 Task: Find connections with filter location Zhujiajiao with filter topic #property with filter profile language German with filter current company OPPORTUNITY CELL with filter school William Carey University, Shillong with filter industry Translation and Localization with filter service category Tax Preparation with filter keywords title Telephone Operator
Action: Mouse moved to (672, 641)
Screenshot: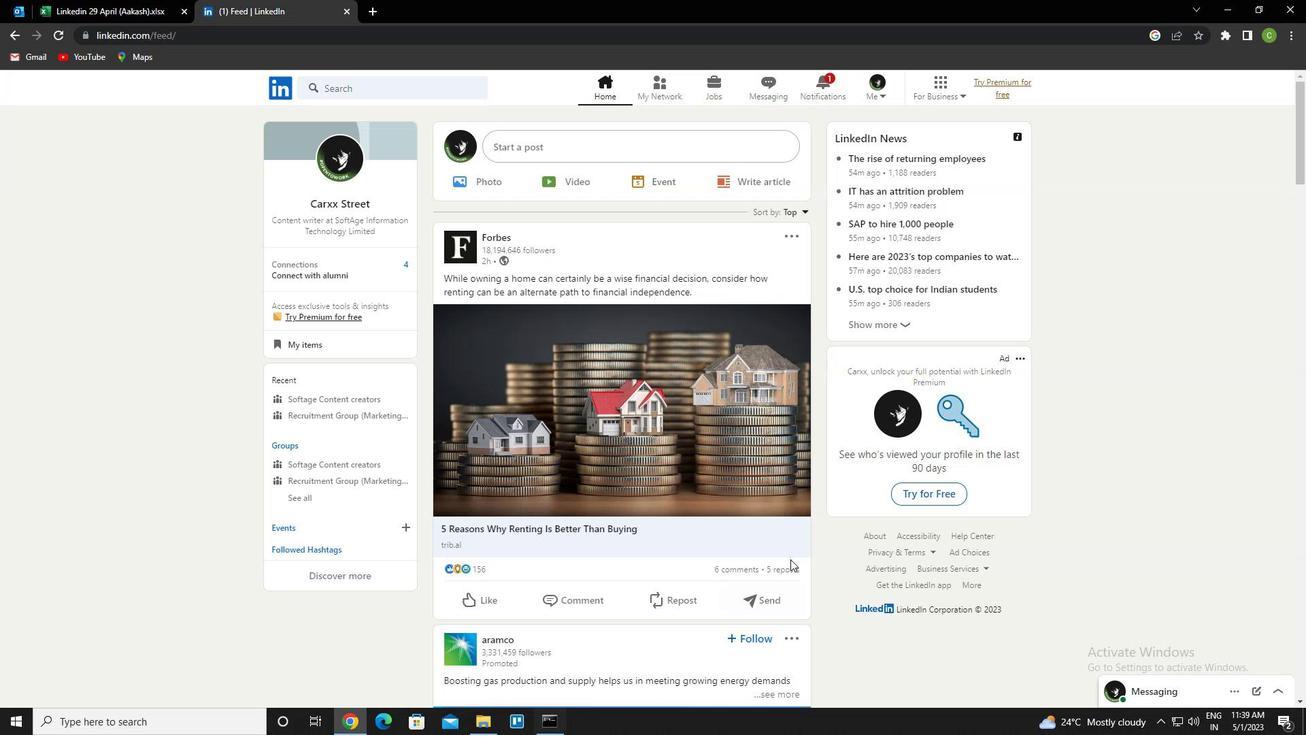 
Action: Mouse scrolled (672, 642) with delta (0, 0)
Screenshot: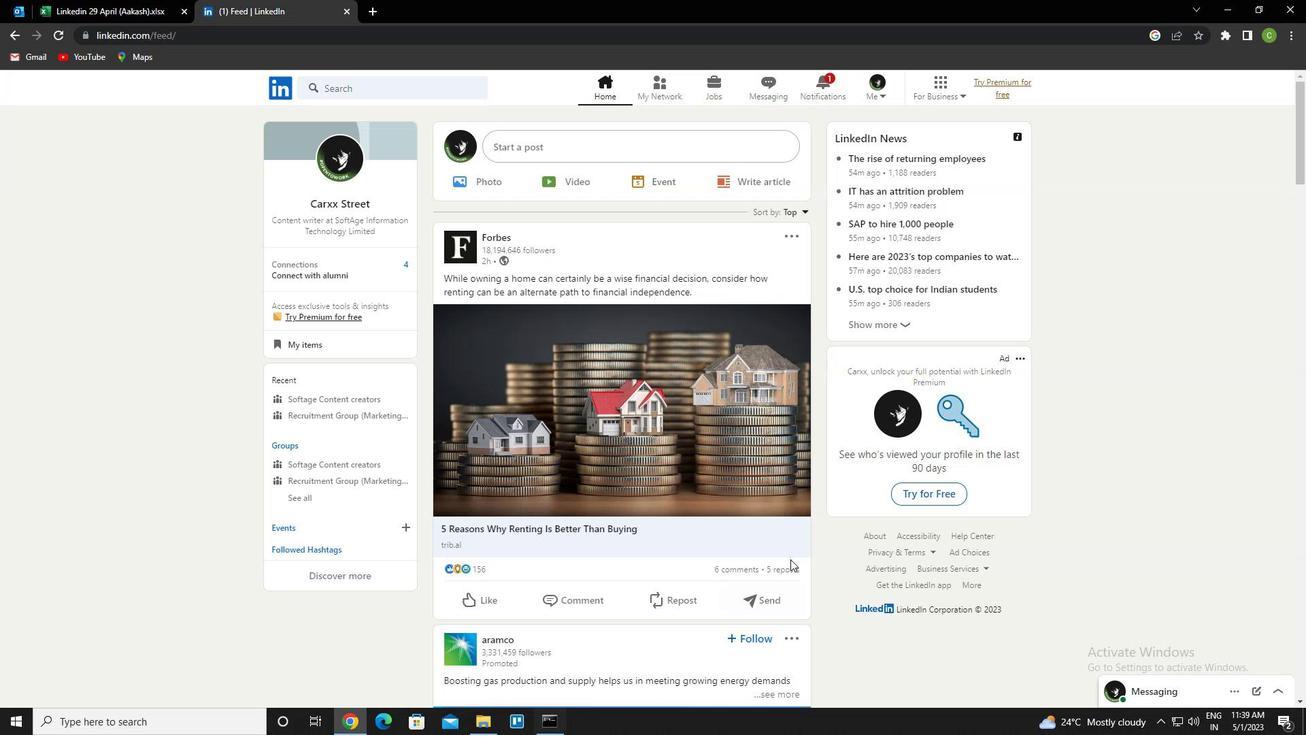 
Action: Mouse moved to (659, 93)
Screenshot: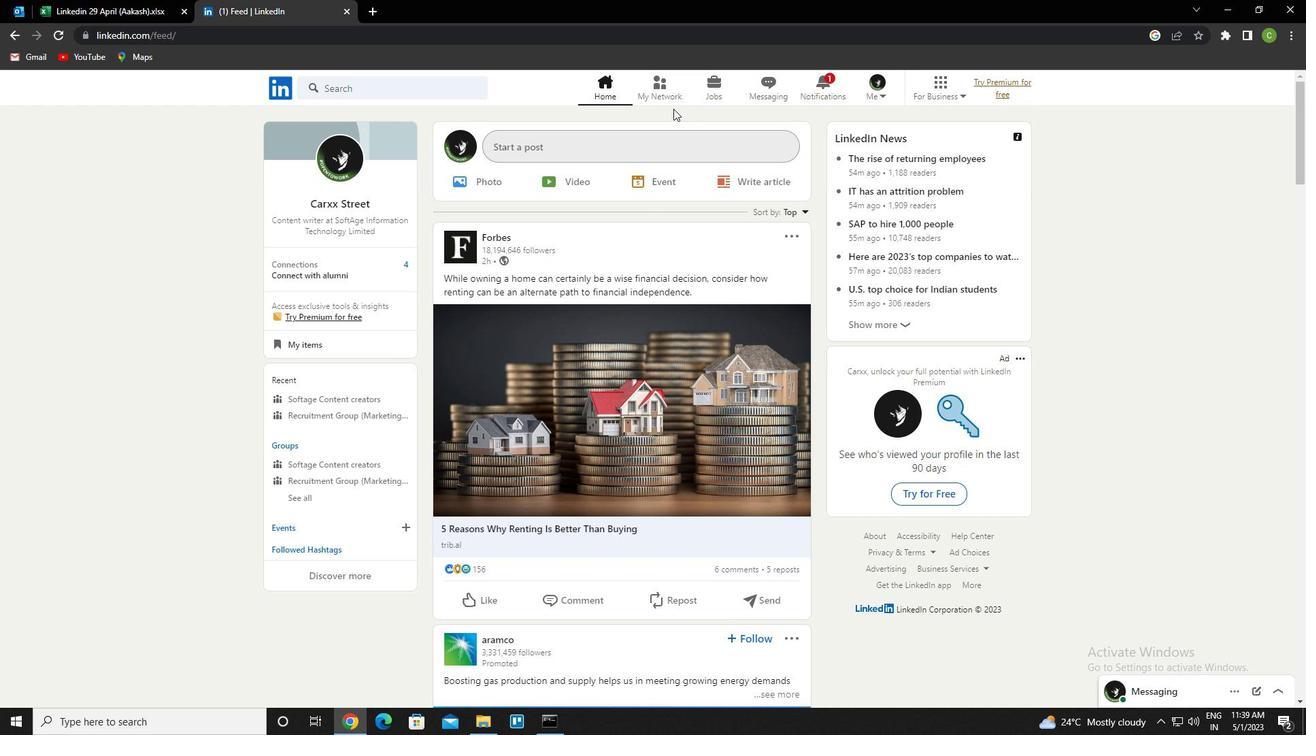 
Action: Mouse pressed left at (659, 93)
Screenshot: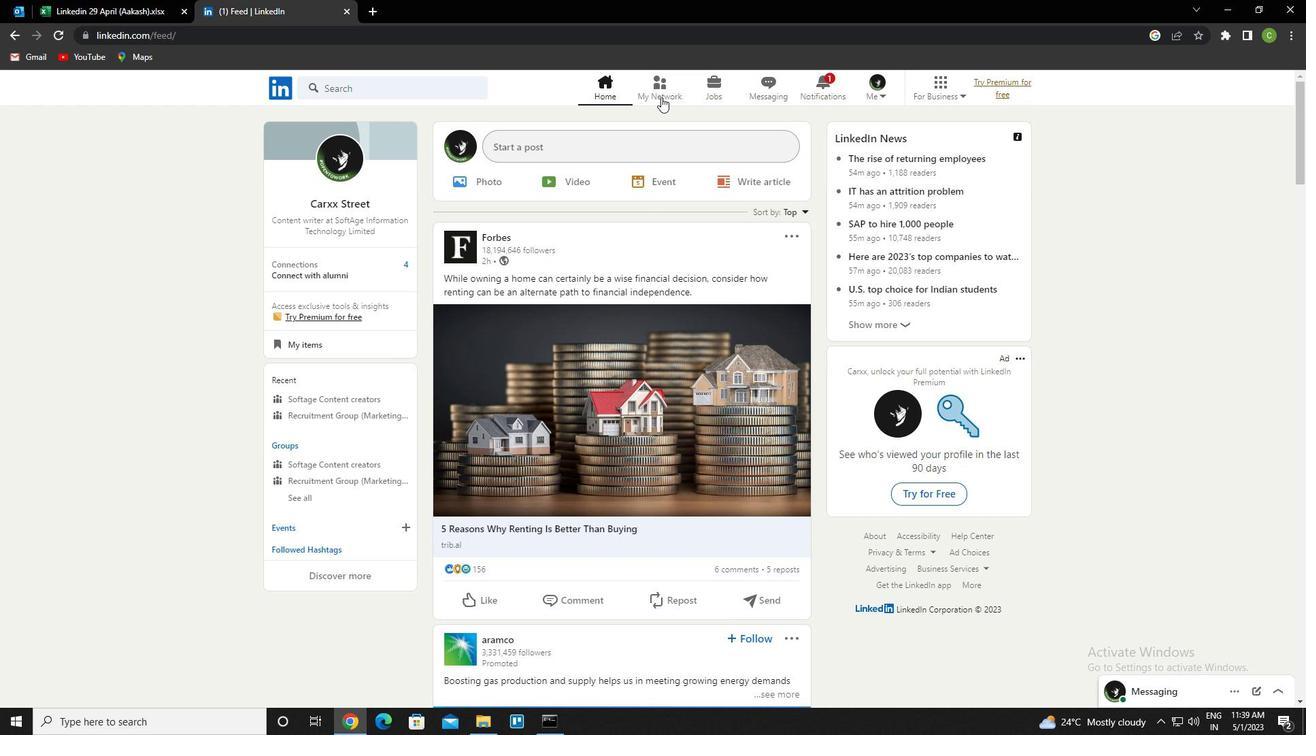 
Action: Mouse moved to (407, 170)
Screenshot: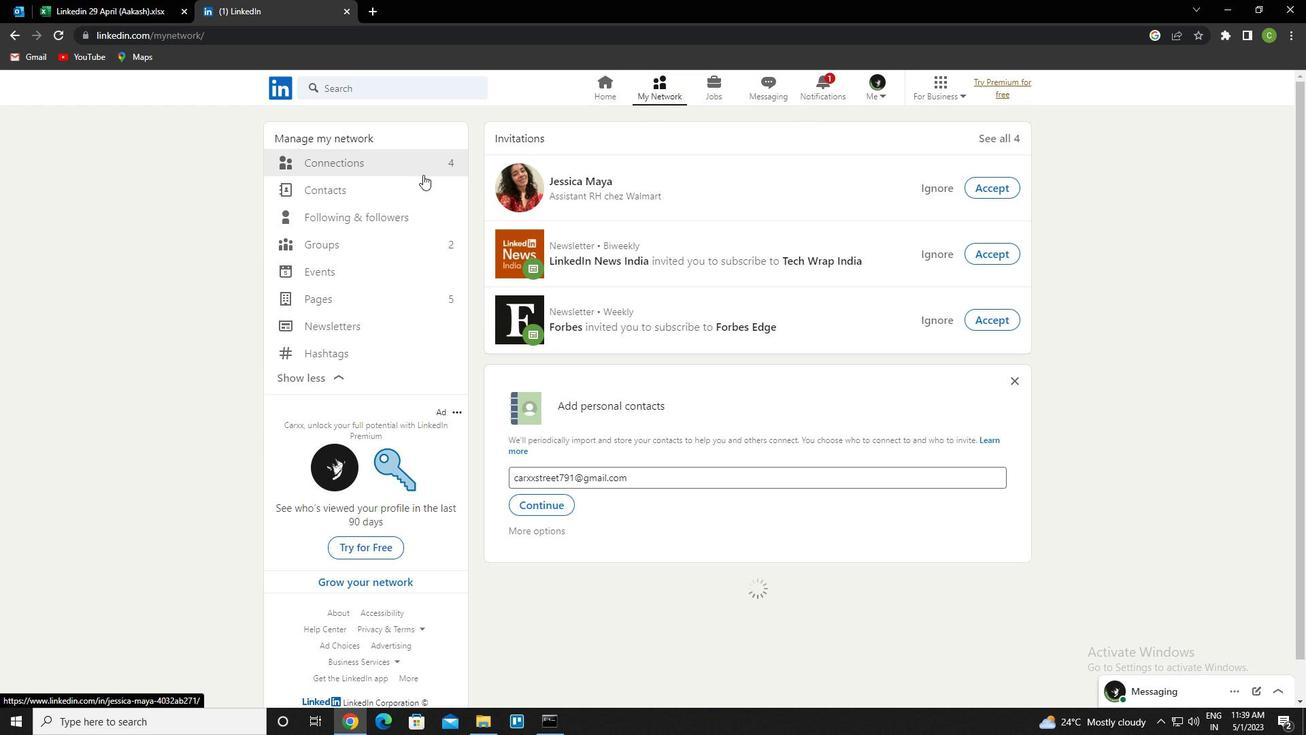 
Action: Mouse pressed left at (407, 170)
Screenshot: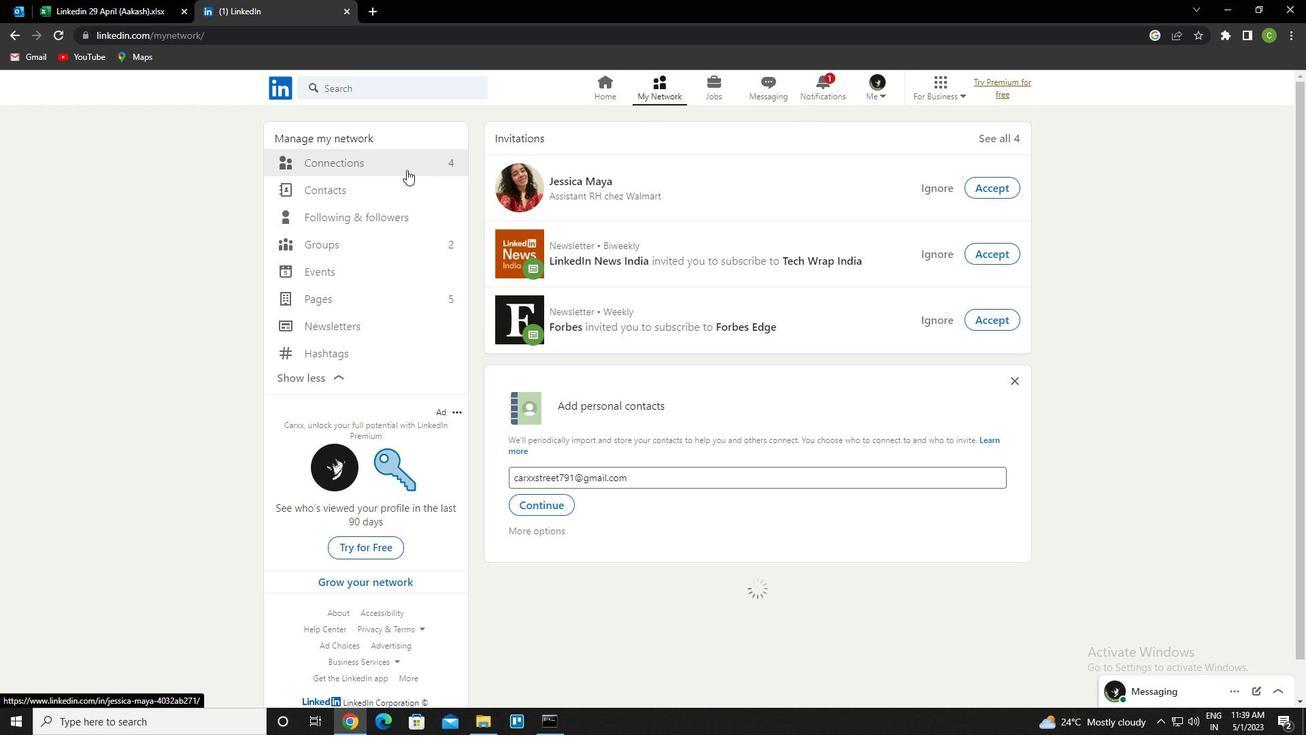 
Action: Mouse moved to (775, 160)
Screenshot: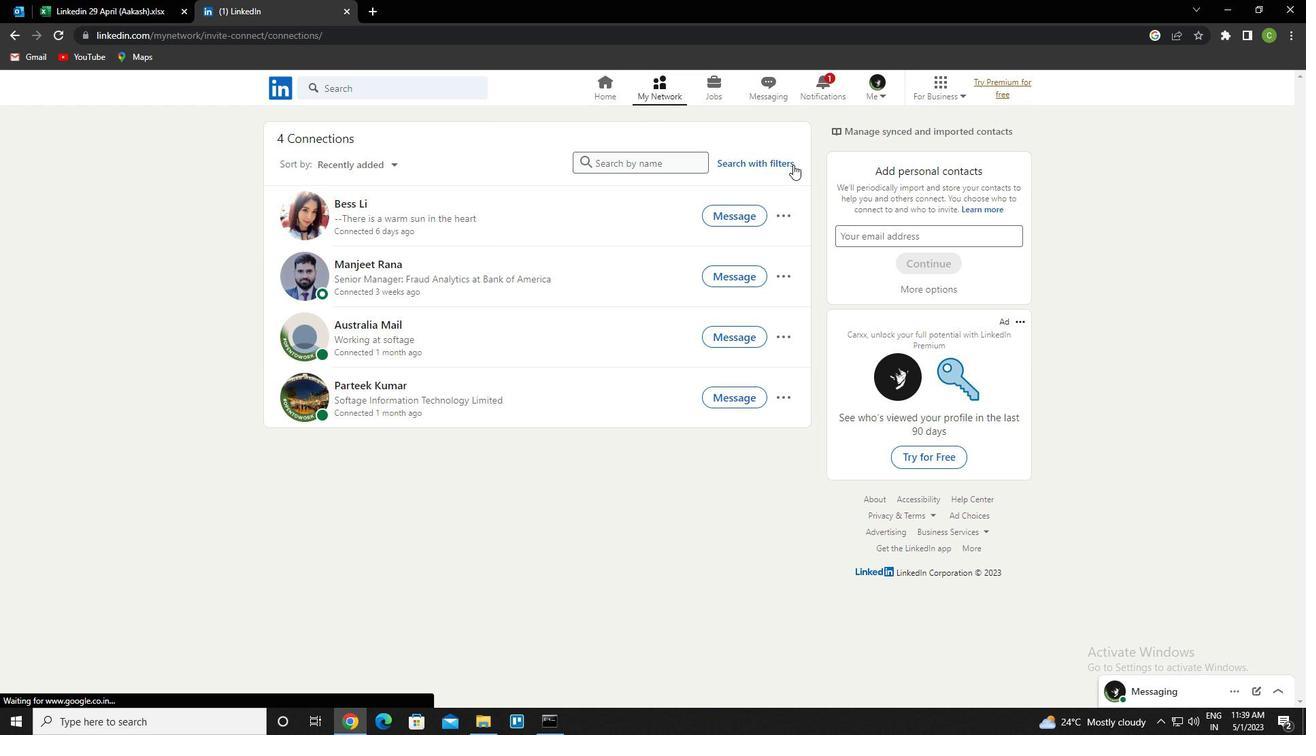 
Action: Mouse pressed left at (775, 160)
Screenshot: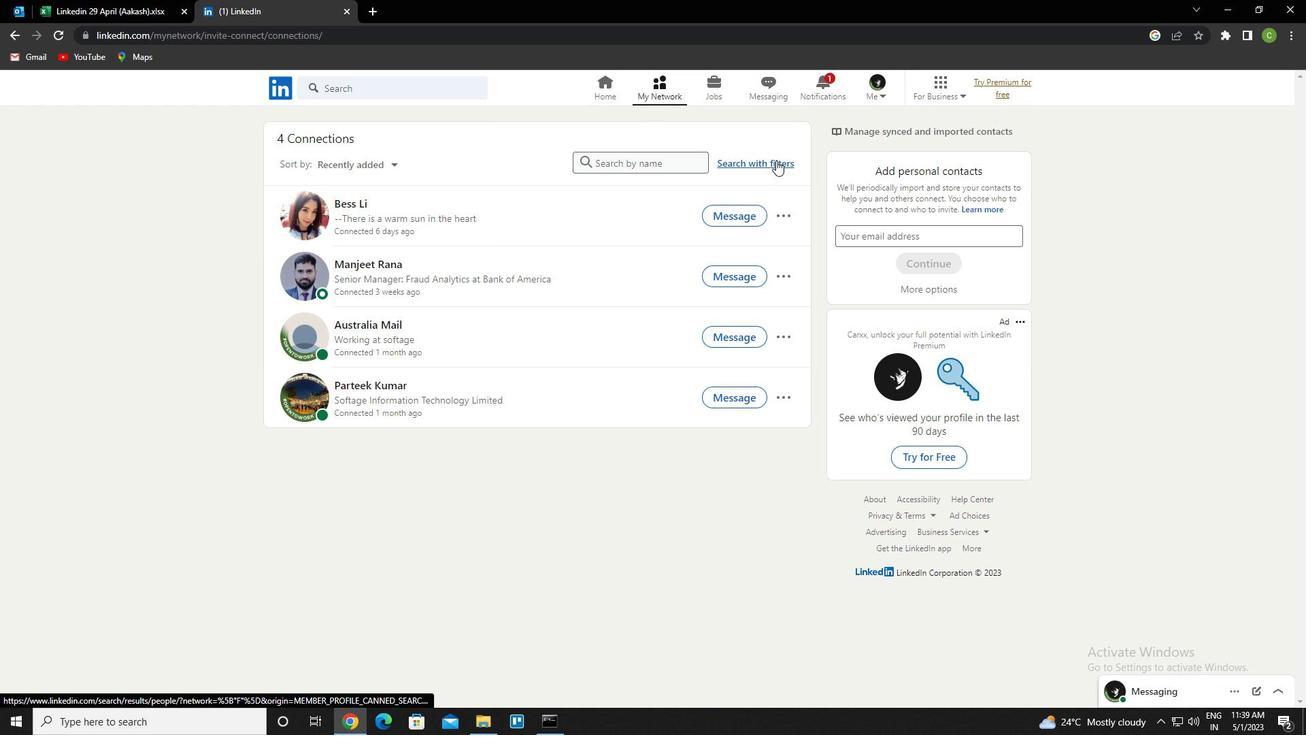 
Action: Mouse moved to (707, 128)
Screenshot: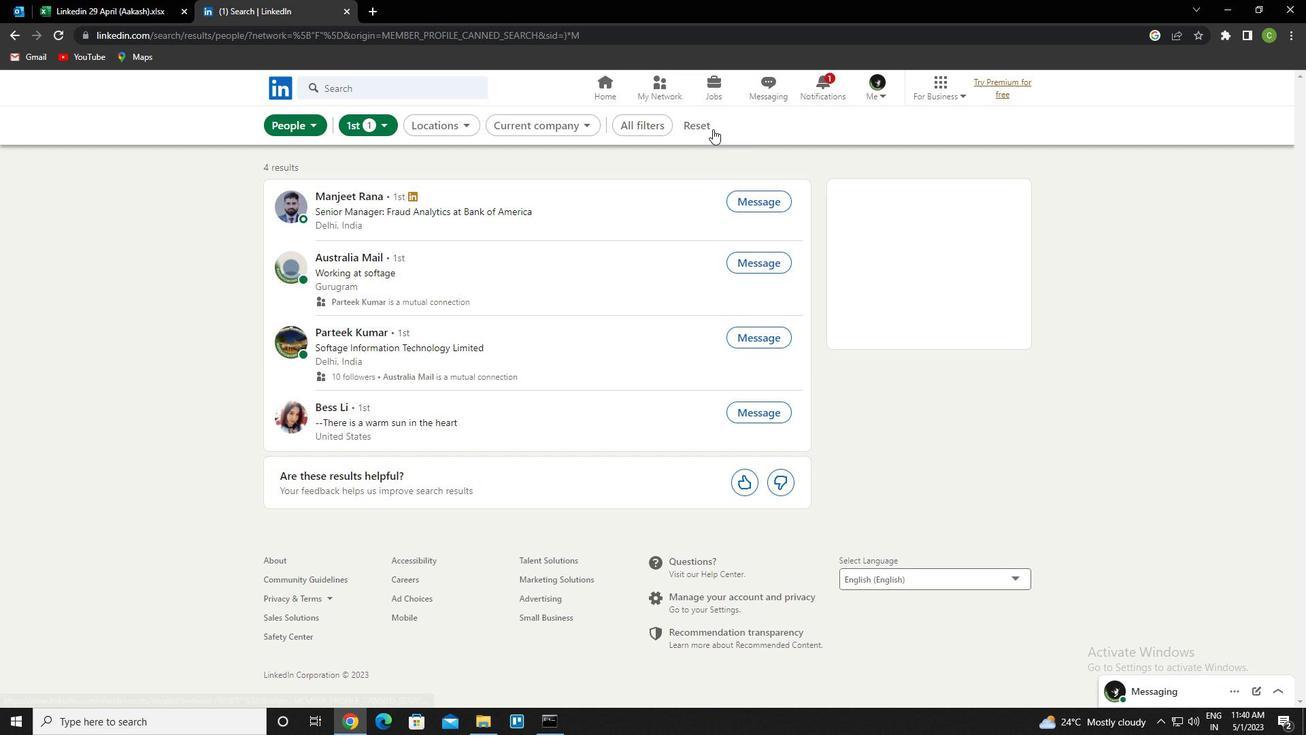 
Action: Mouse pressed left at (707, 128)
Screenshot: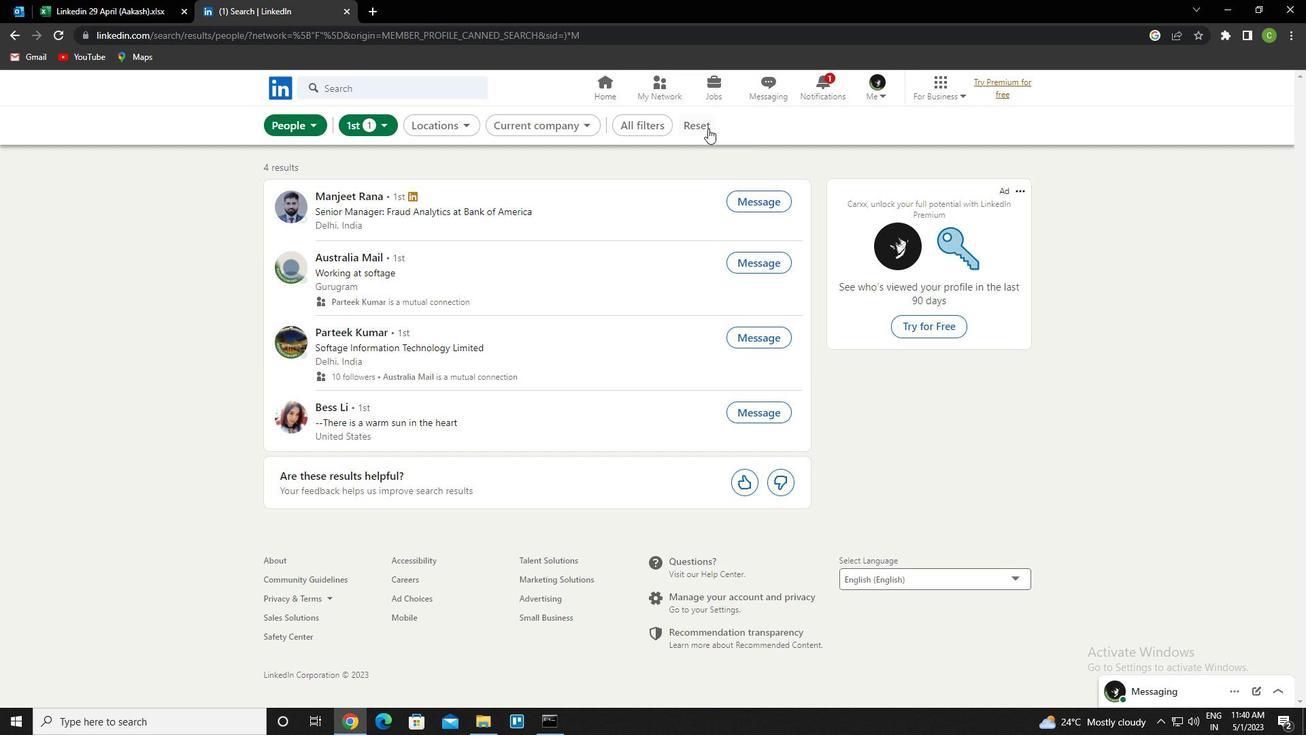 
Action: Mouse moved to (673, 123)
Screenshot: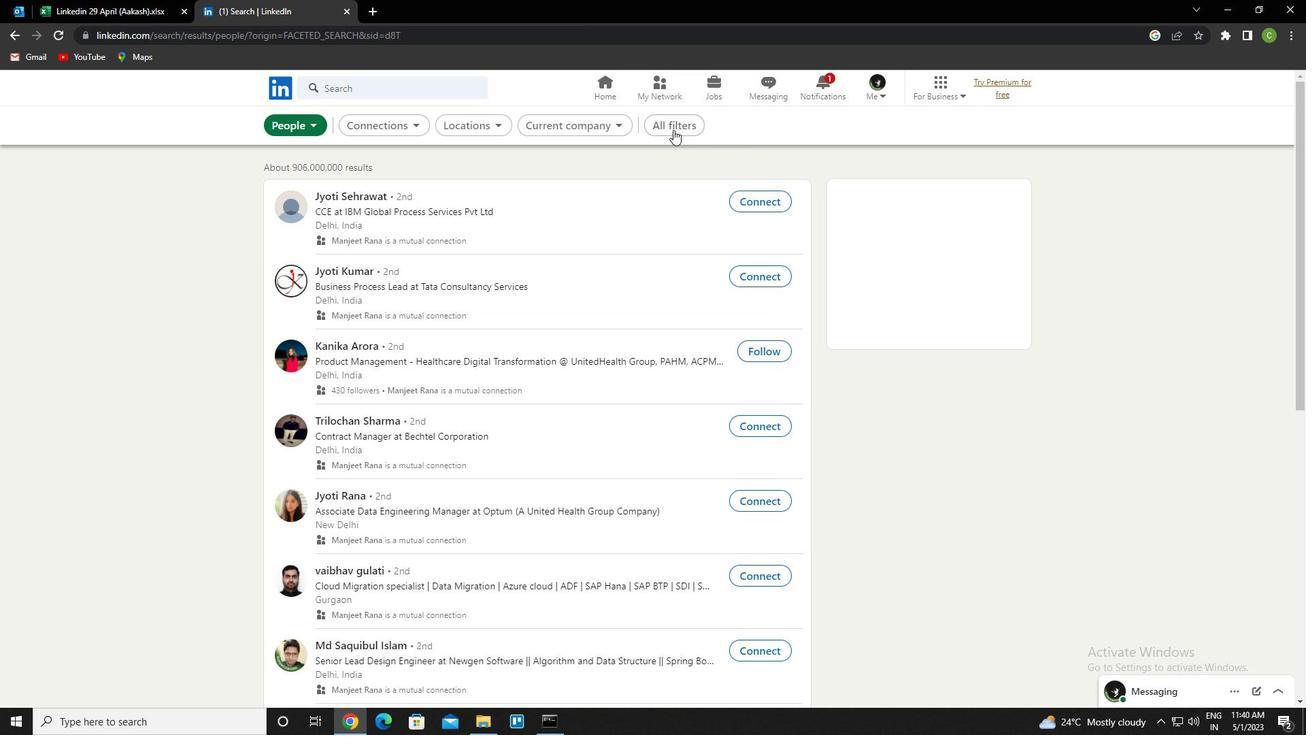 
Action: Mouse pressed left at (673, 123)
Screenshot: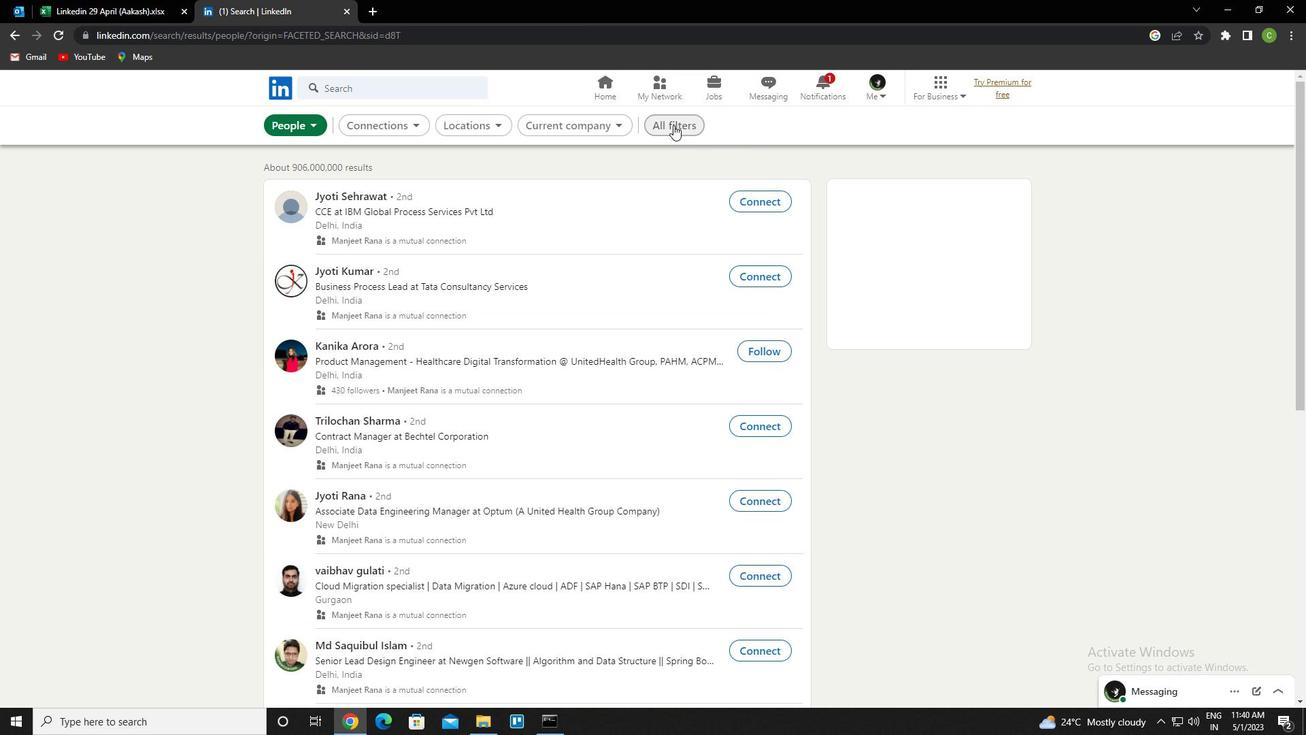
Action: Mouse moved to (1093, 404)
Screenshot: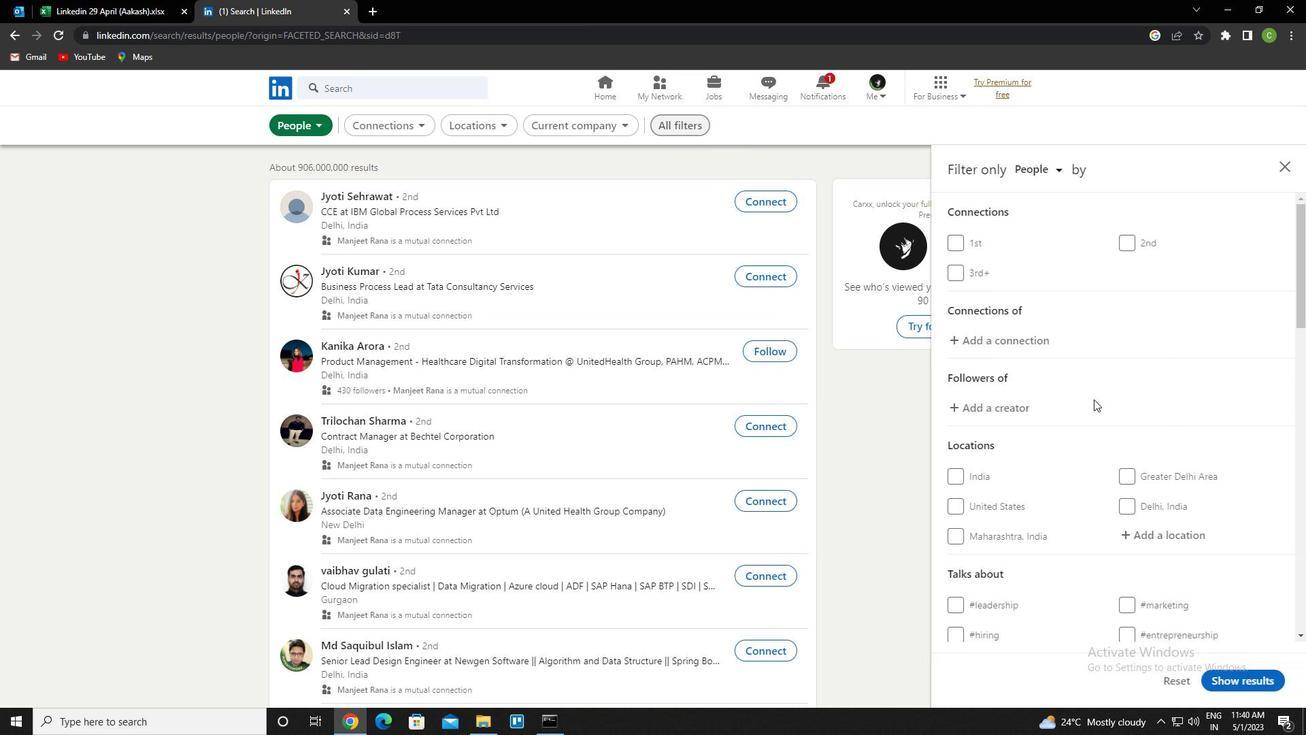 
Action: Mouse scrolled (1093, 403) with delta (0, 0)
Screenshot: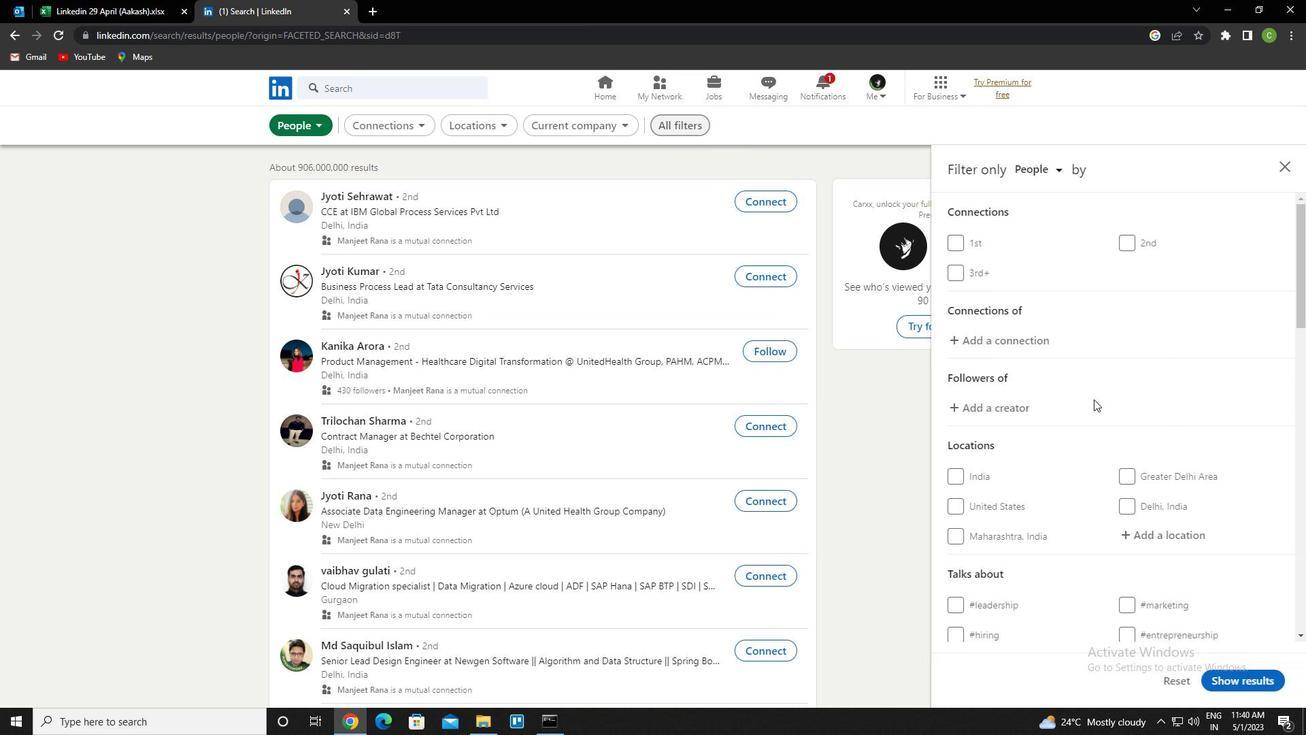 
Action: Mouse moved to (1089, 411)
Screenshot: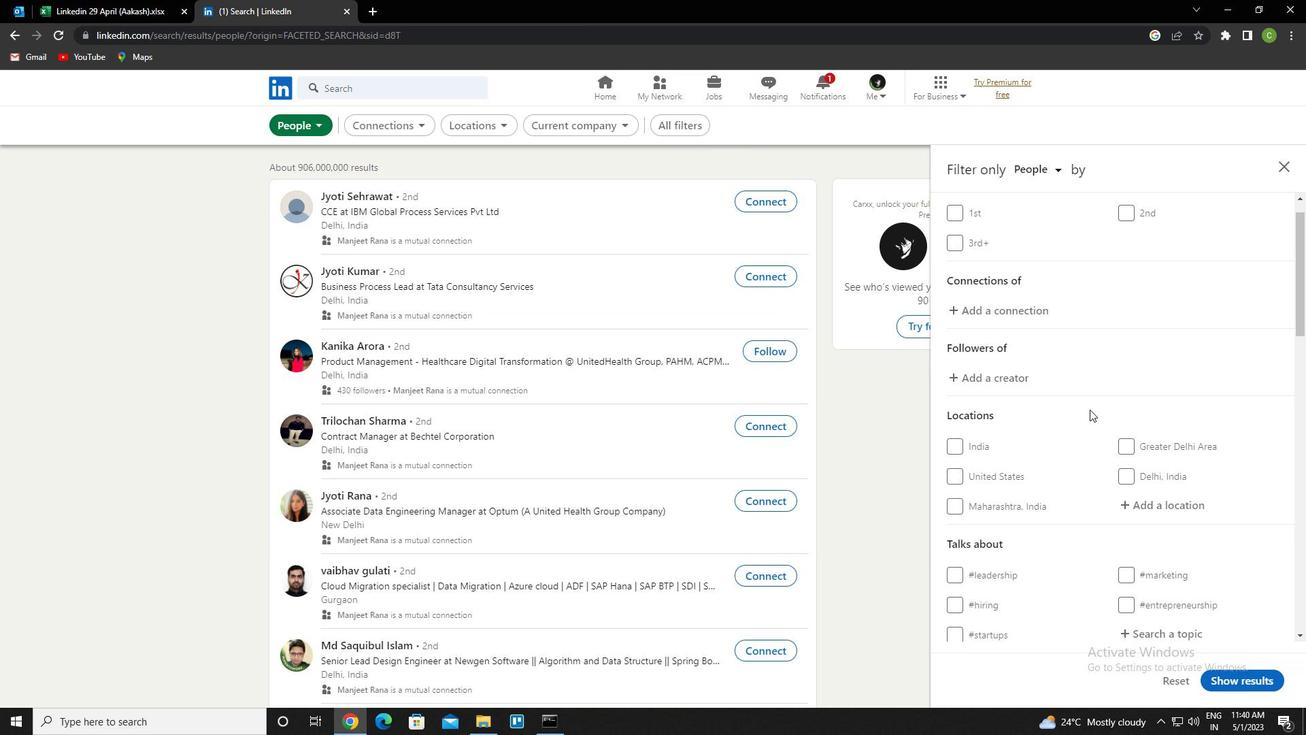 
Action: Mouse scrolled (1089, 410) with delta (0, 0)
Screenshot: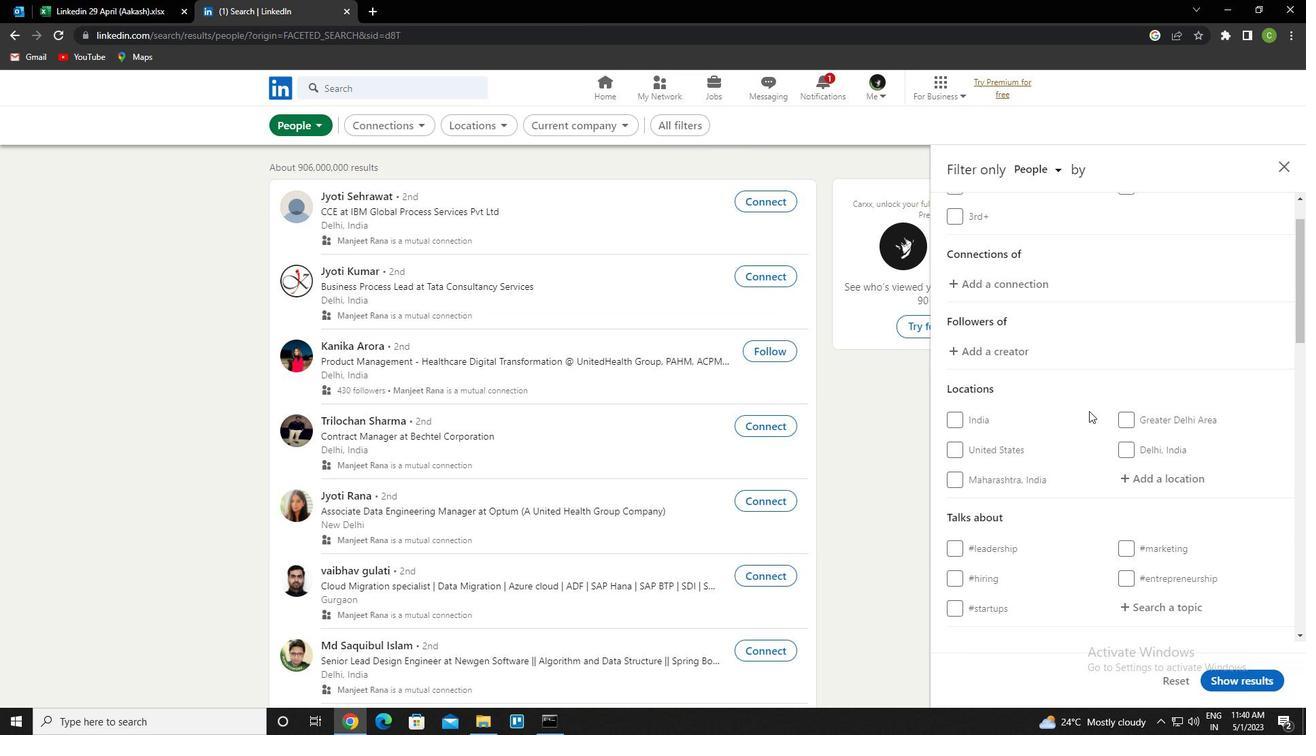 
Action: Mouse moved to (1087, 412)
Screenshot: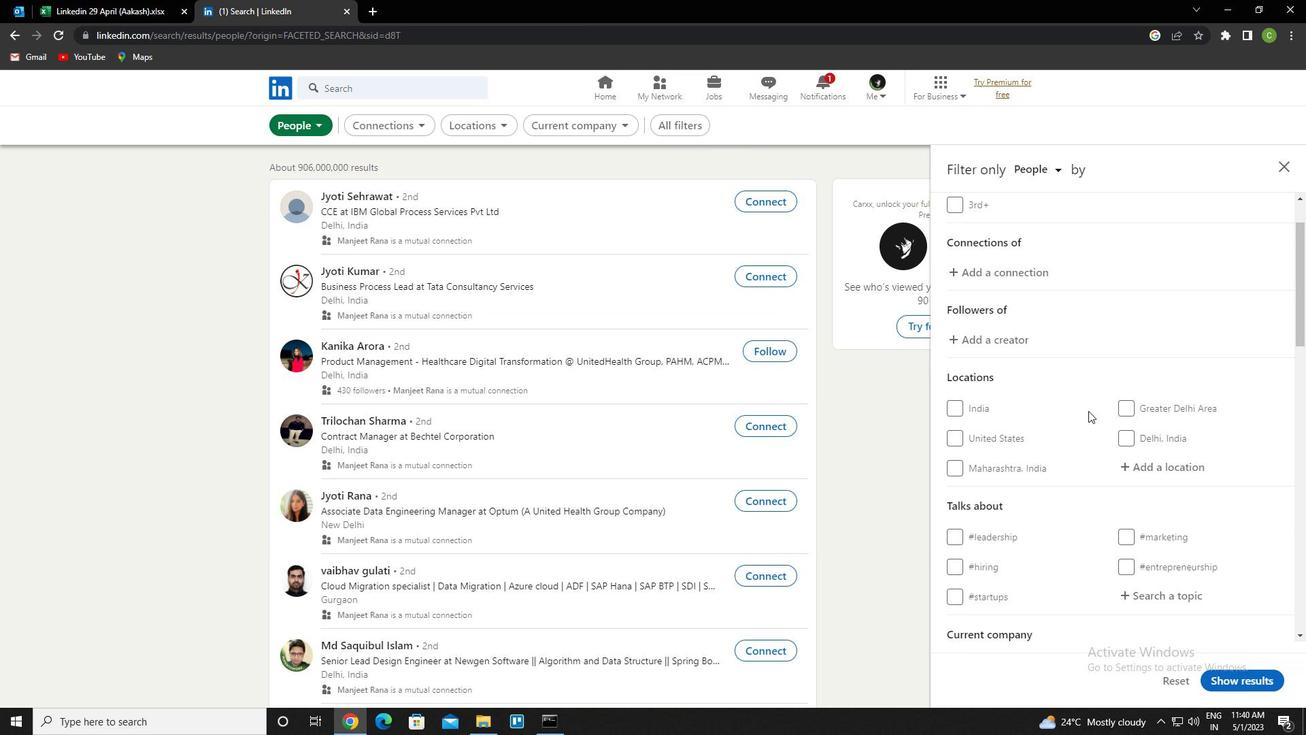 
Action: Mouse scrolled (1087, 411) with delta (0, 0)
Screenshot: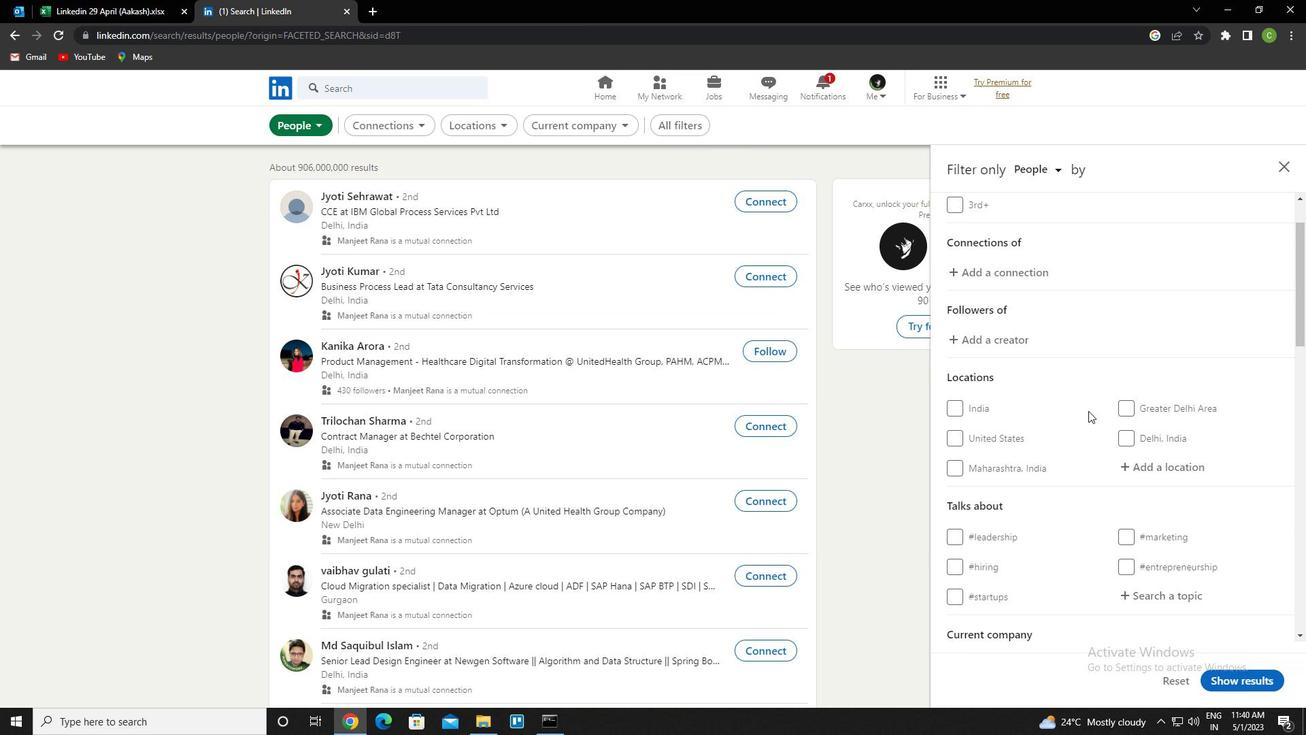 
Action: Mouse moved to (1140, 405)
Screenshot: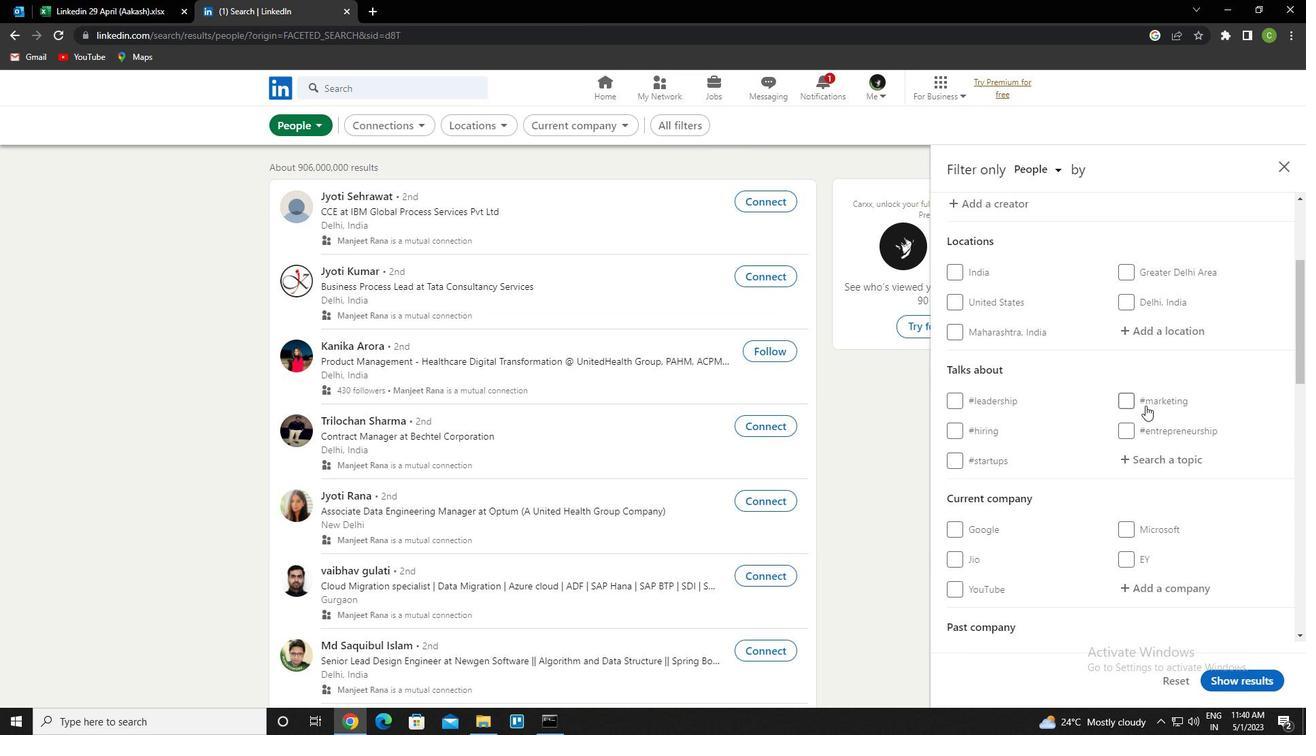 
Action: Mouse scrolled (1140, 404) with delta (0, 0)
Screenshot: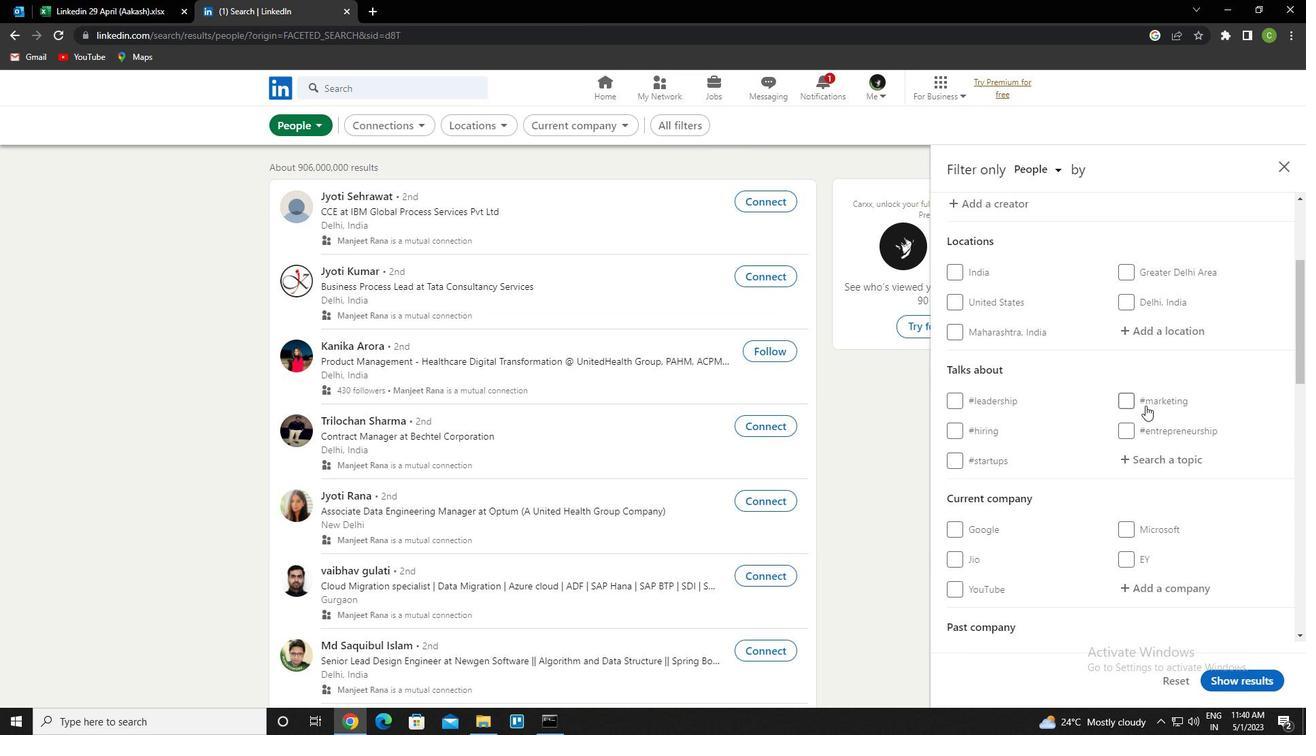 
Action: Mouse moved to (1140, 394)
Screenshot: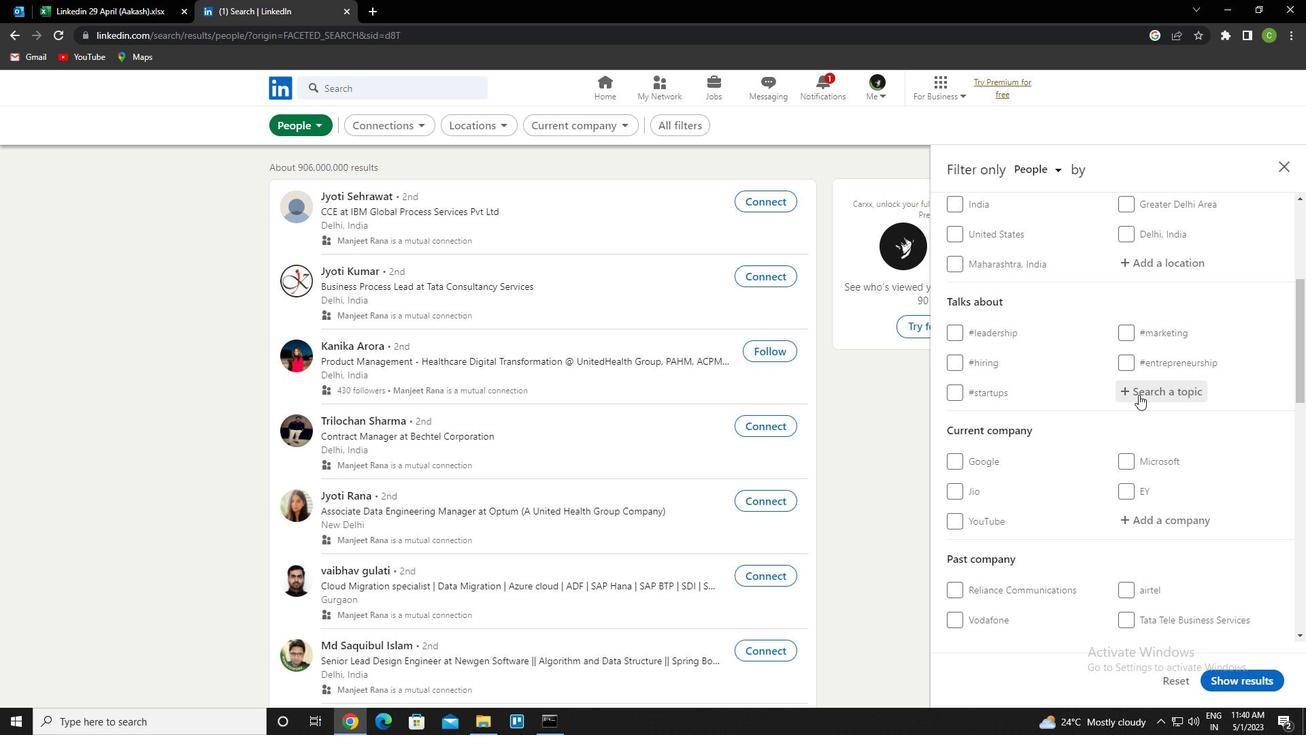 
Action: Mouse scrolled (1140, 394) with delta (0, 0)
Screenshot: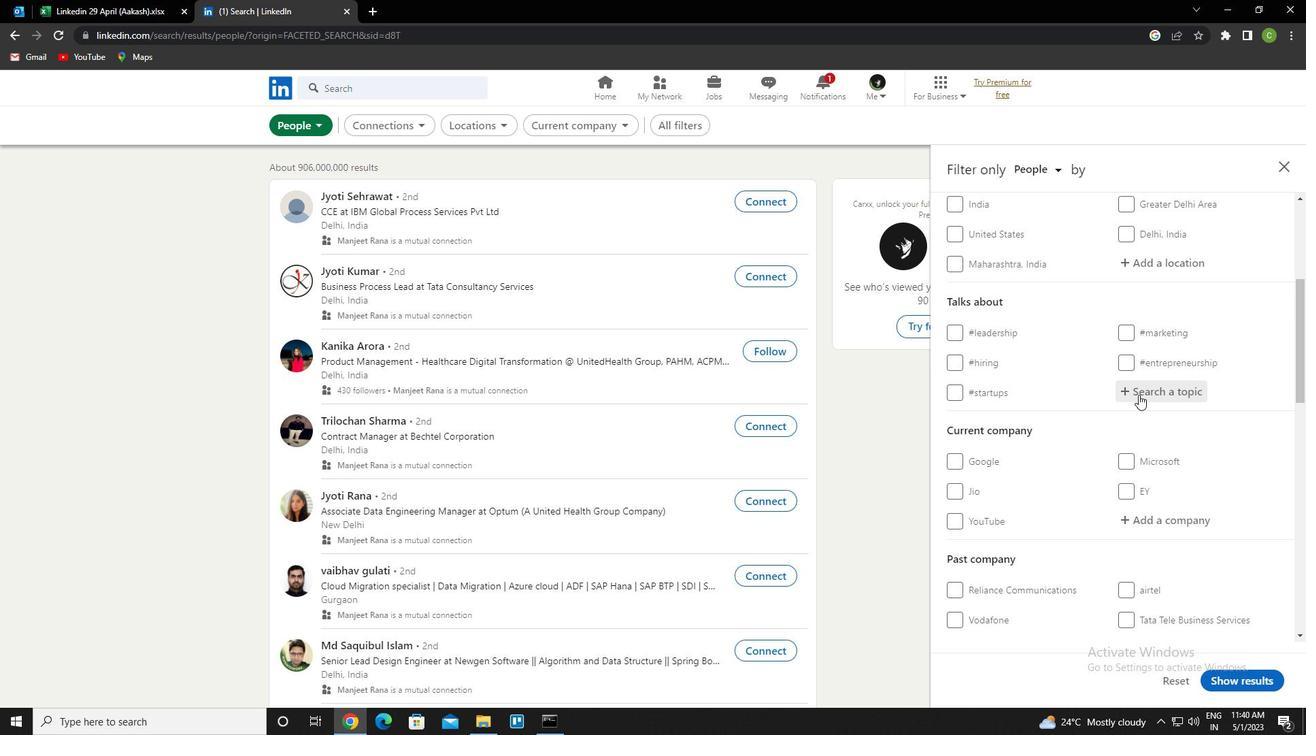 
Action: Mouse moved to (1172, 334)
Screenshot: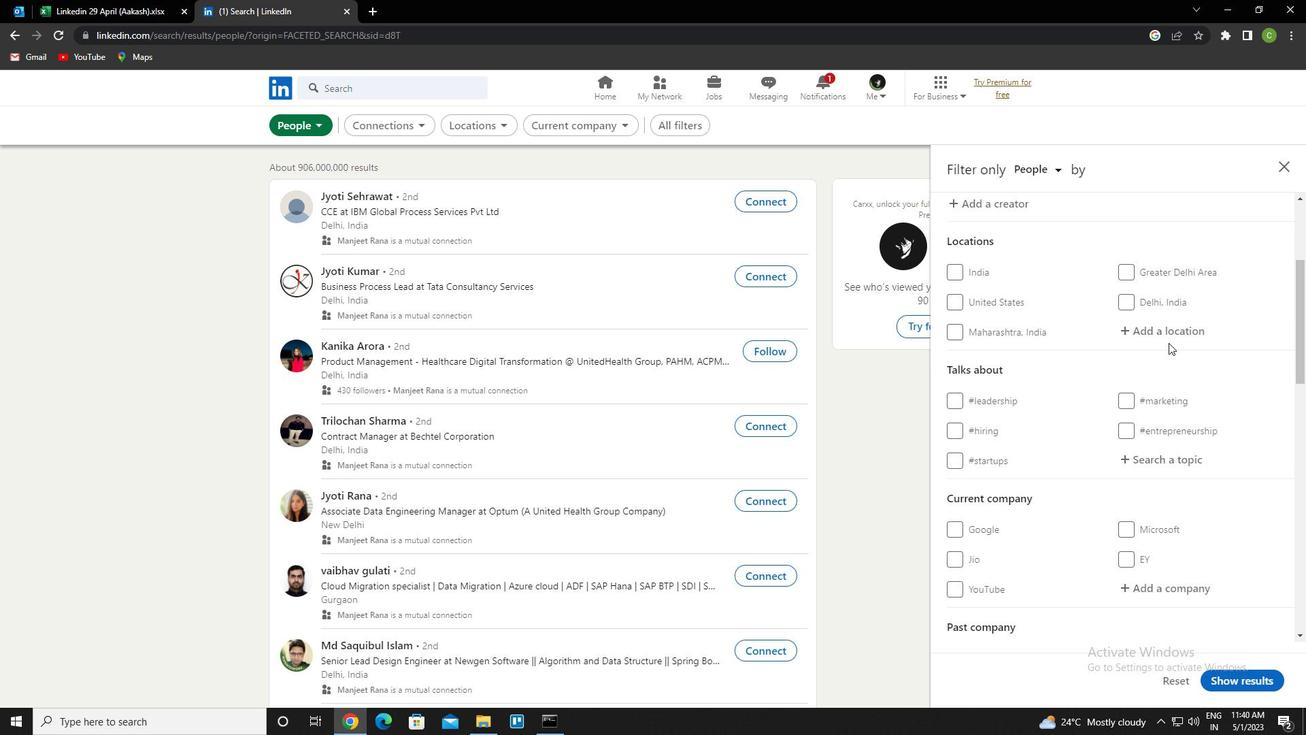 
Action: Mouse pressed left at (1172, 334)
Screenshot: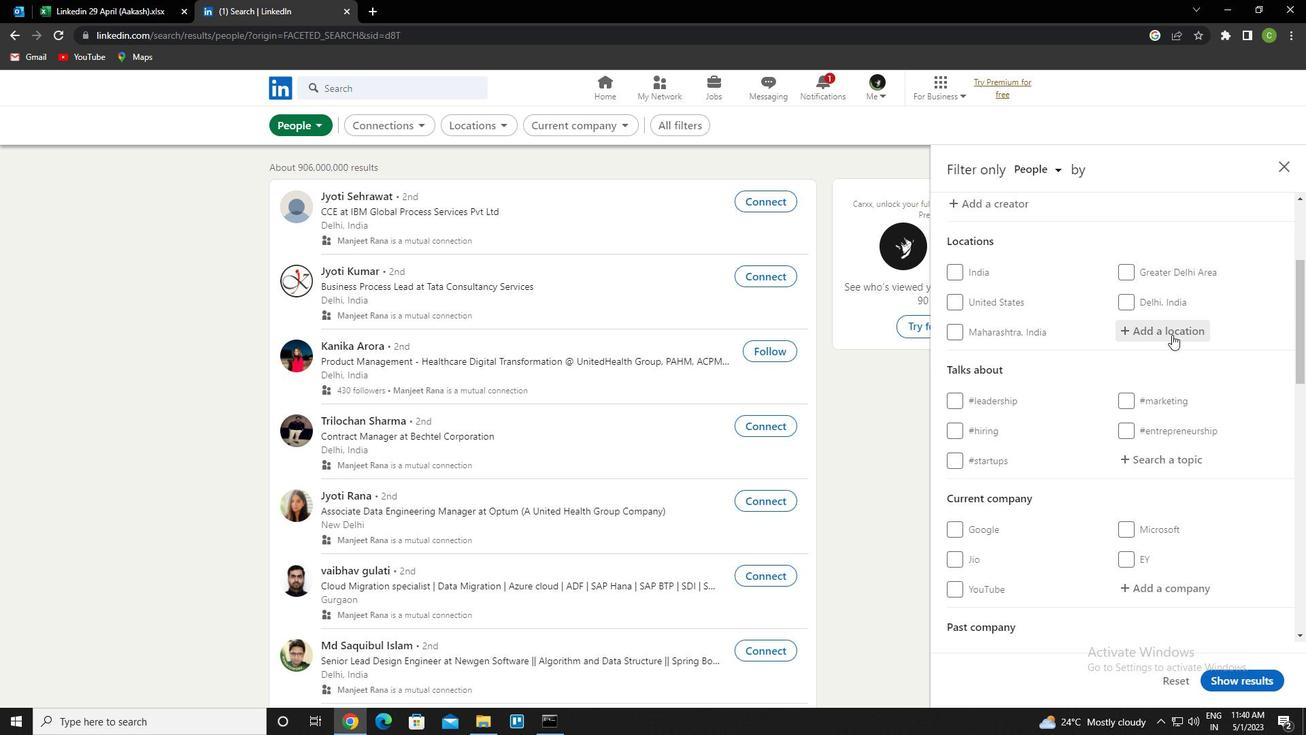 
Action: Key pressed <Key.caps_lock>z<Key.caps_lock>huja
Screenshot: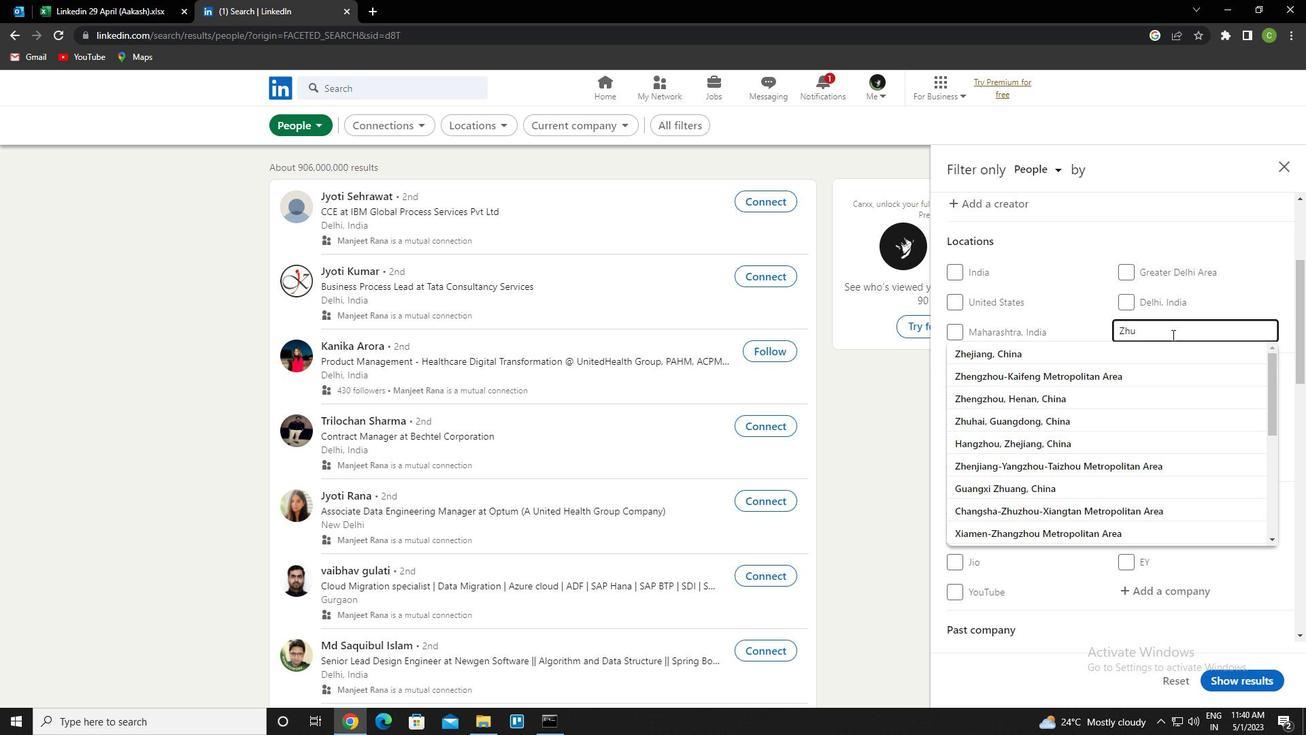 
Action: Mouse moved to (1153, 346)
Screenshot: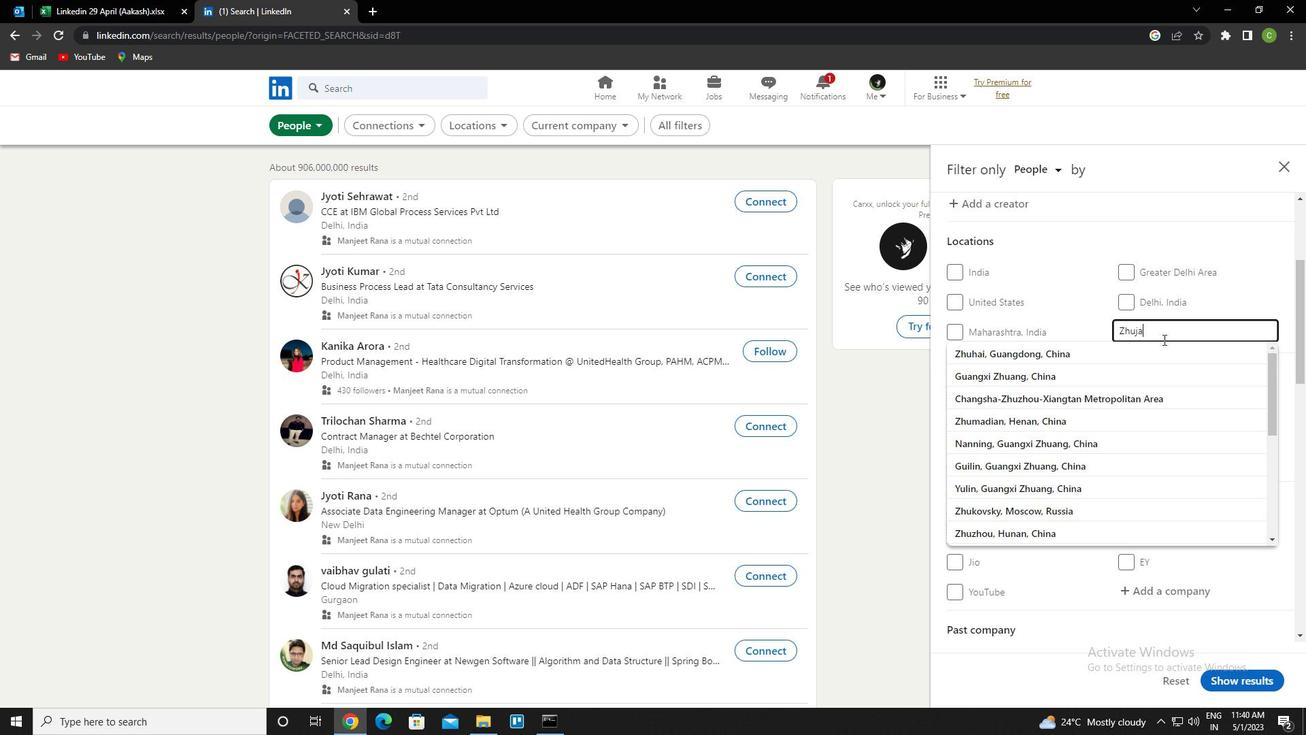 
Action: Key pressed <Key.backspace>ia
Screenshot: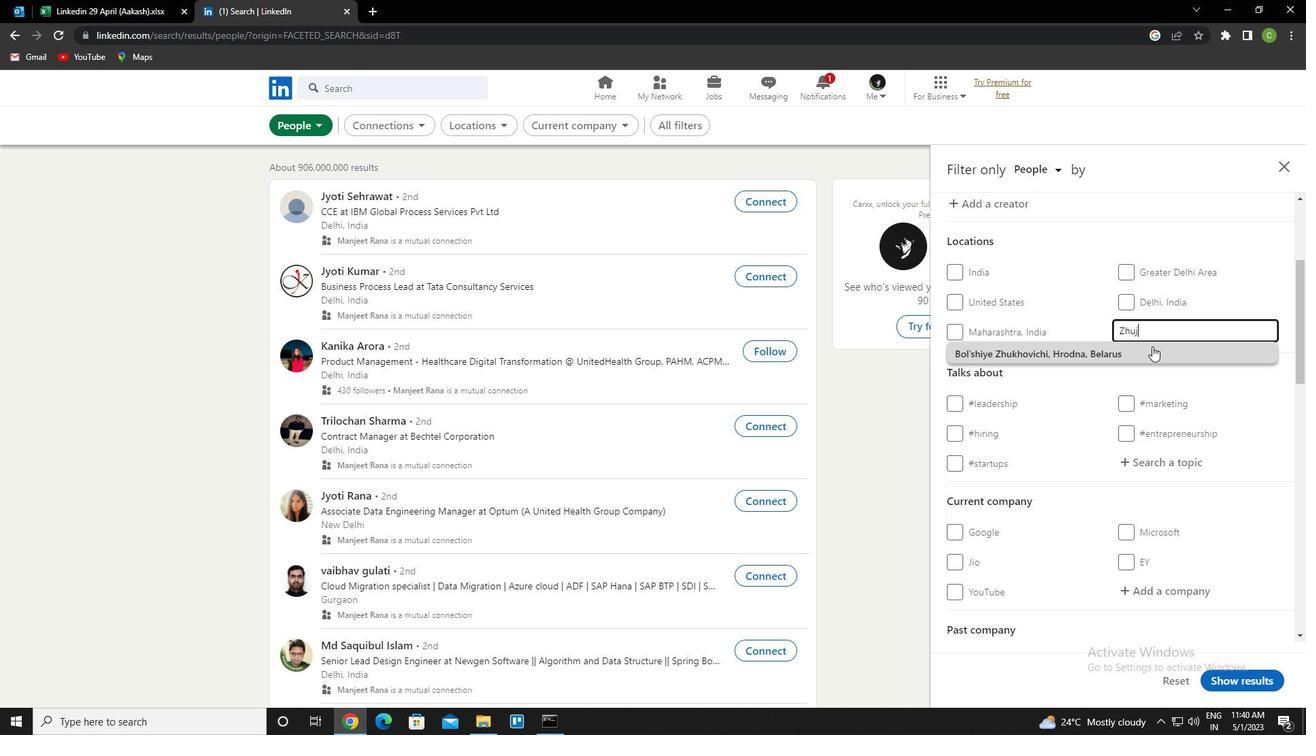 
Action: Mouse moved to (1186, 299)
Screenshot: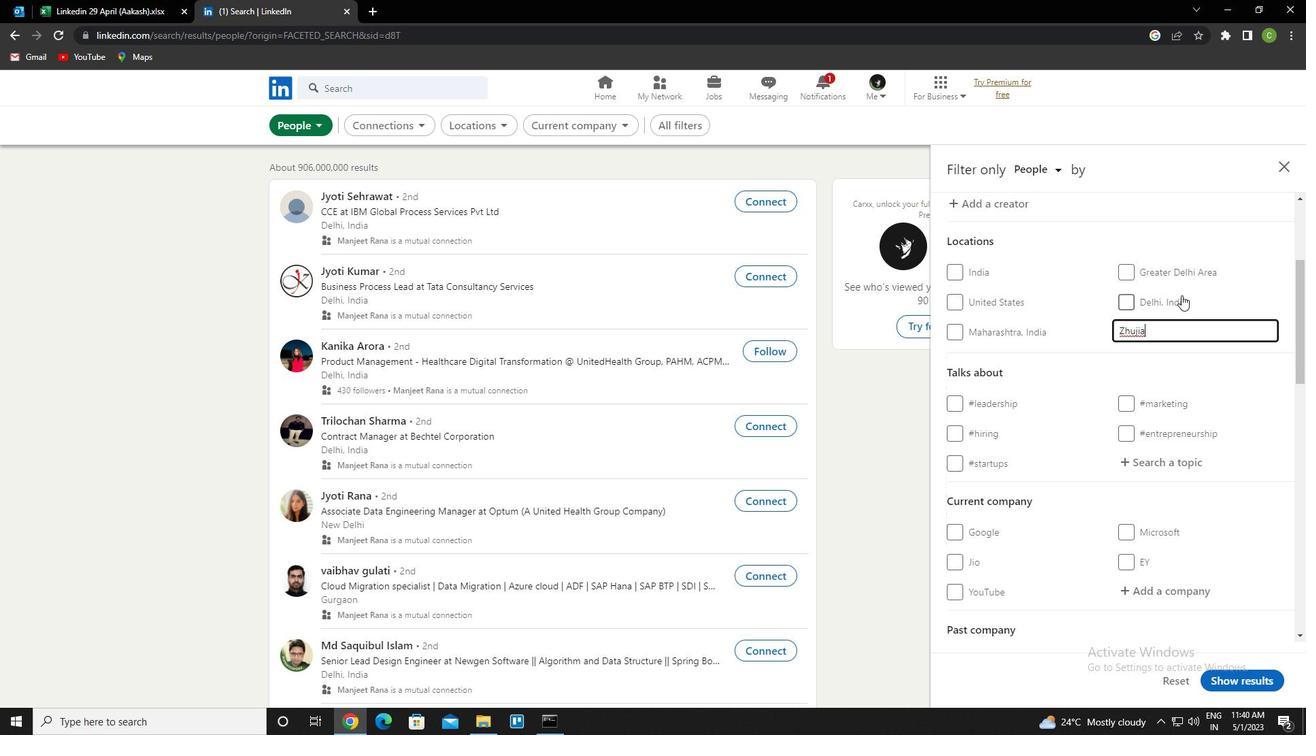 
Action: Key pressed jiao
Screenshot: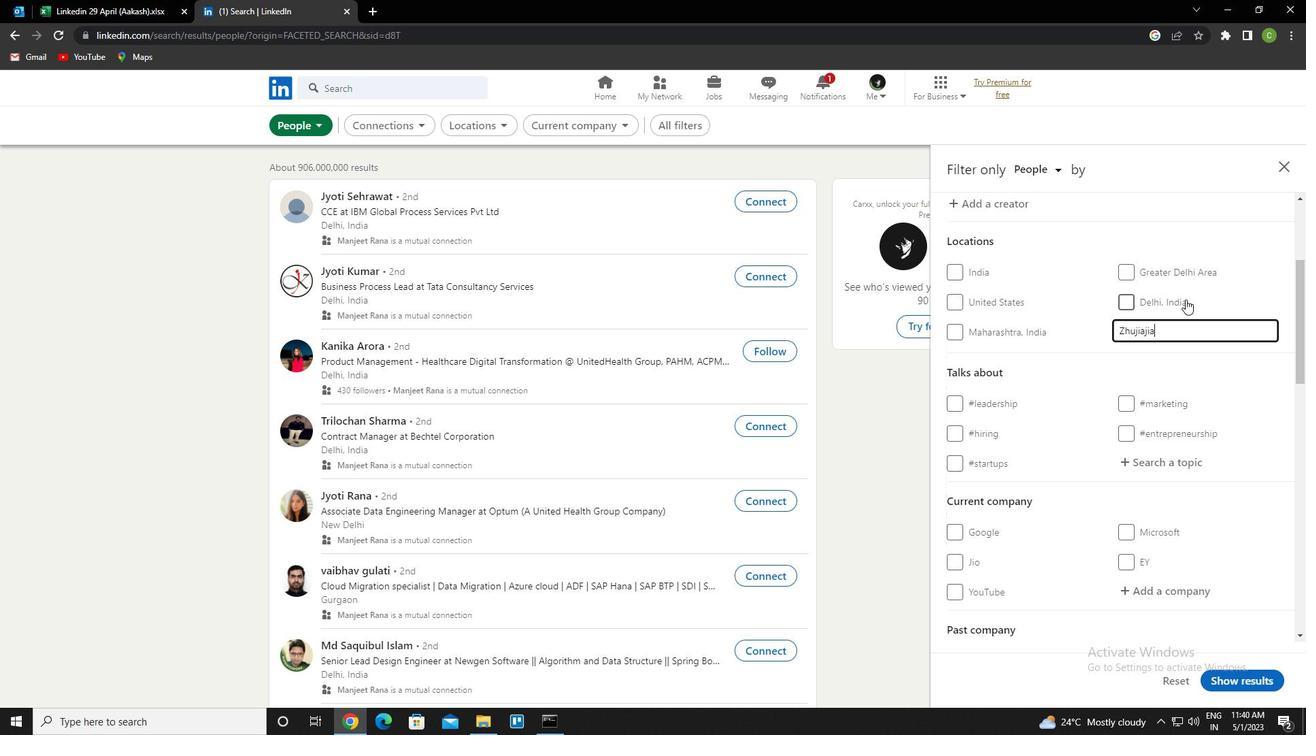 
Action: Mouse moved to (1167, 319)
Screenshot: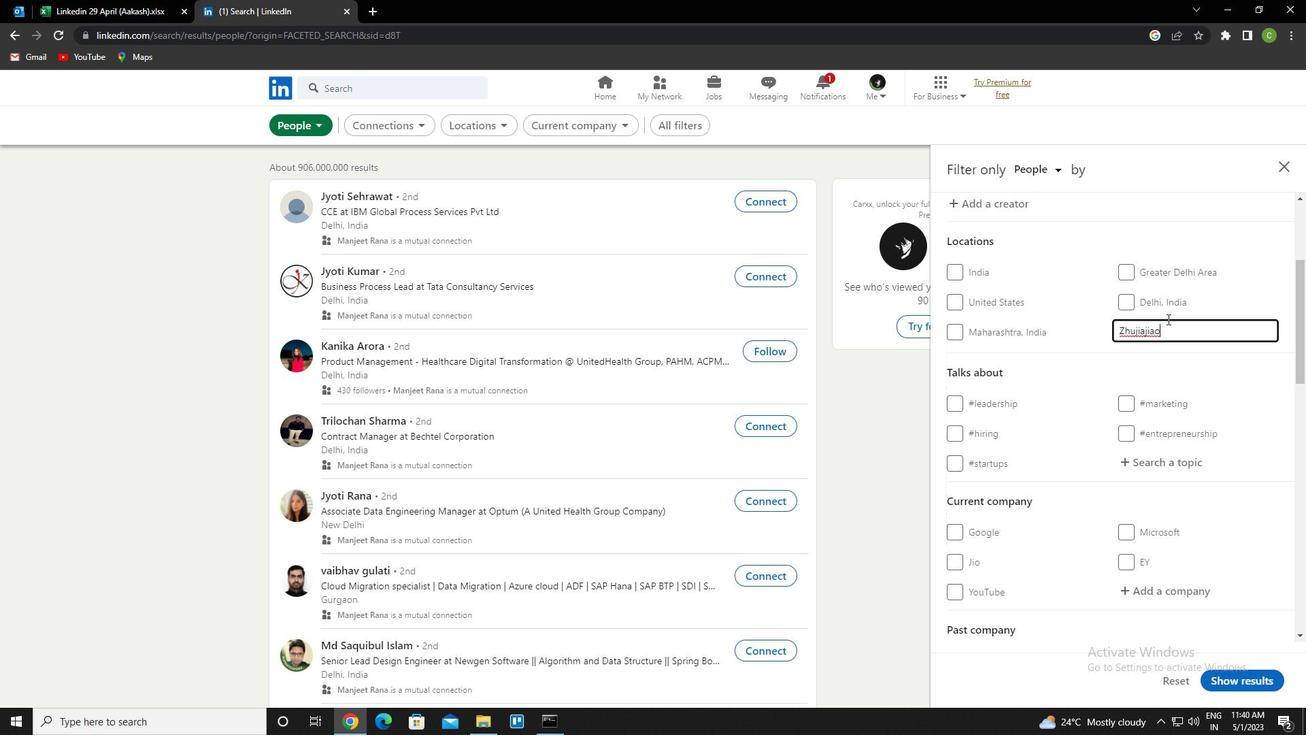 
Action: Mouse scrolled (1167, 318) with delta (0, 0)
Screenshot: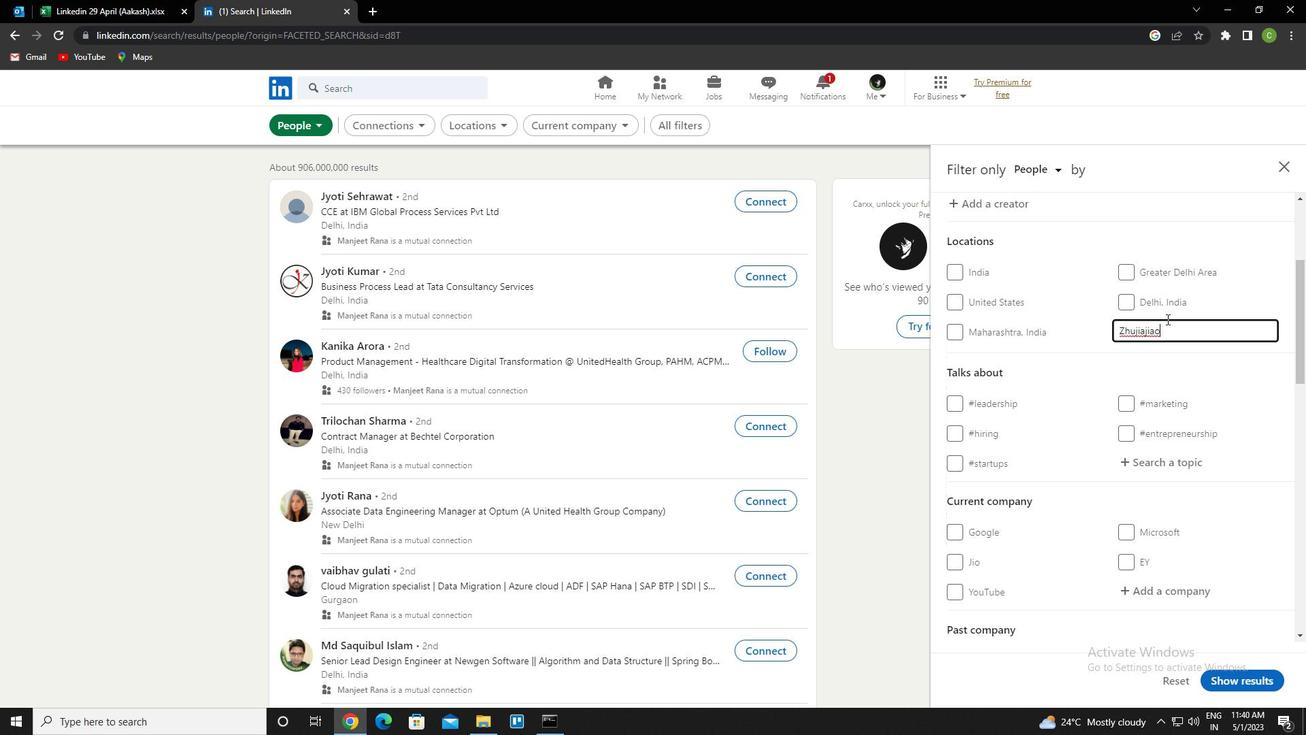
Action: Mouse moved to (1191, 395)
Screenshot: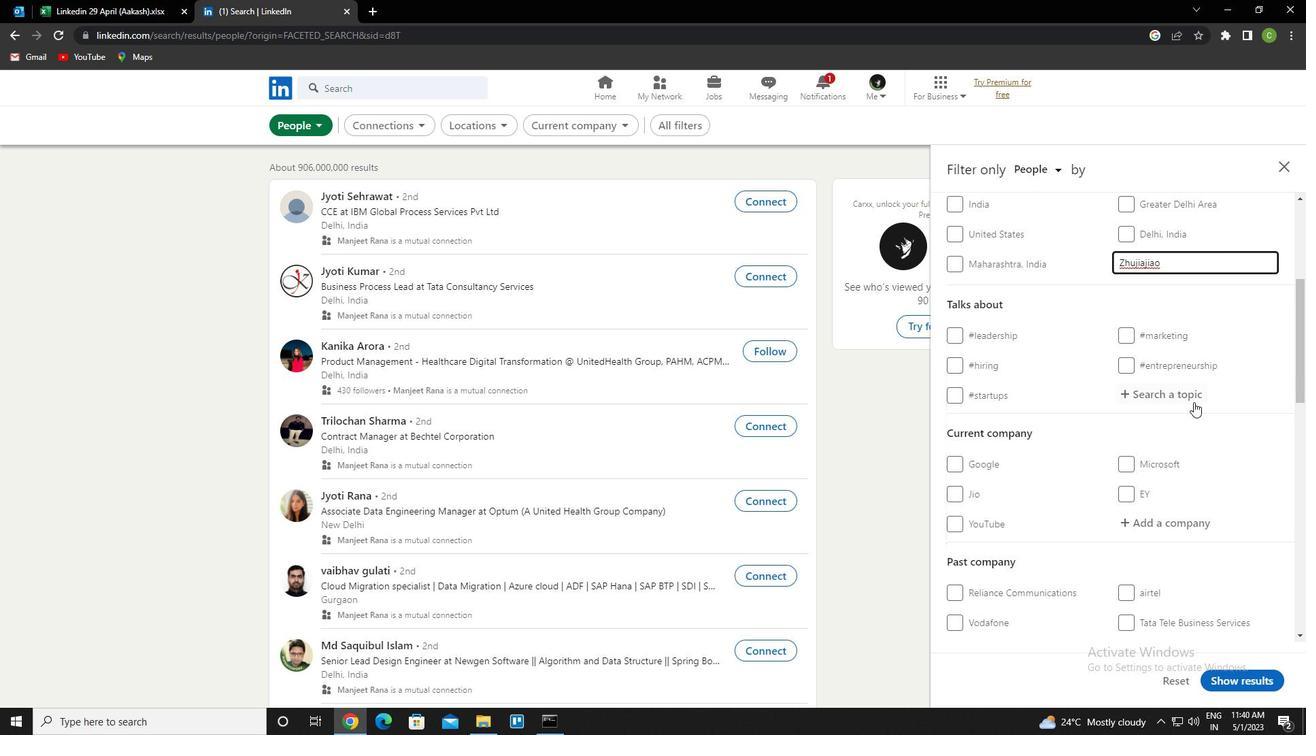 
Action: Mouse pressed left at (1191, 395)
Screenshot: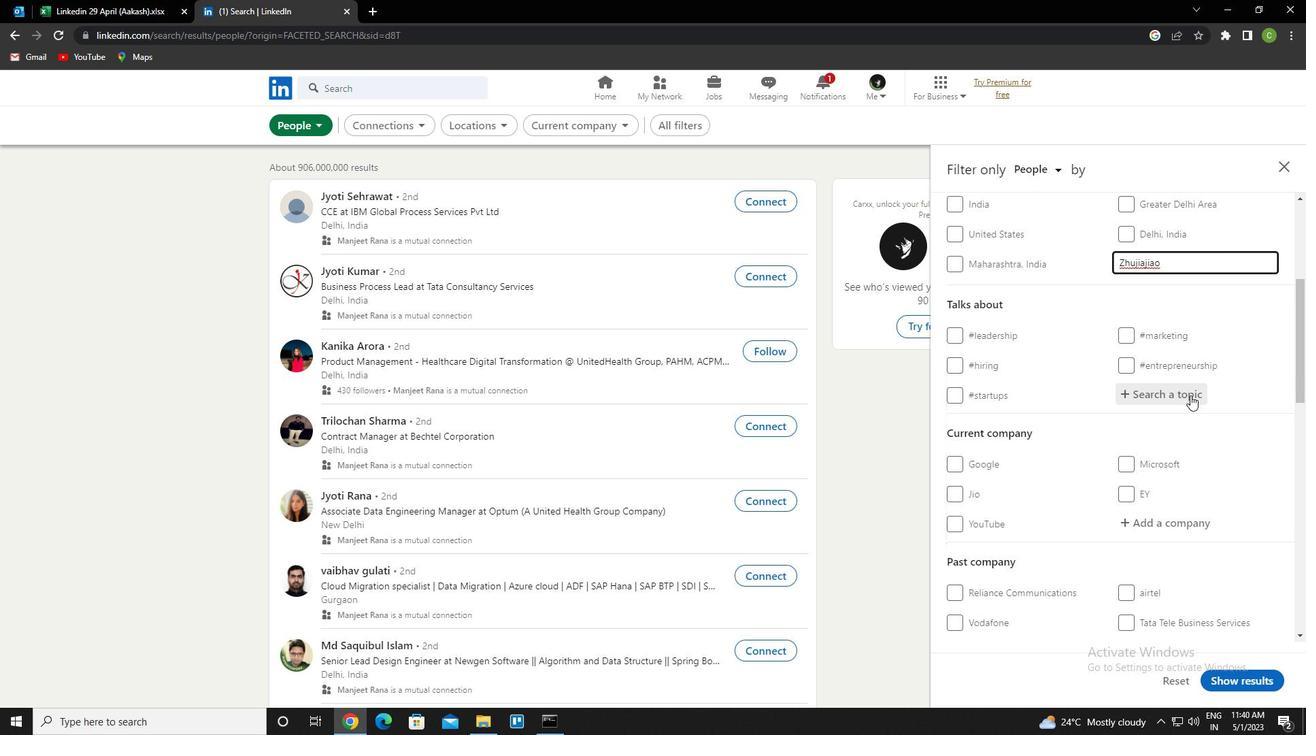 
Action: Key pressed property<Key.down><Key.enter>
Screenshot: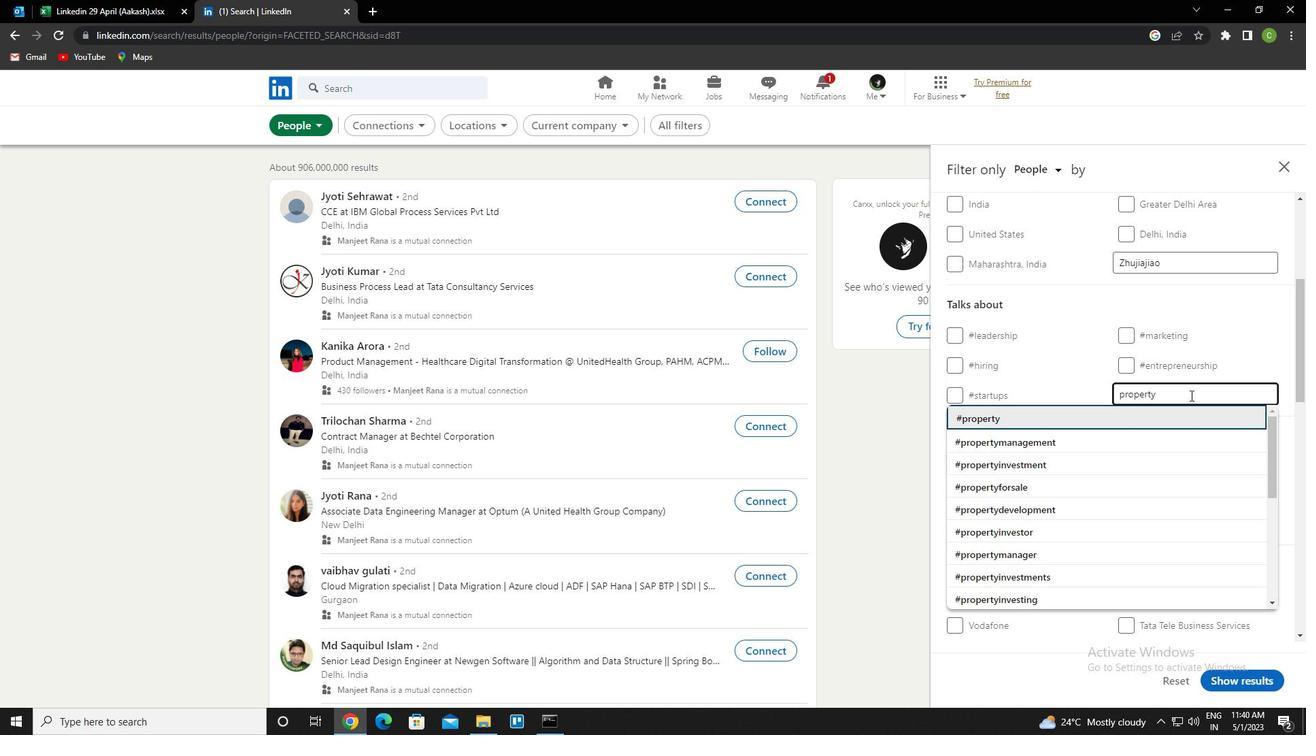 
Action: Mouse scrolled (1191, 394) with delta (0, 0)
Screenshot: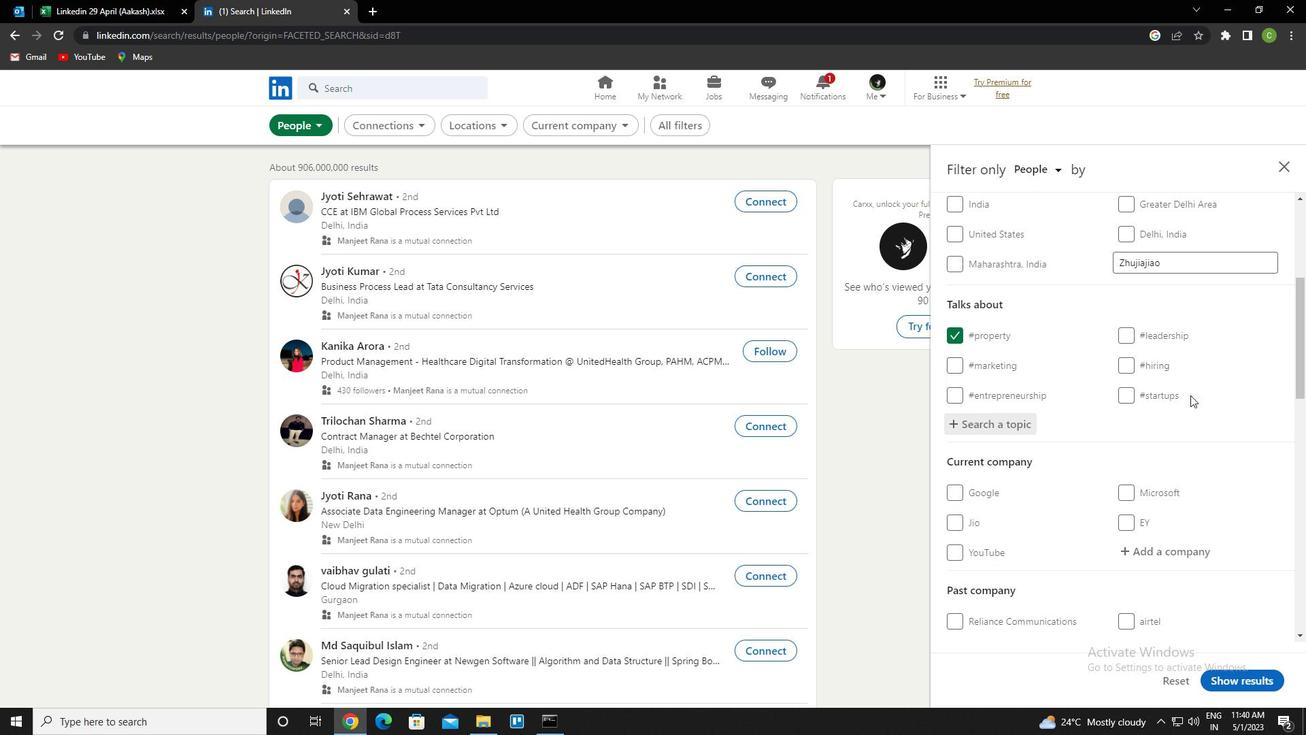 
Action: Mouse scrolled (1191, 394) with delta (0, 0)
Screenshot: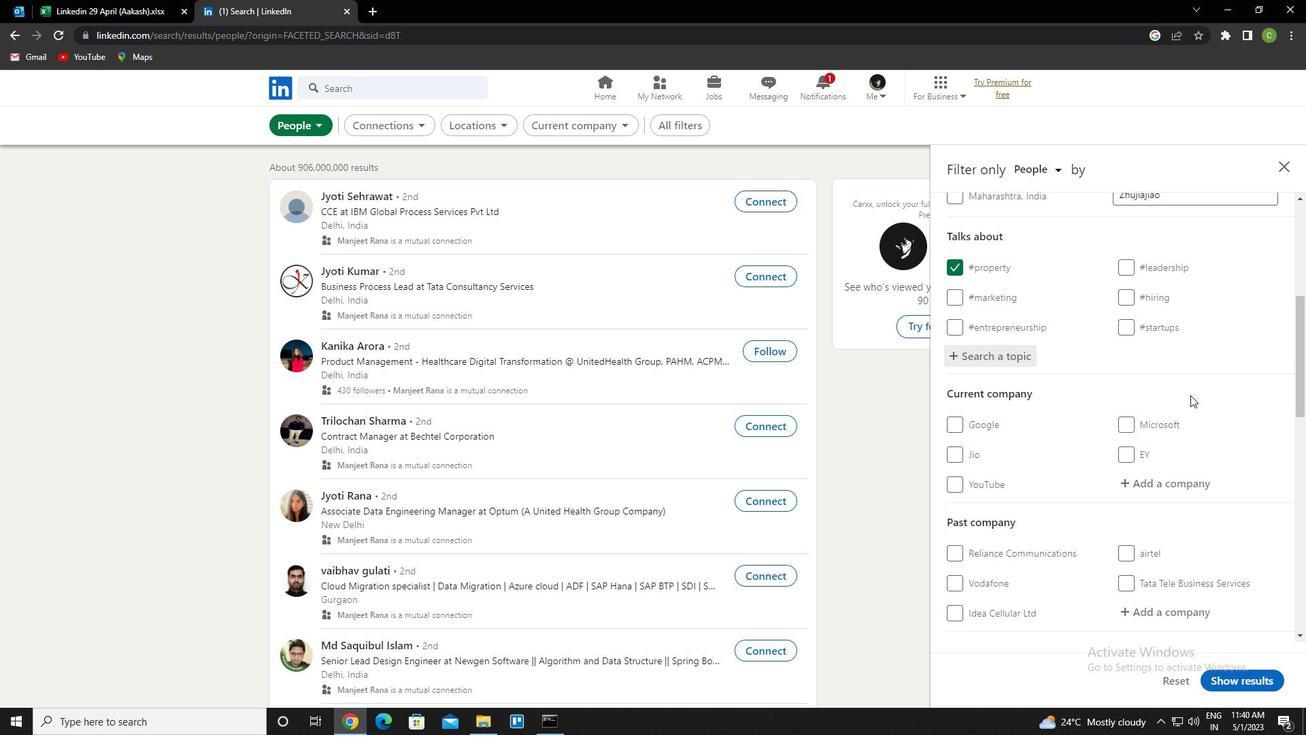 
Action: Mouse scrolled (1191, 394) with delta (0, 0)
Screenshot: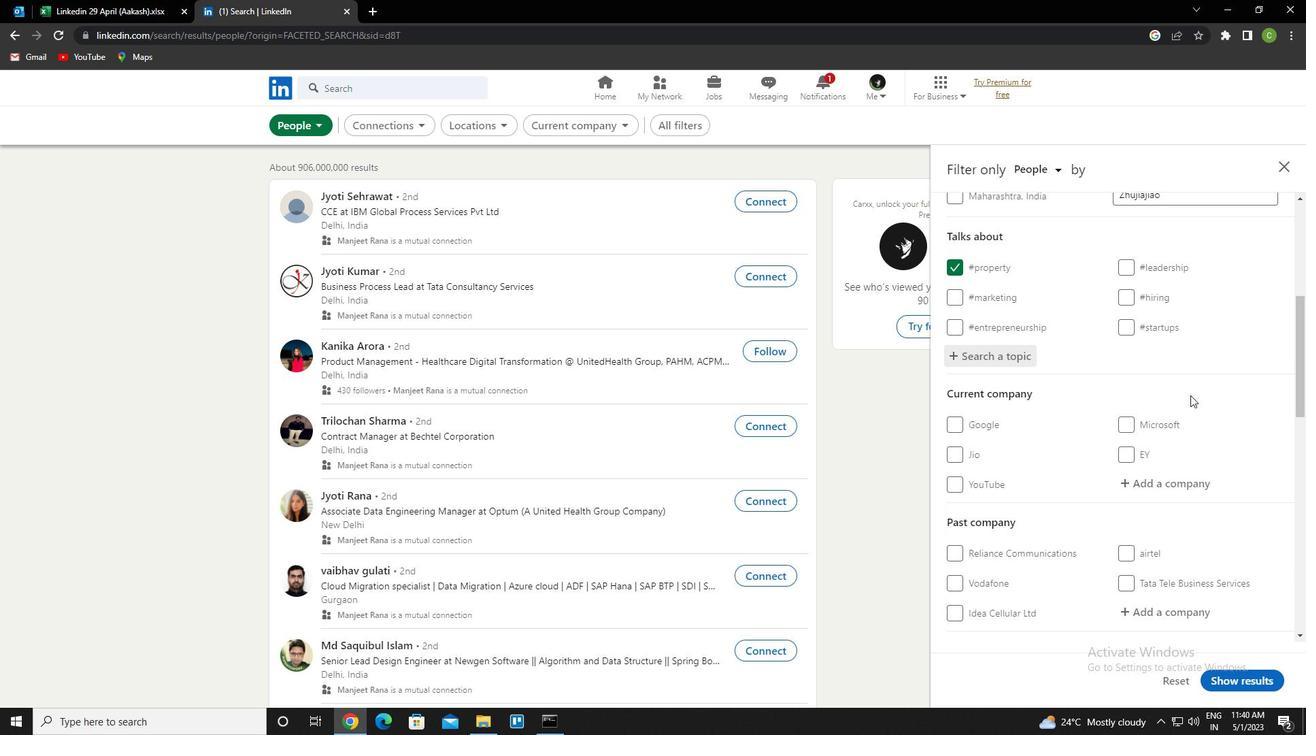 
Action: Mouse moved to (1184, 399)
Screenshot: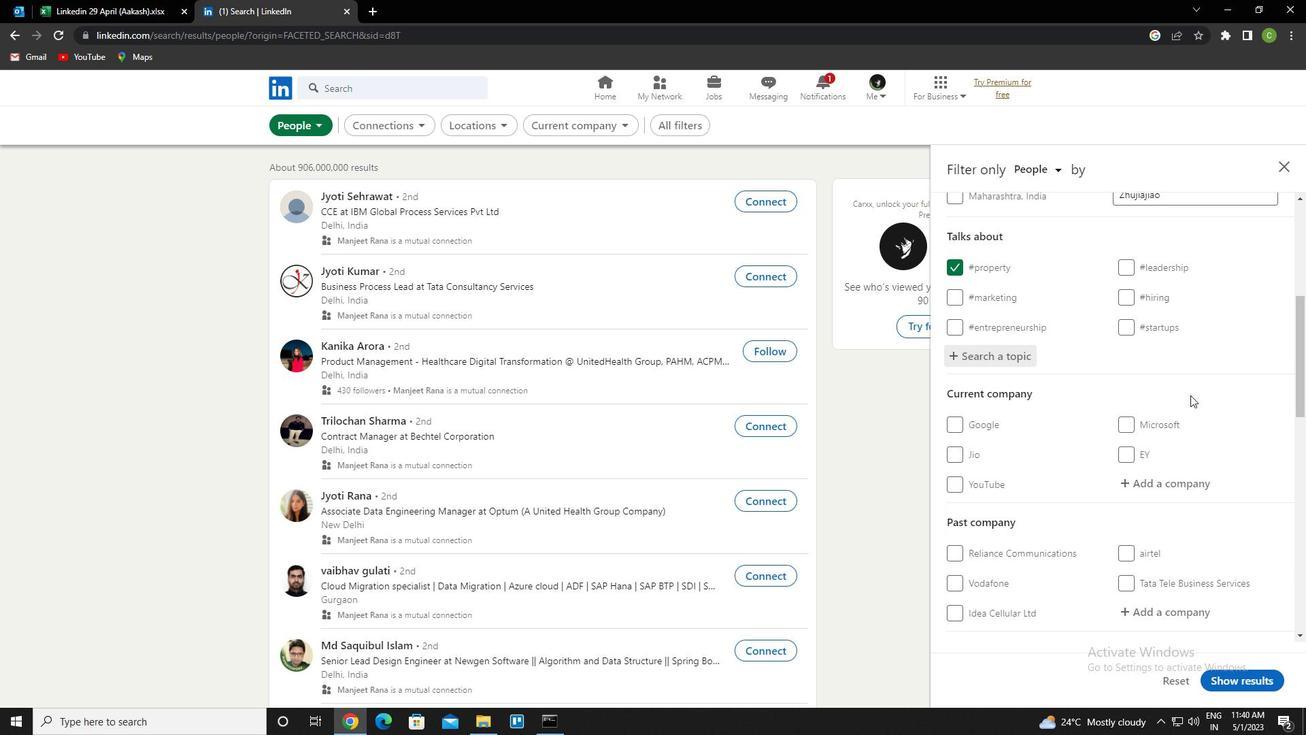 
Action: Mouse scrolled (1184, 398) with delta (0, 0)
Screenshot: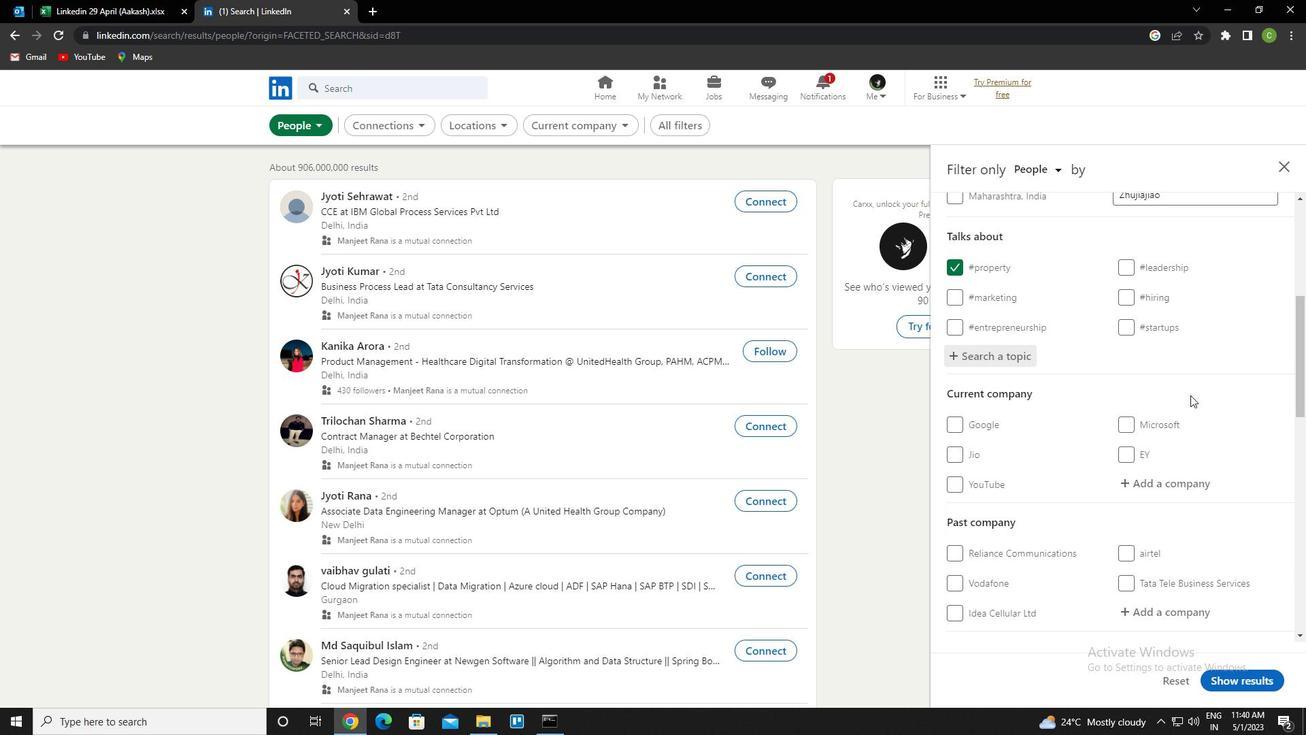 
Action: Mouse moved to (1183, 400)
Screenshot: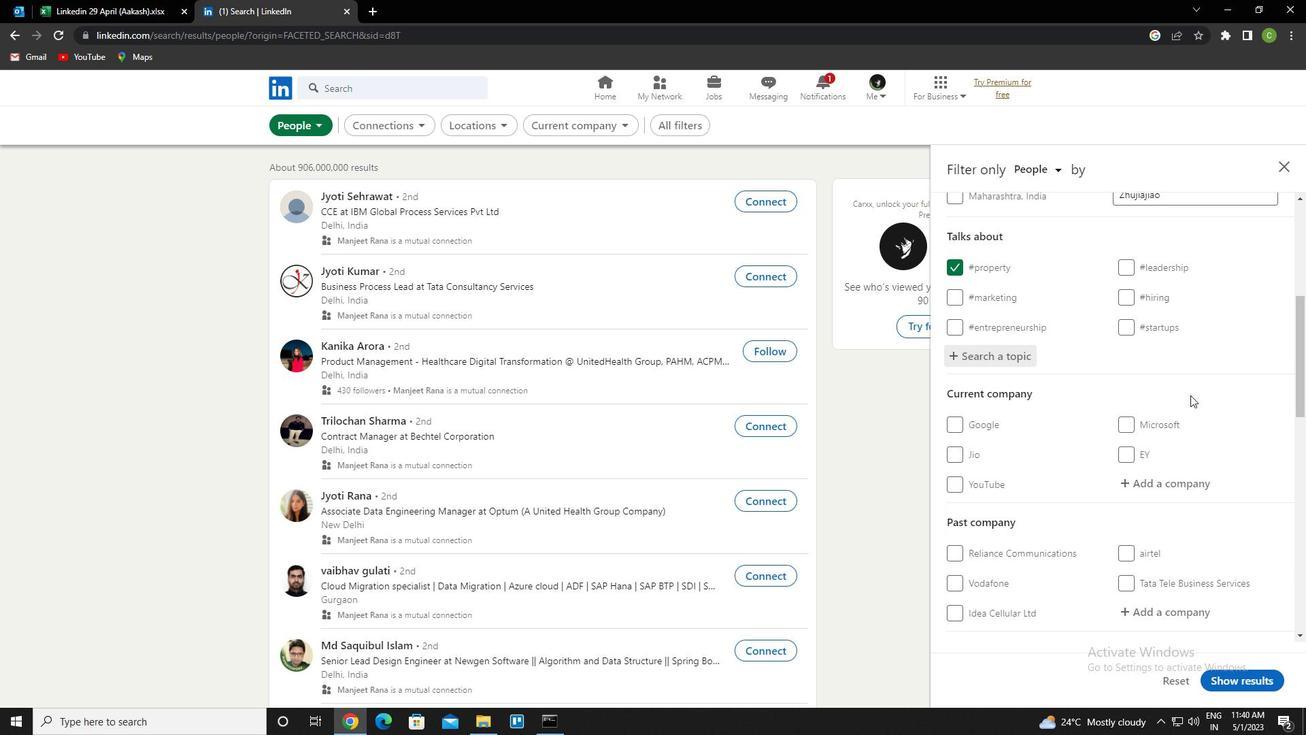 
Action: Mouse scrolled (1183, 399) with delta (0, 0)
Screenshot: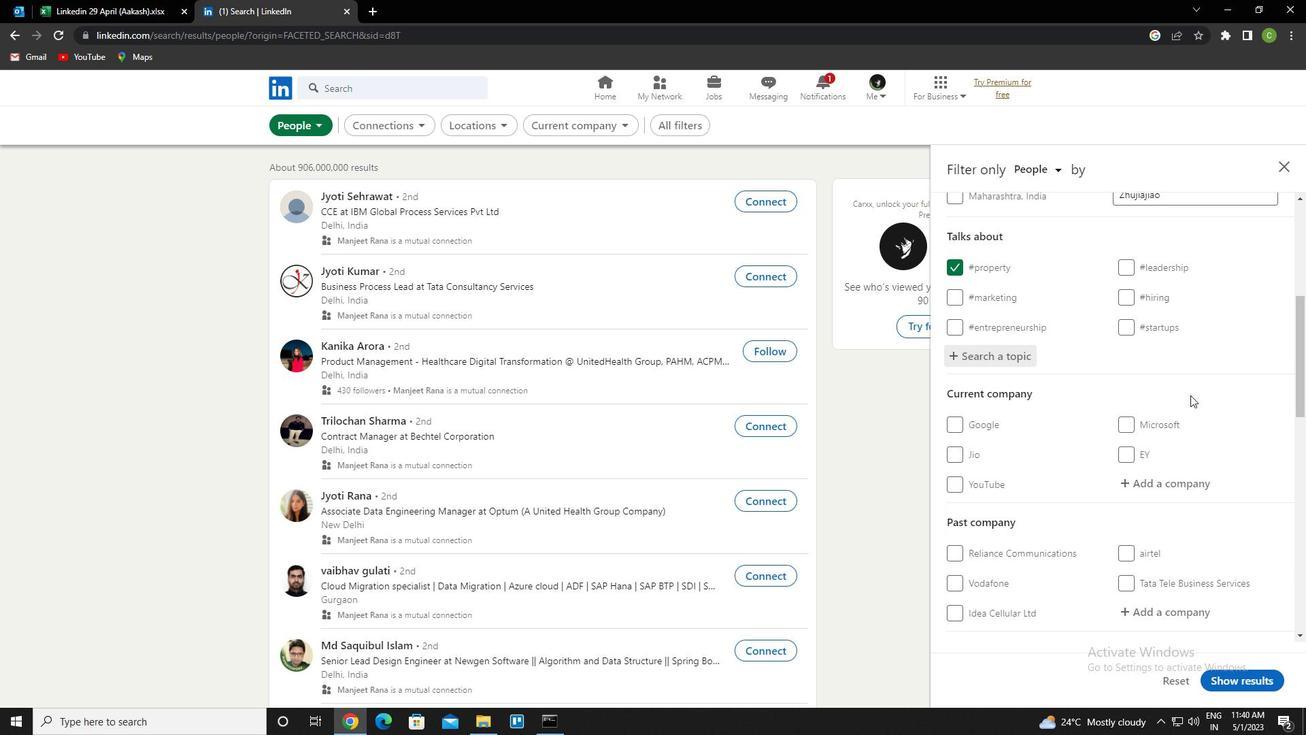
Action: Mouse scrolled (1183, 399) with delta (0, 0)
Screenshot: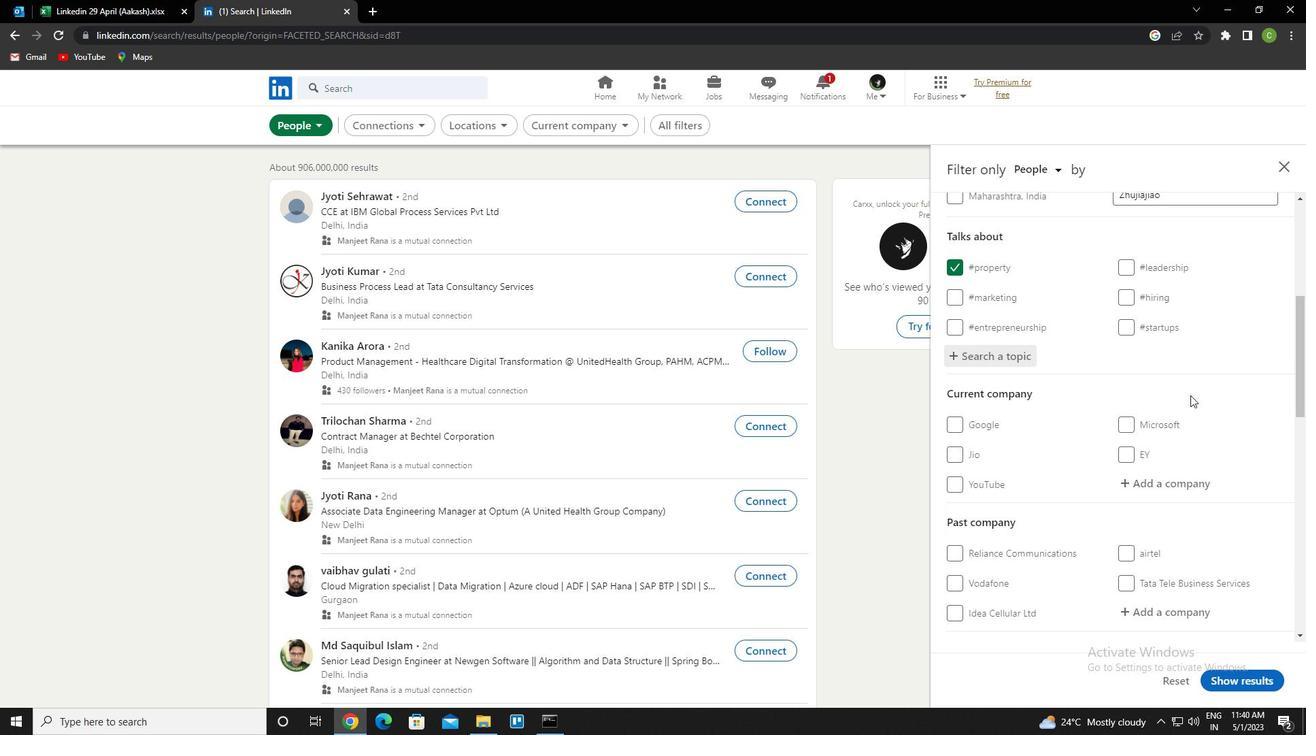 
Action: Mouse moved to (1181, 401)
Screenshot: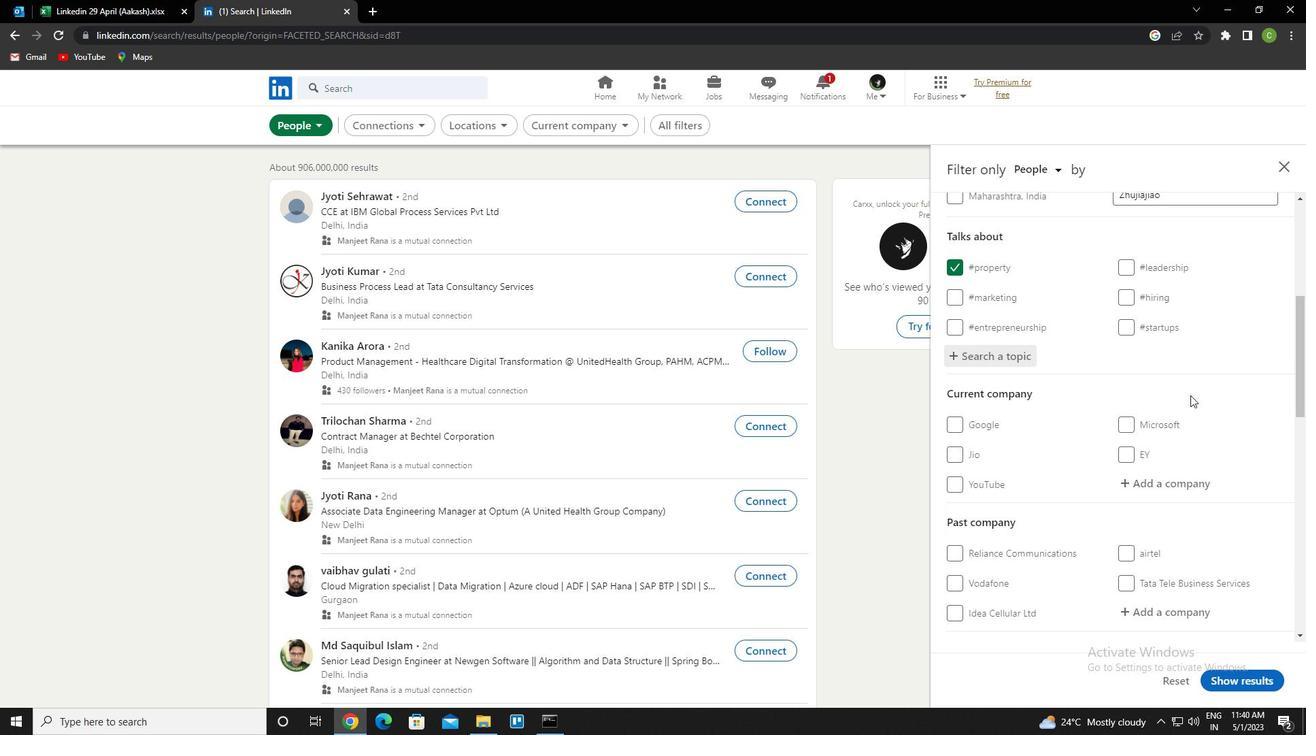 
Action: Mouse scrolled (1181, 400) with delta (0, 0)
Screenshot: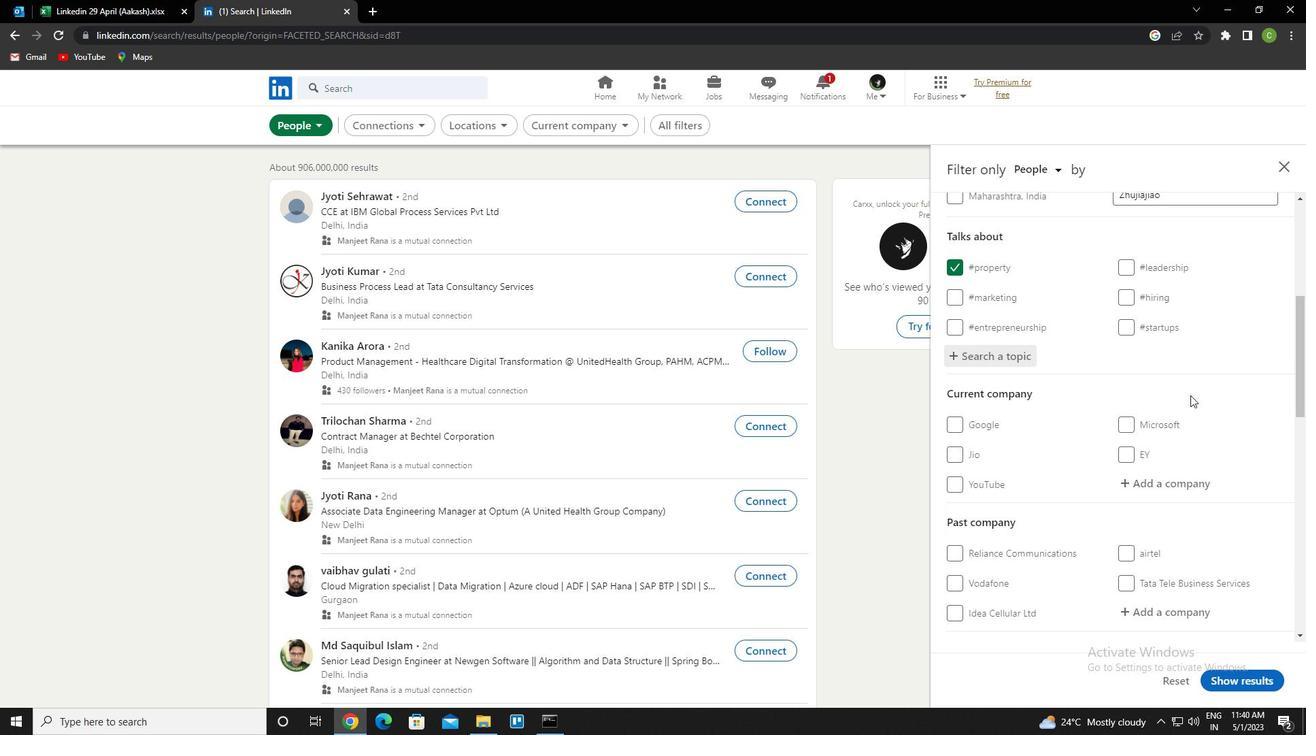 
Action: Mouse moved to (1177, 404)
Screenshot: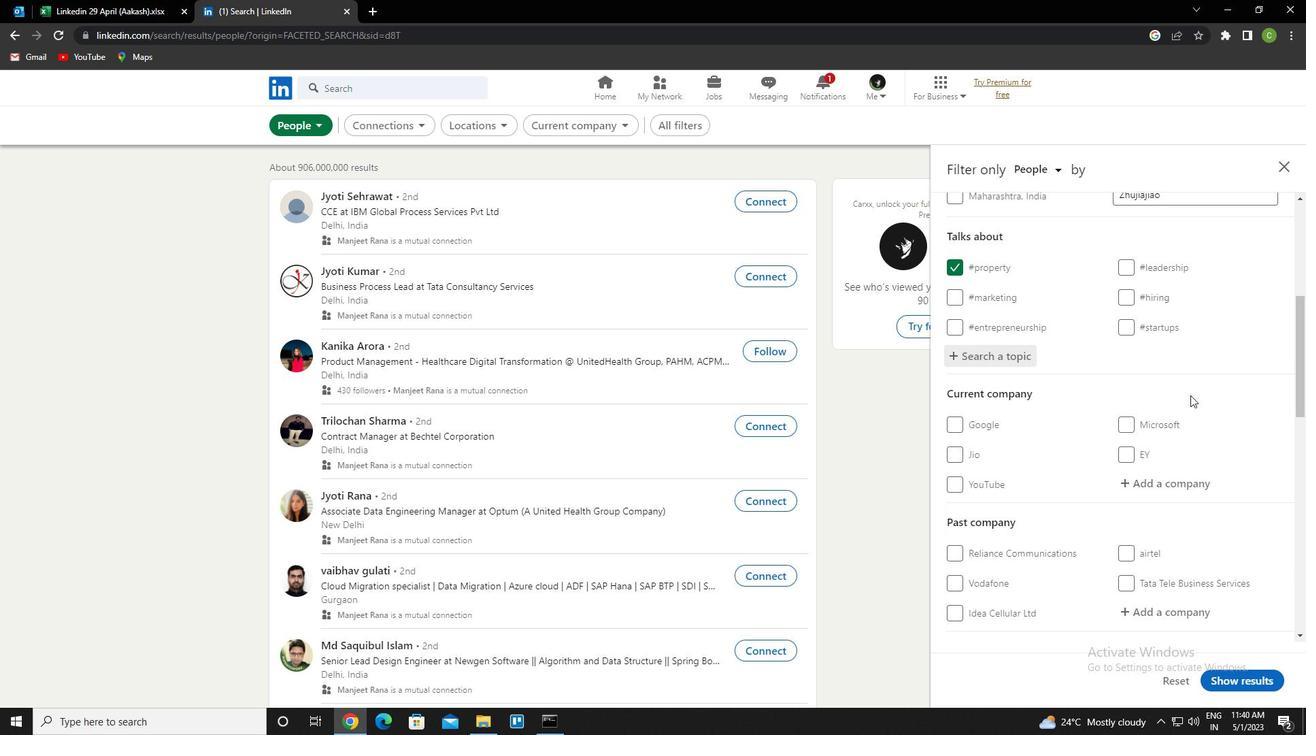 
Action: Mouse scrolled (1177, 403) with delta (0, 0)
Screenshot: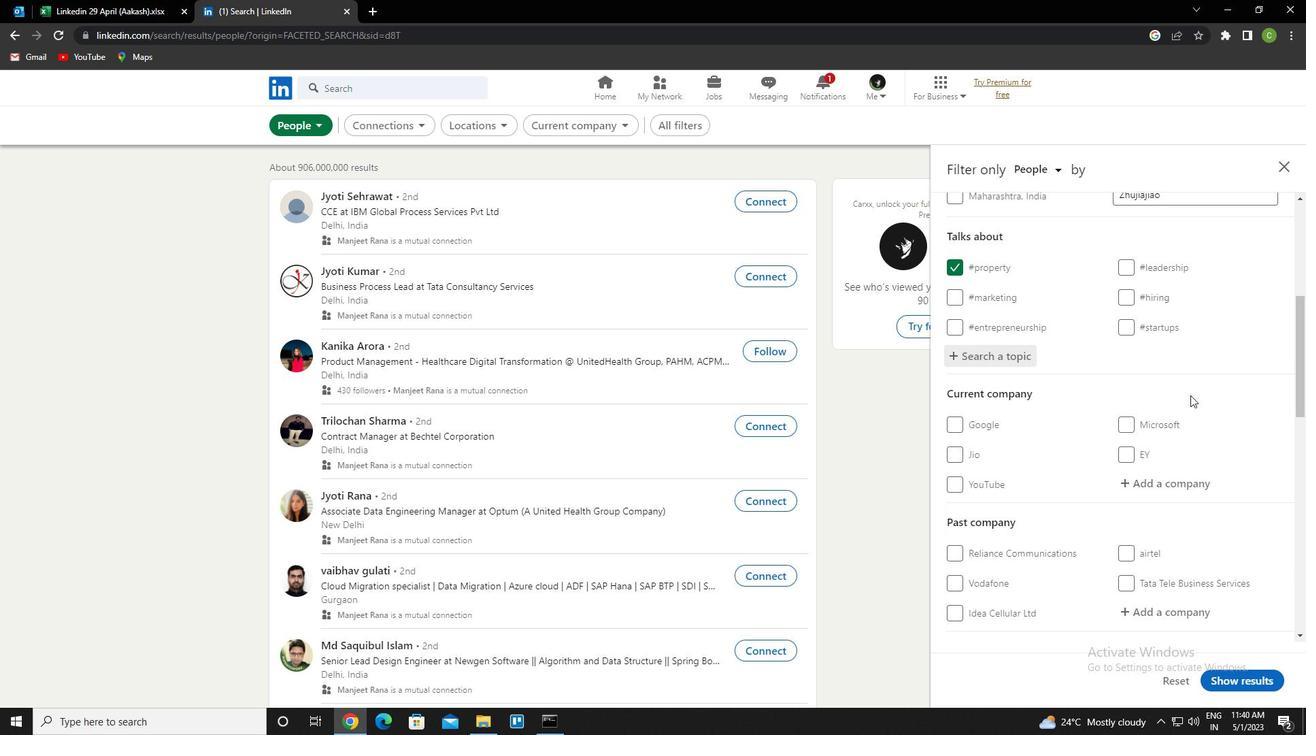
Action: Mouse moved to (1176, 405)
Screenshot: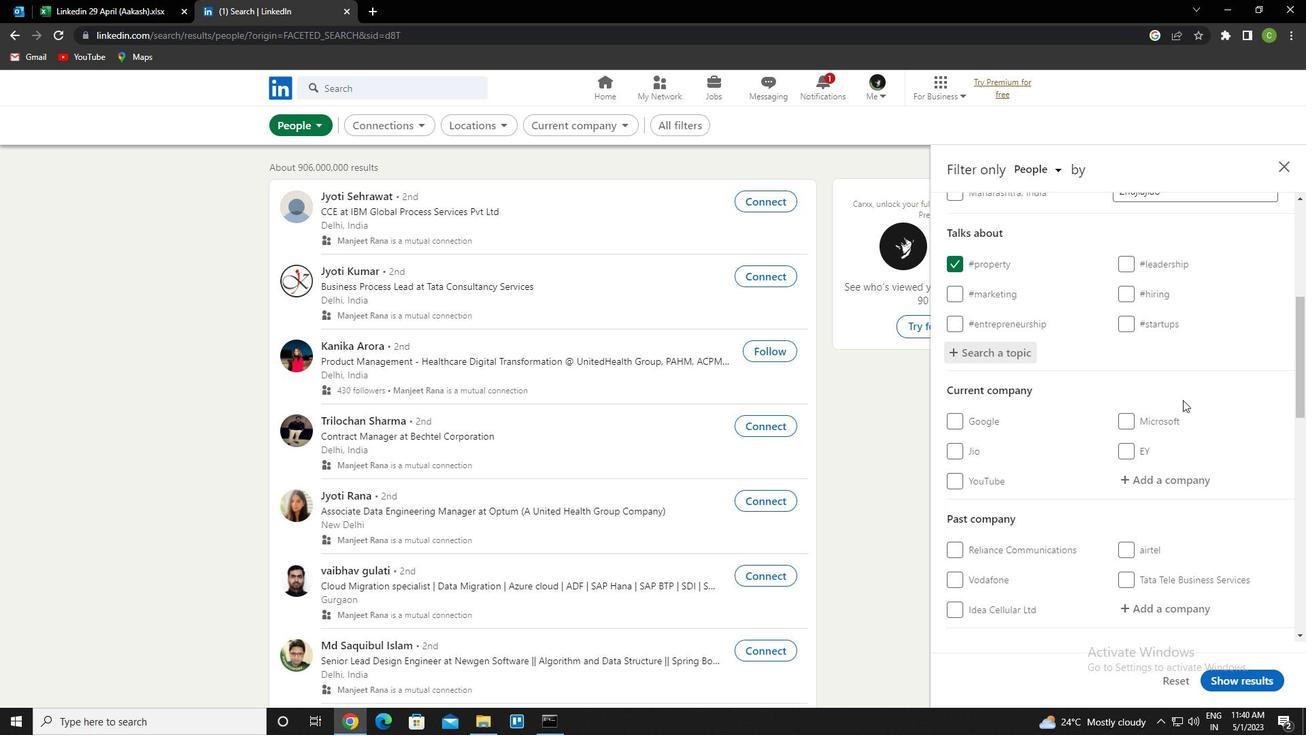 
Action: Mouse scrolled (1176, 405) with delta (0, 0)
Screenshot: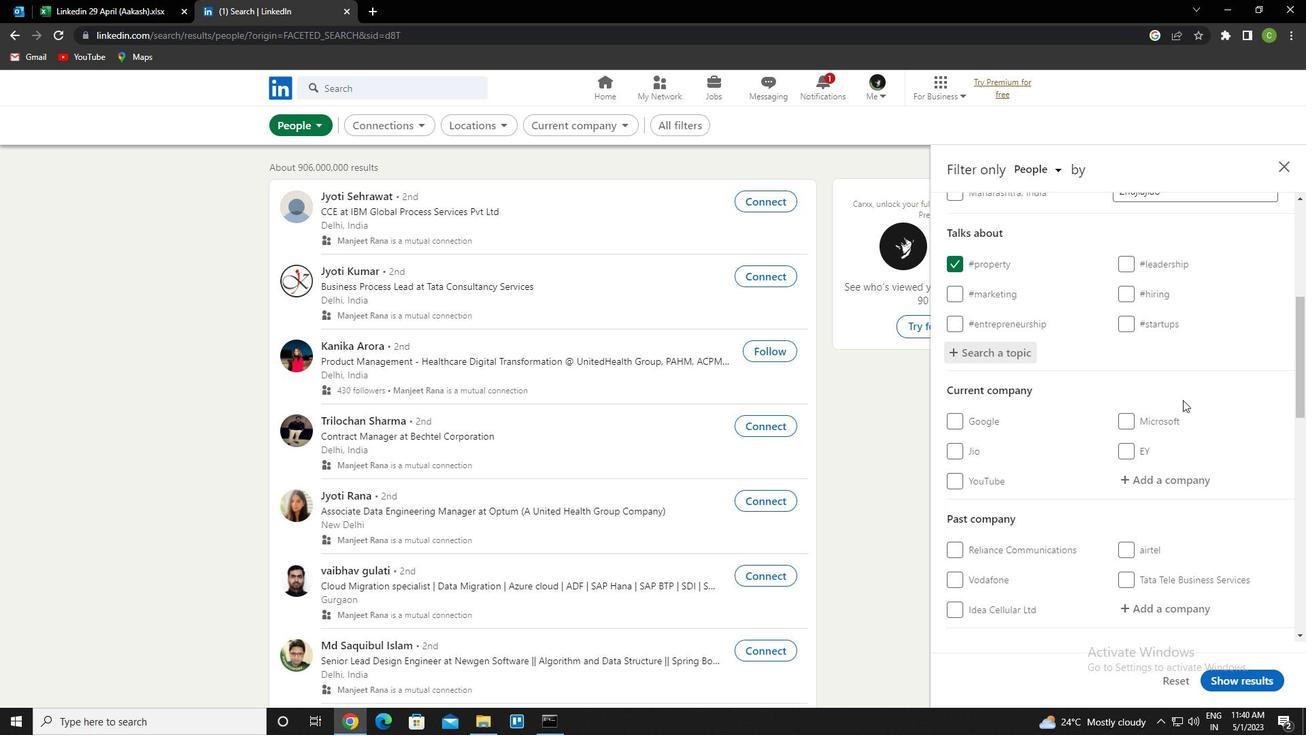 
Action: Mouse moved to (1174, 407)
Screenshot: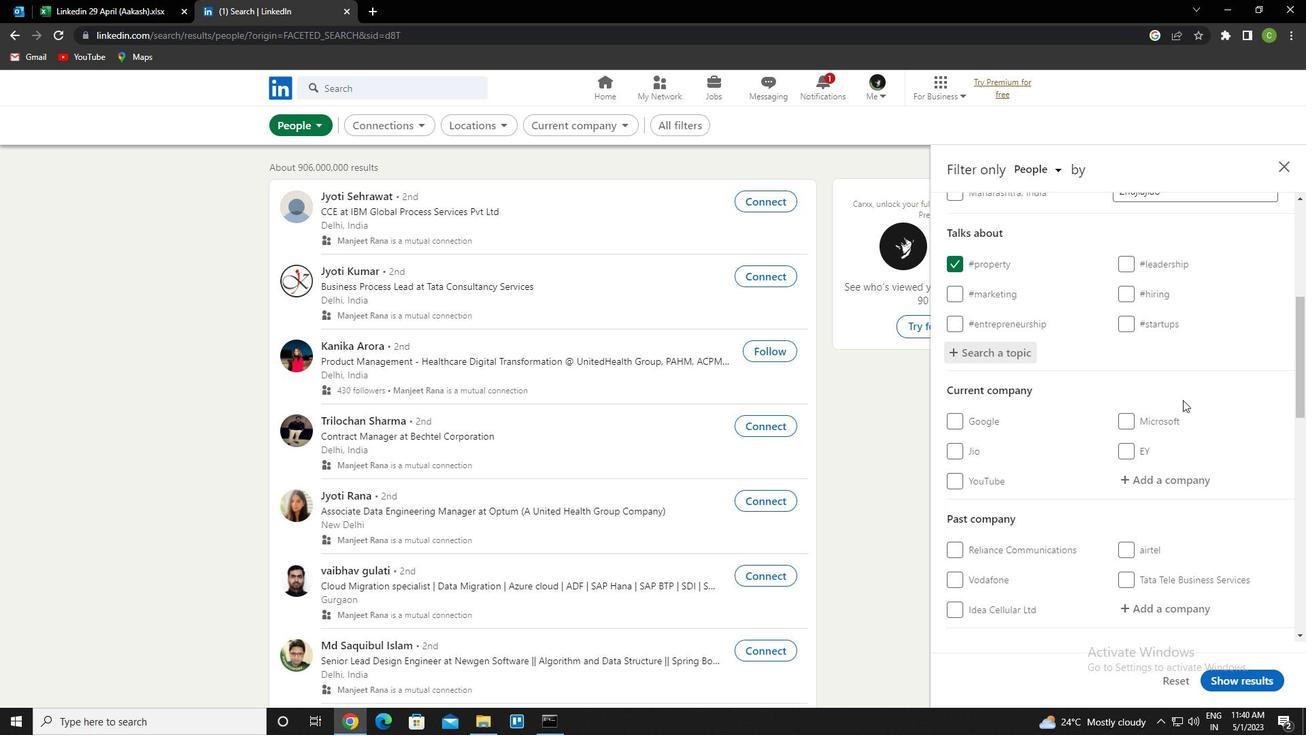 
Action: Mouse scrolled (1174, 406) with delta (0, 0)
Screenshot: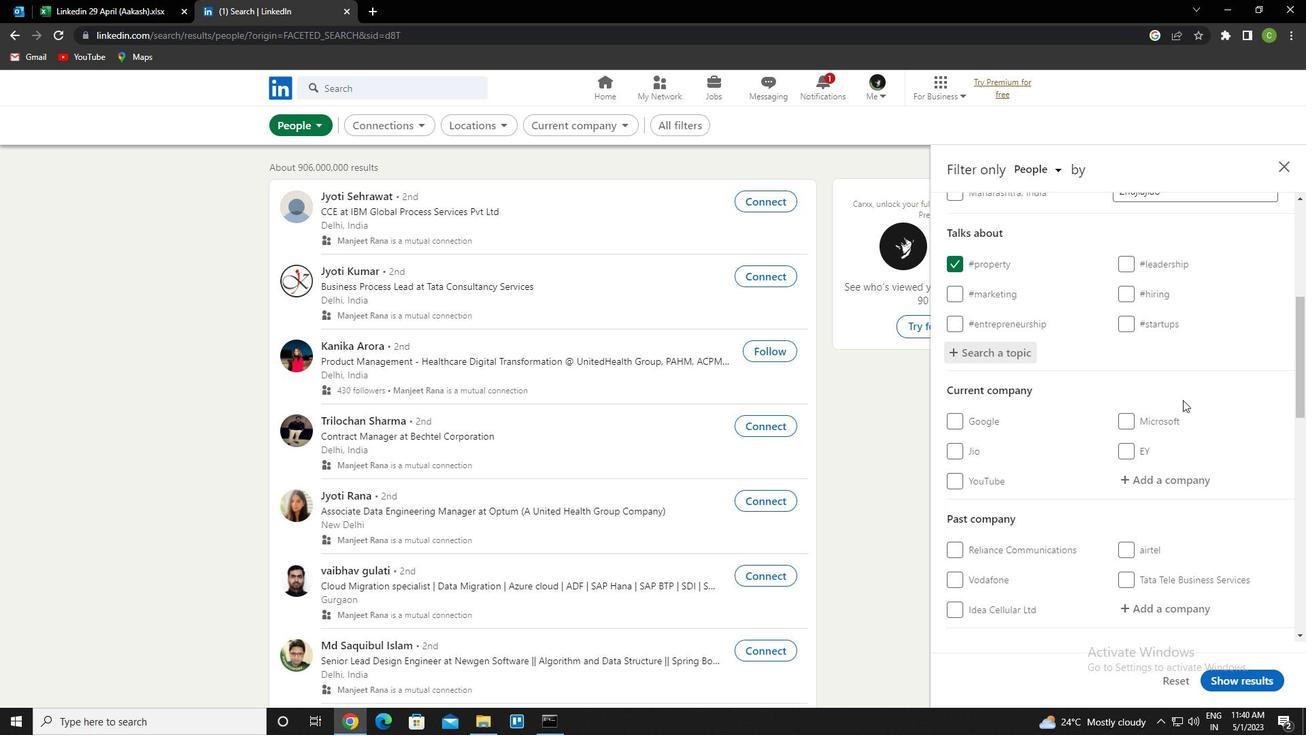 
Action: Mouse moved to (967, 413)
Screenshot: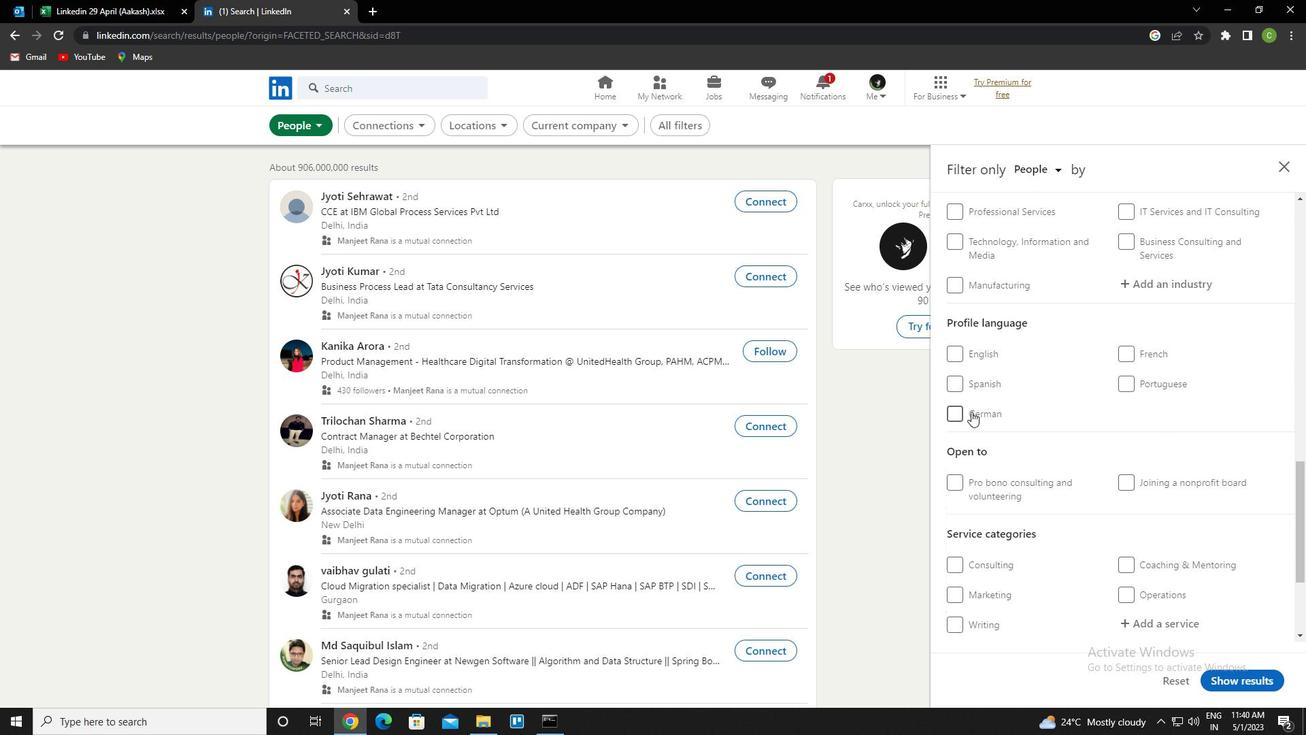 
Action: Mouse pressed left at (967, 413)
Screenshot: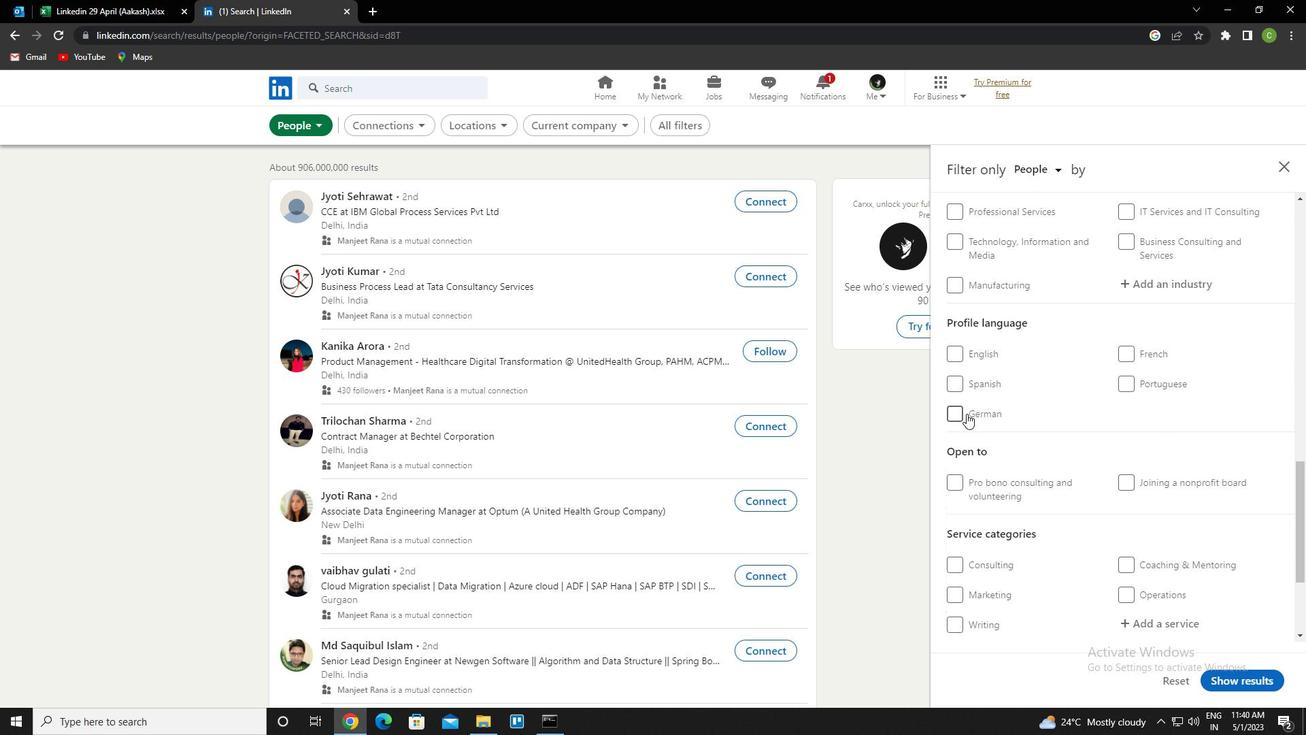 
Action: Mouse moved to (1080, 438)
Screenshot: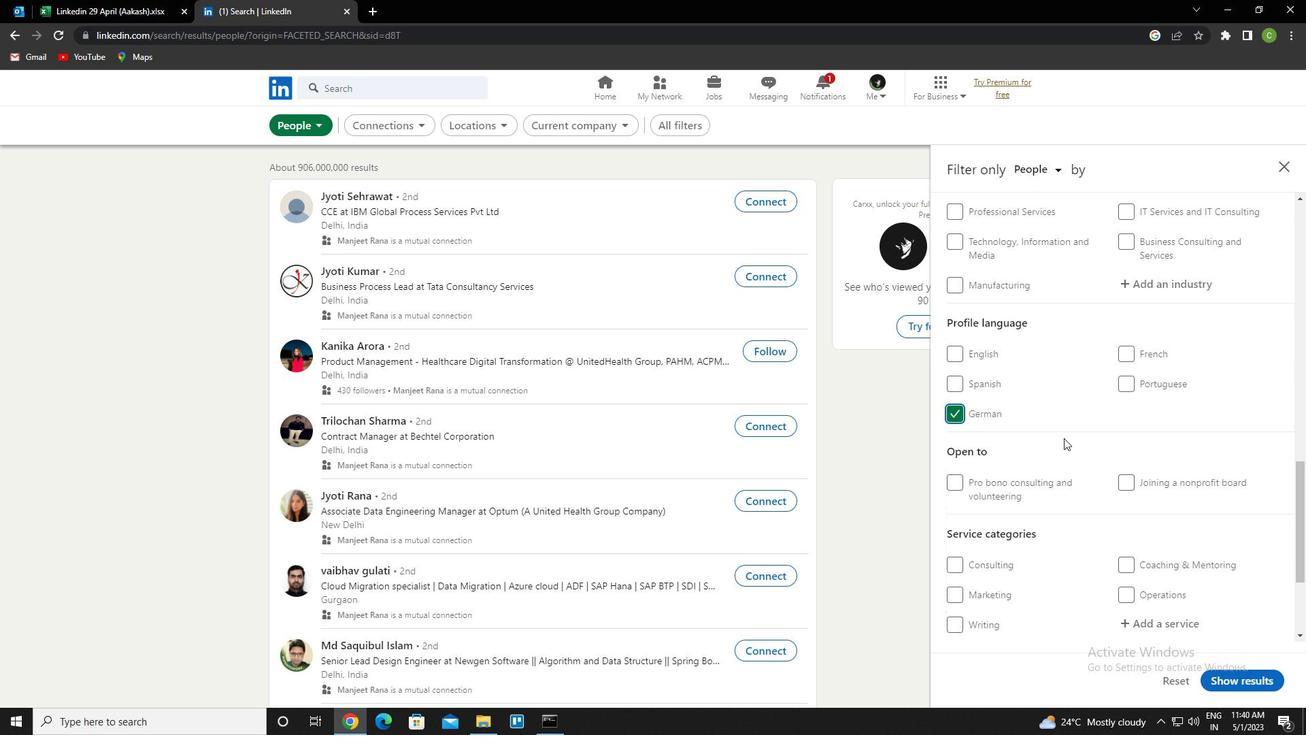 
Action: Mouse scrolled (1080, 439) with delta (0, 0)
Screenshot: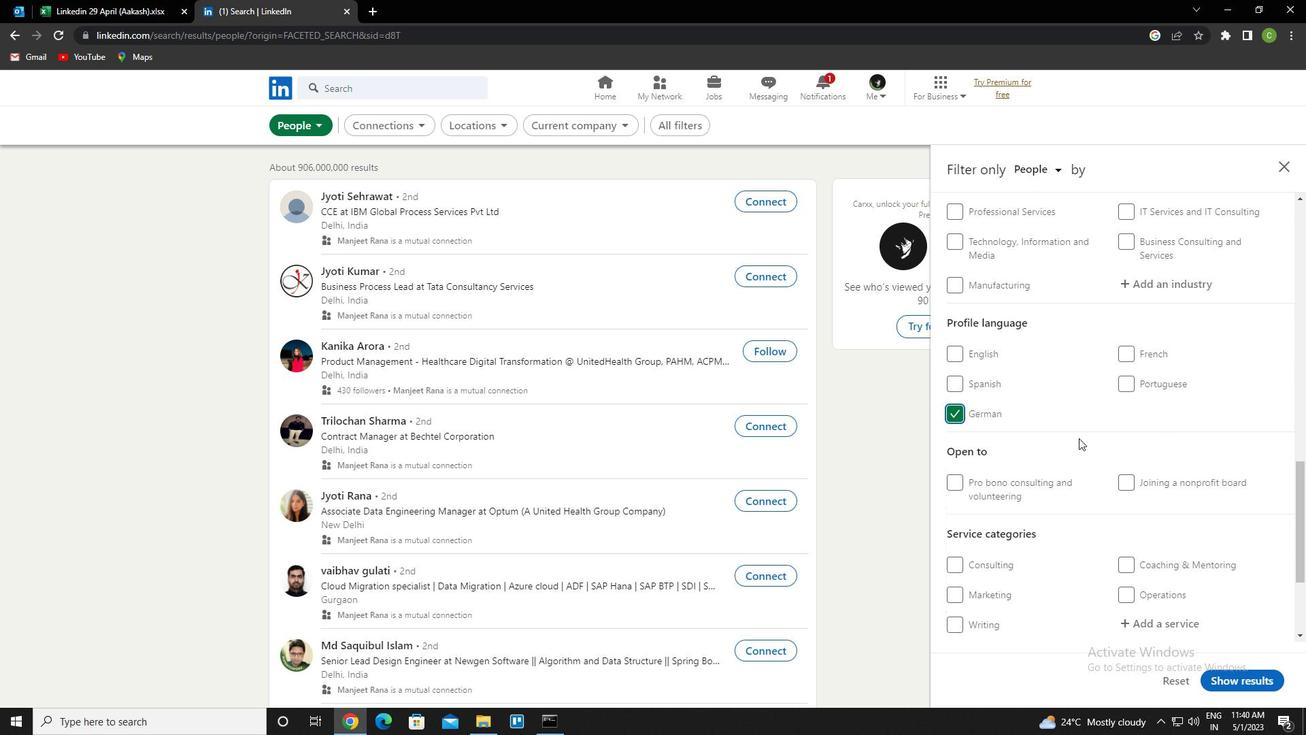 
Action: Mouse moved to (1080, 438)
Screenshot: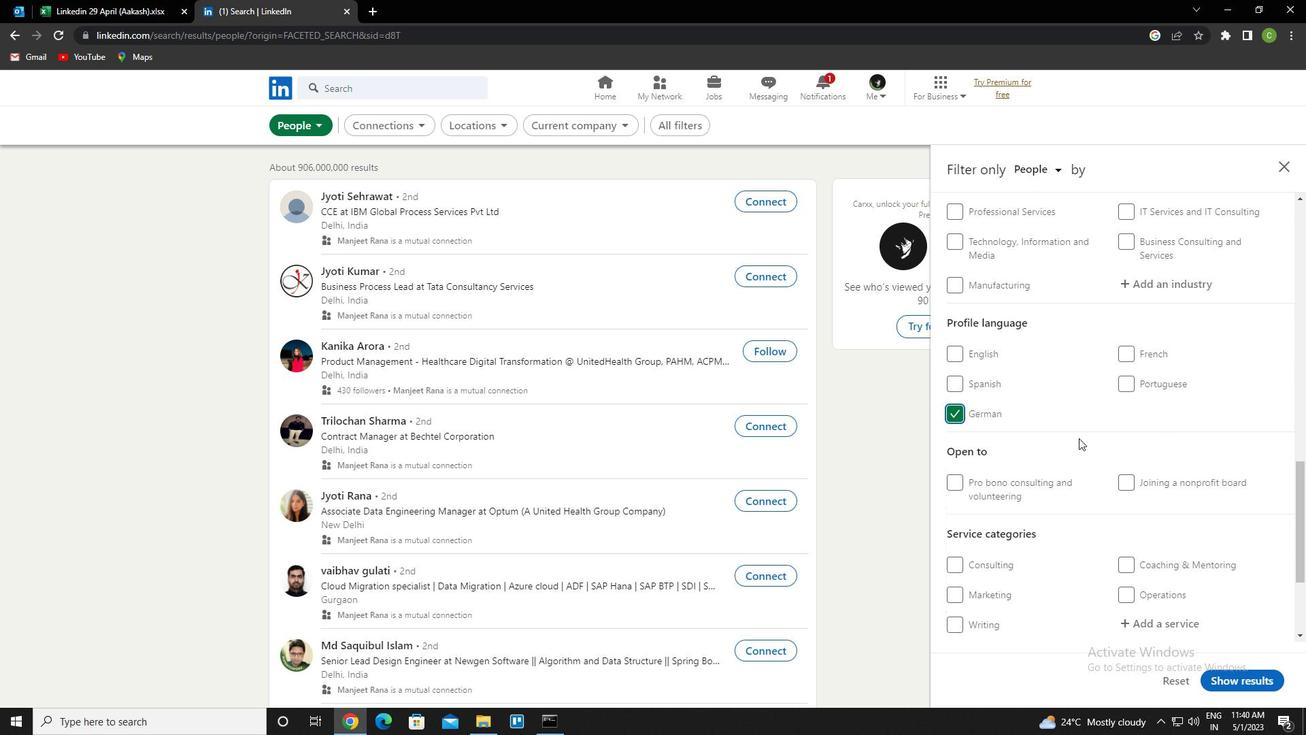 
Action: Mouse scrolled (1080, 439) with delta (0, 0)
Screenshot: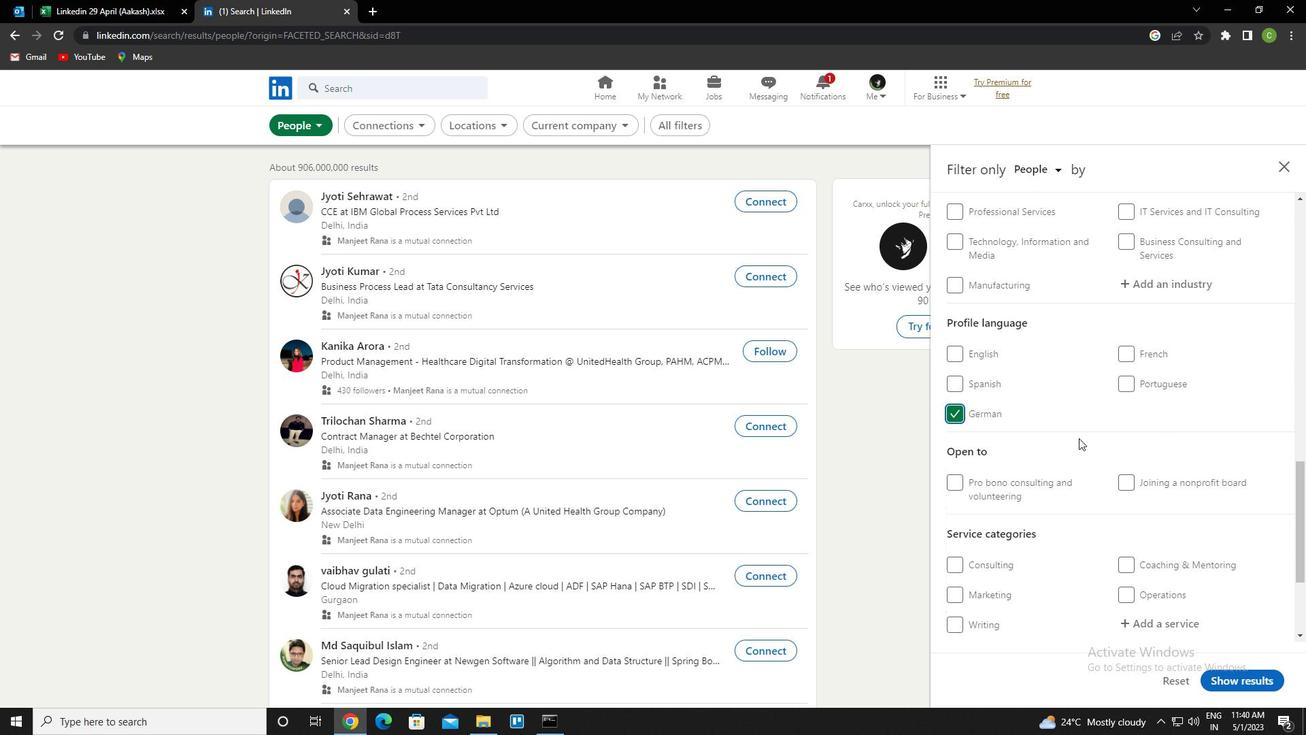 
Action: Mouse scrolled (1080, 439) with delta (0, 0)
Screenshot: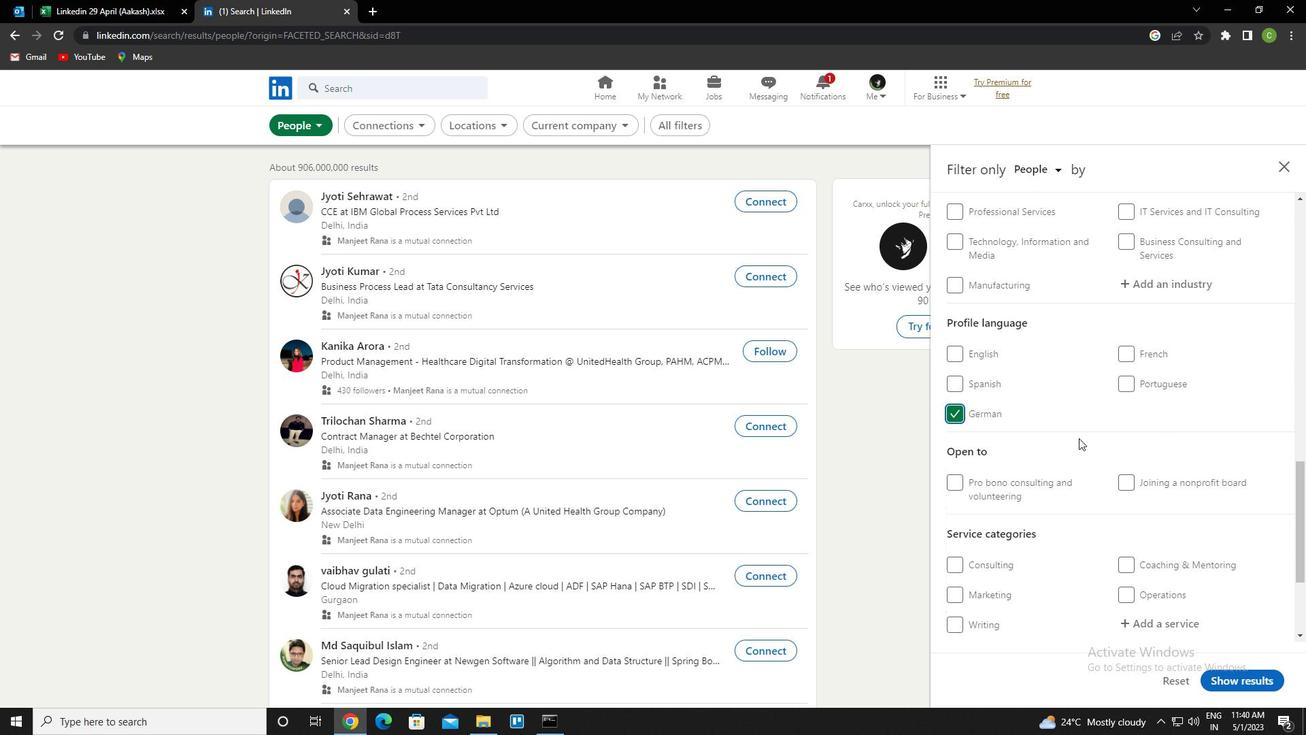 
Action: Mouse scrolled (1080, 439) with delta (0, 0)
Screenshot: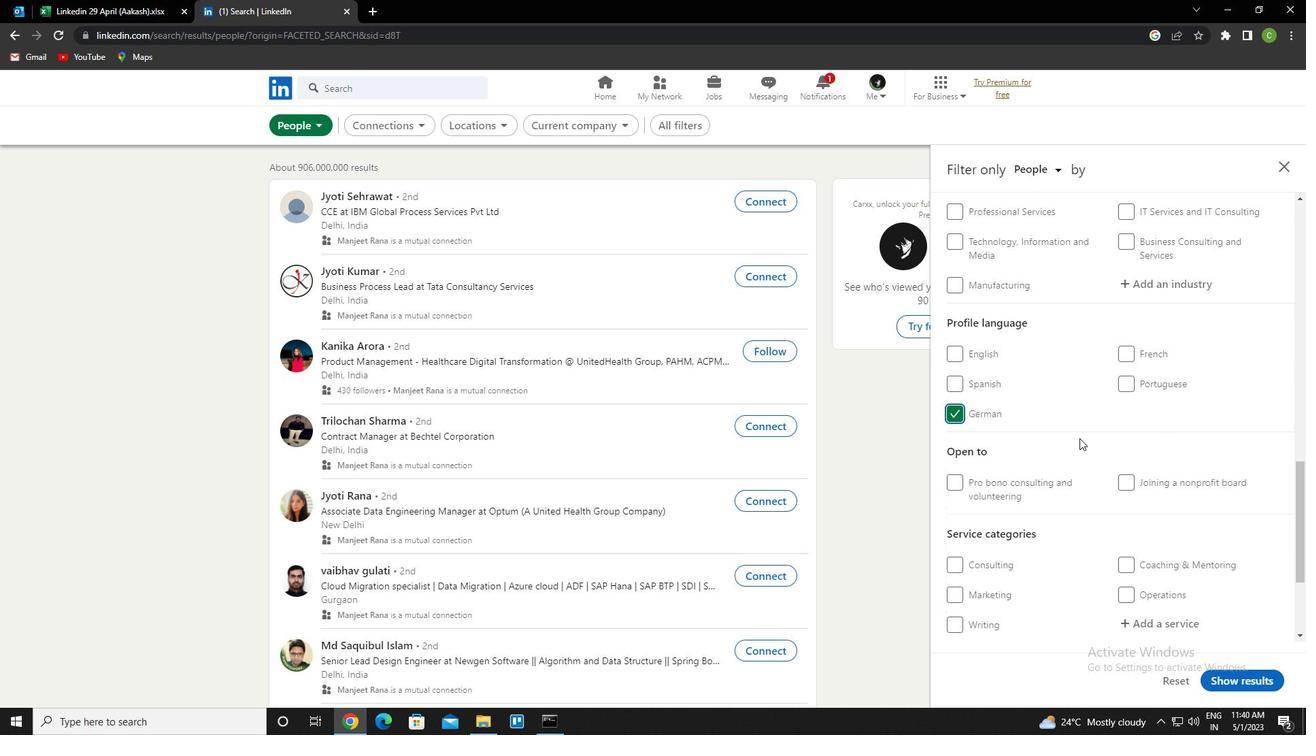 
Action: Mouse scrolled (1080, 439) with delta (0, 0)
Screenshot: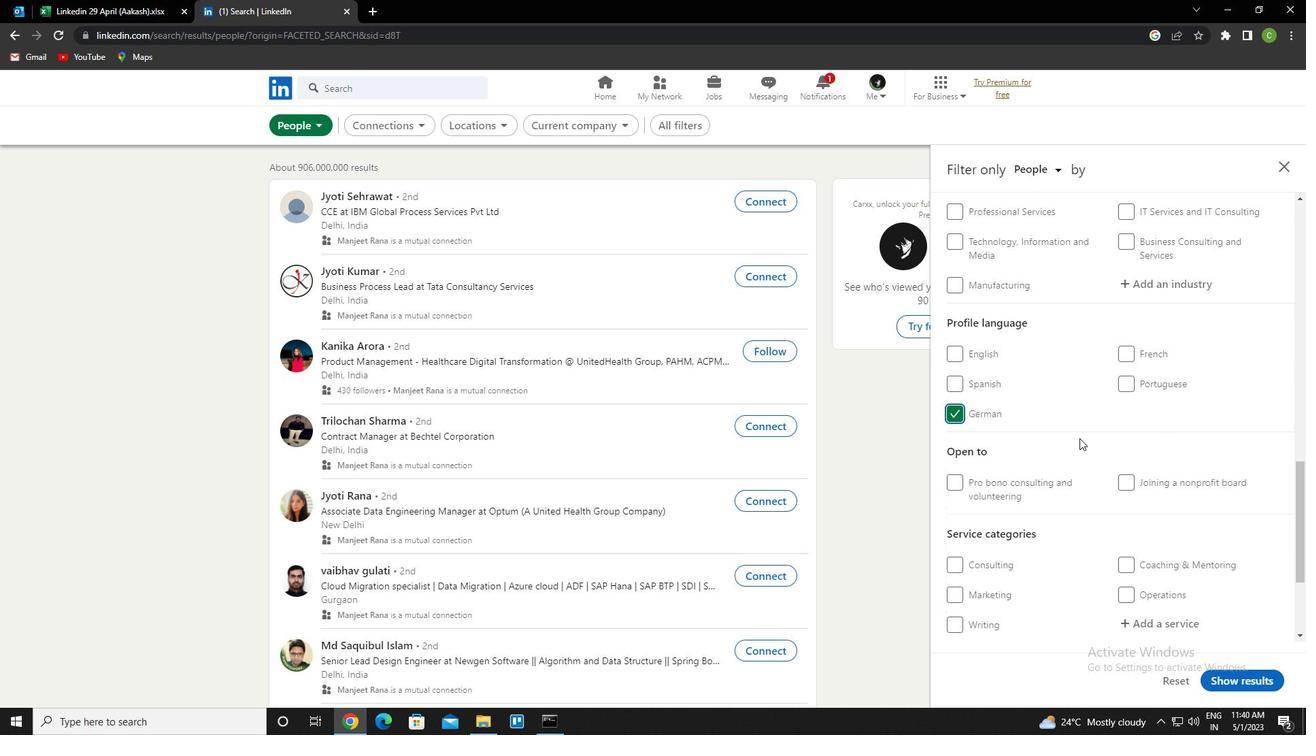 
Action: Mouse scrolled (1080, 439) with delta (0, 0)
Screenshot: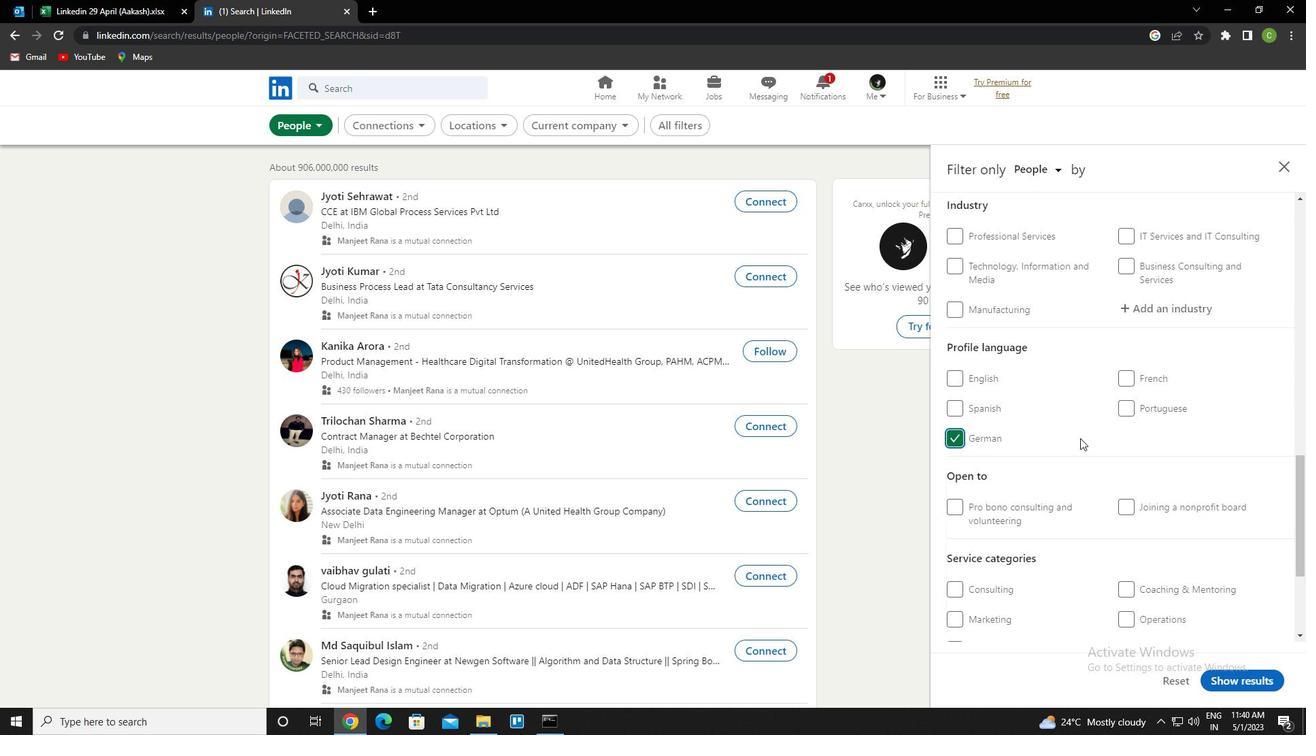 
Action: Mouse moved to (1055, 400)
Screenshot: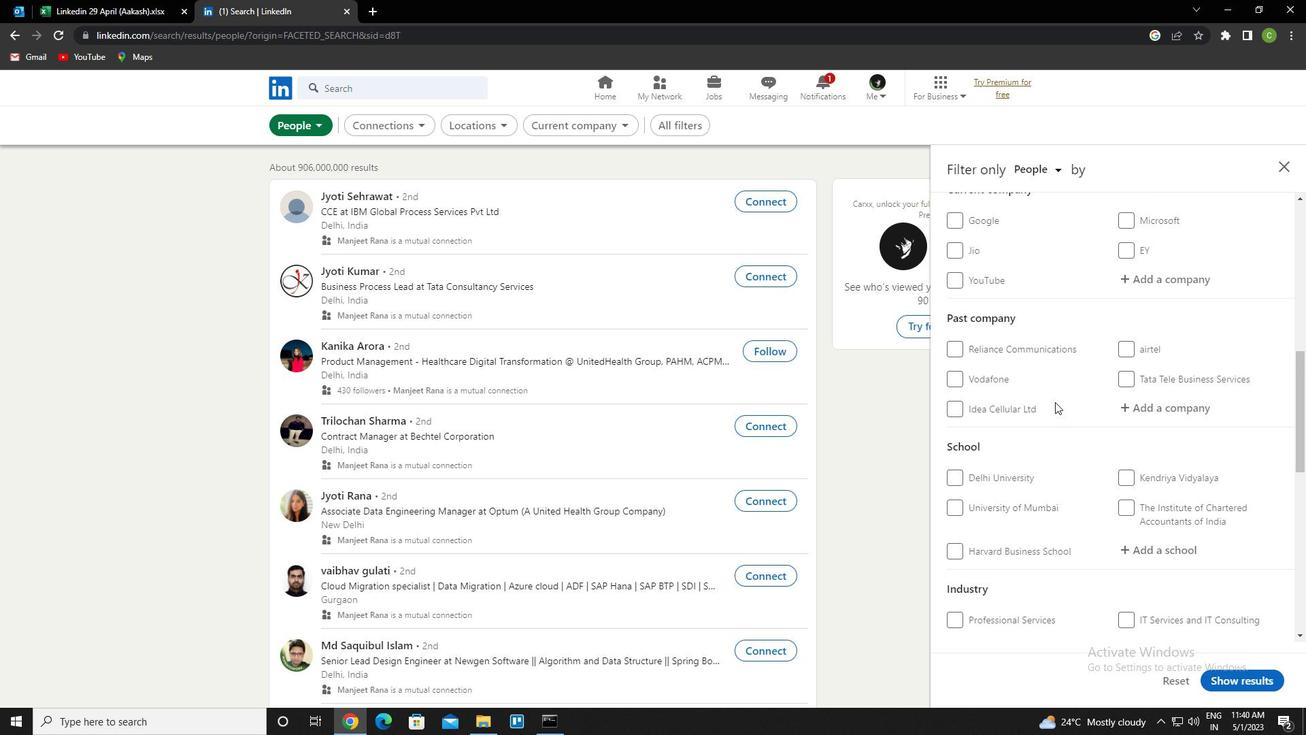 
Action: Mouse scrolled (1055, 400) with delta (0, 0)
Screenshot: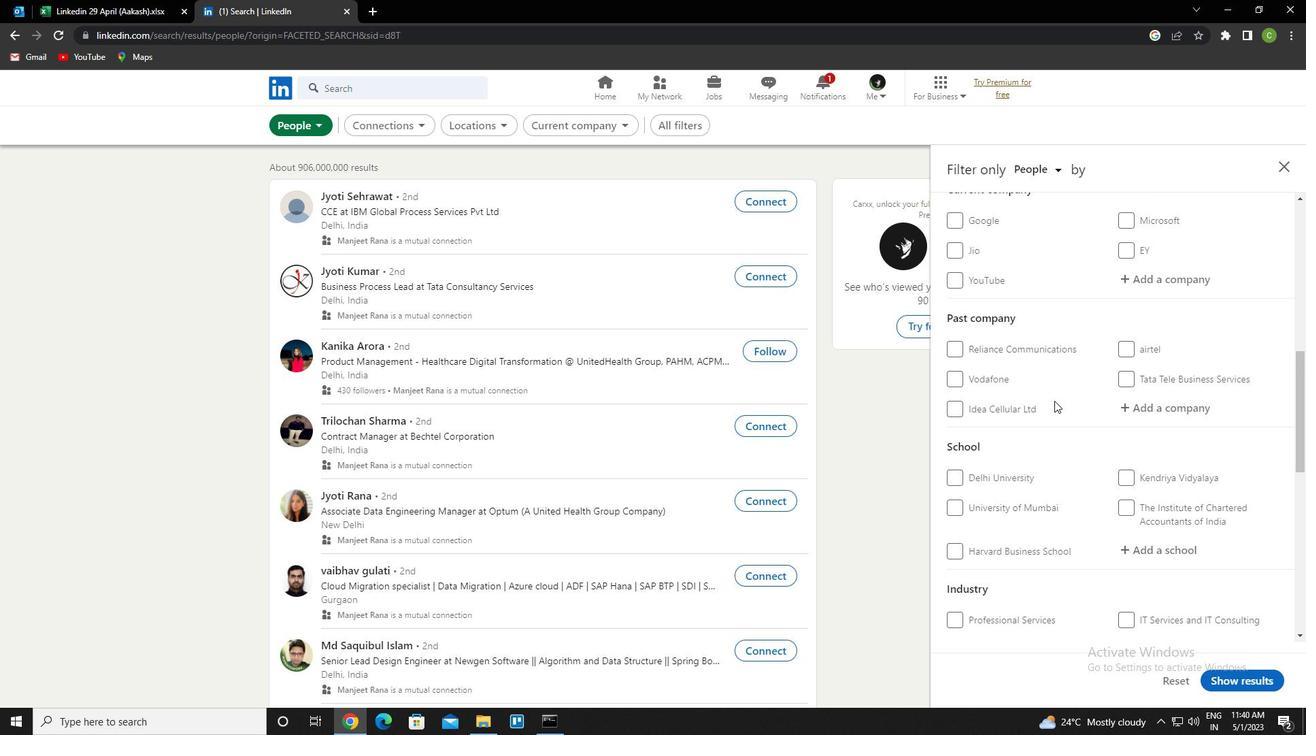 
Action: Mouse scrolled (1055, 400) with delta (0, 0)
Screenshot: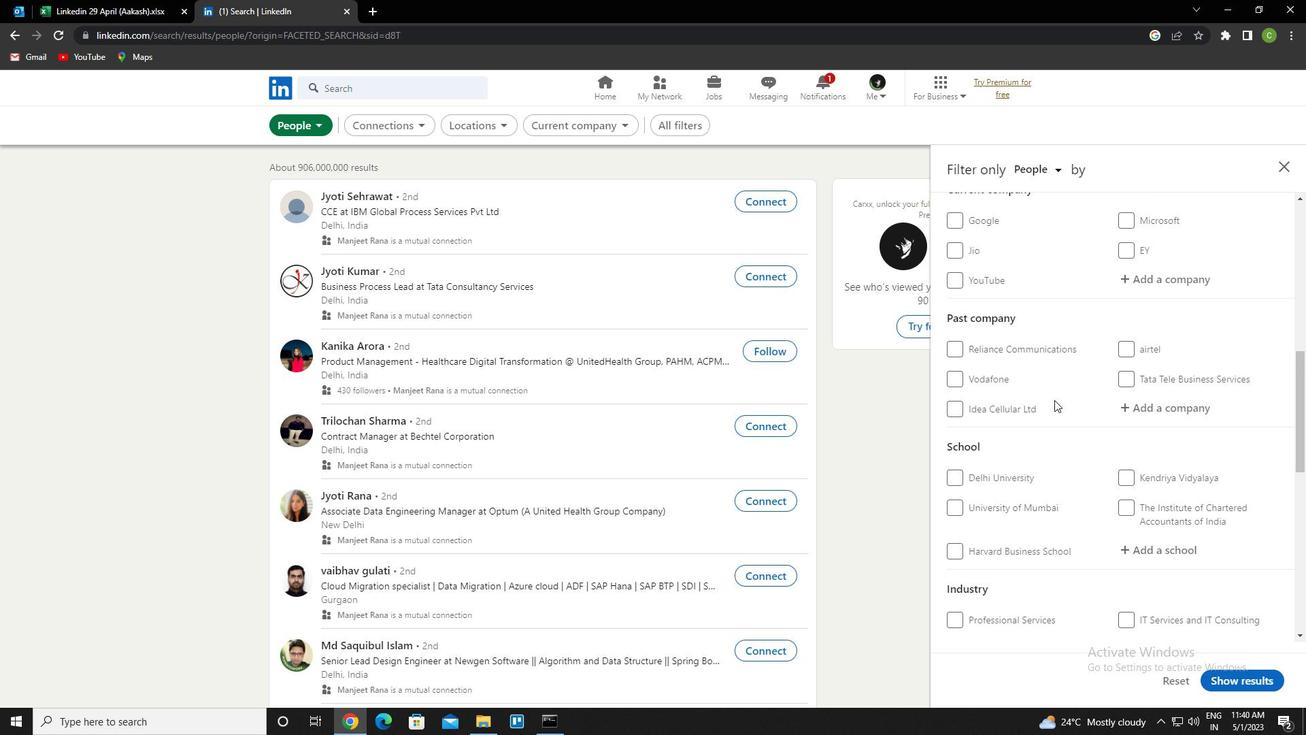 
Action: Mouse moved to (1164, 416)
Screenshot: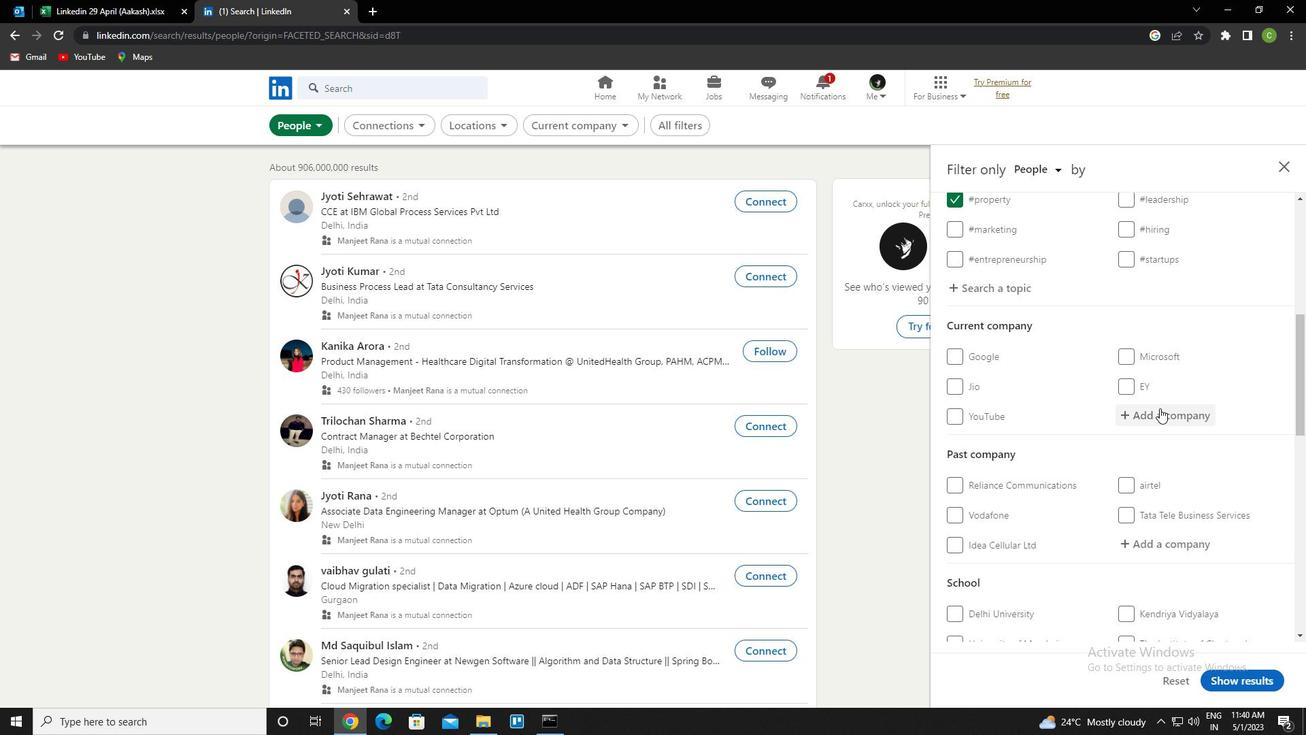 
Action: Mouse pressed left at (1164, 416)
Screenshot: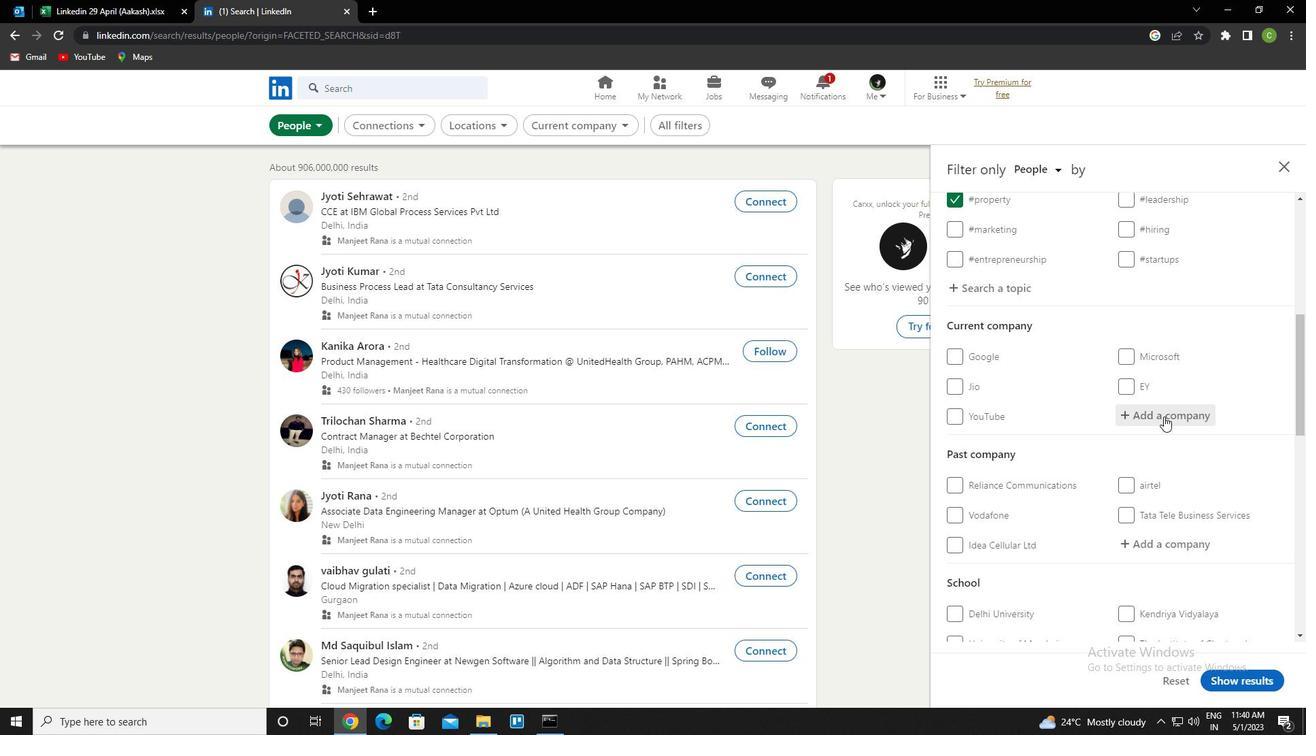 
Action: Key pressed <Key.shift><Key.caps_lock>OPPORTUNITY<Key.space>CELL<Key.down><Key.enter>
Screenshot: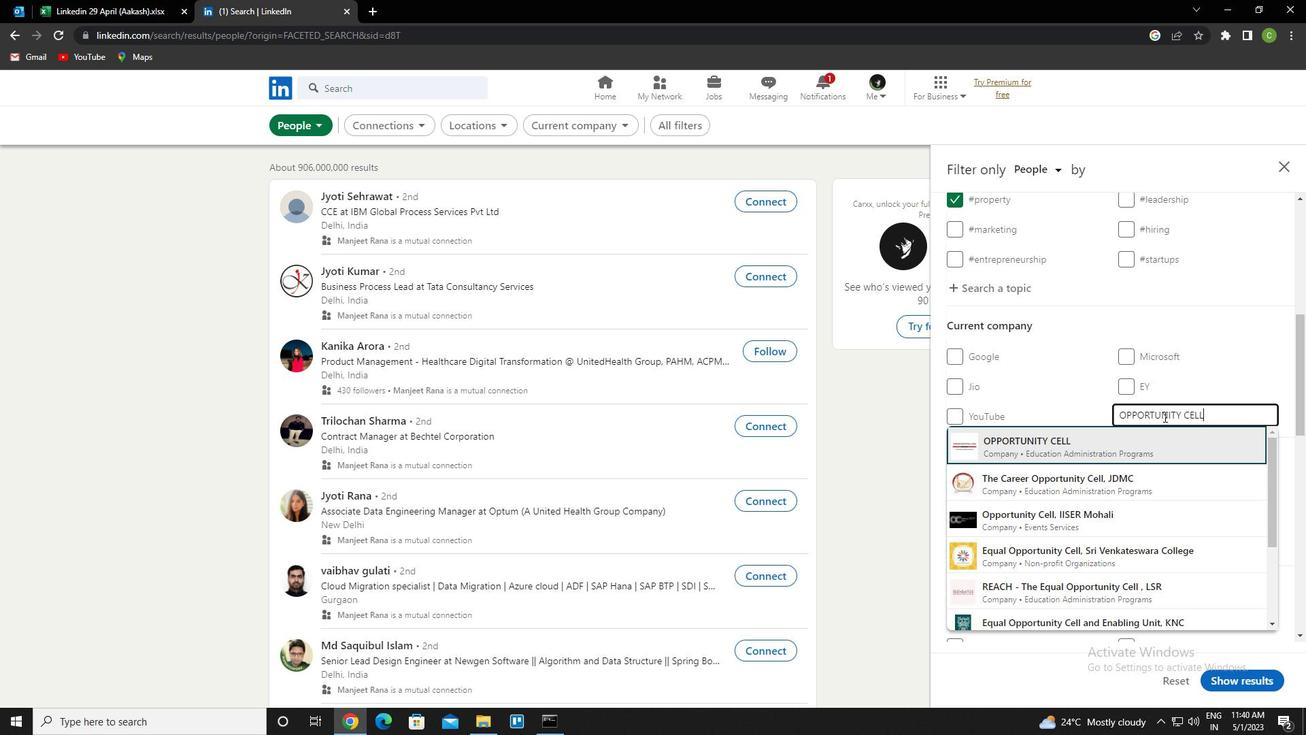 
Action: Mouse scrolled (1164, 415) with delta (0, 0)
Screenshot: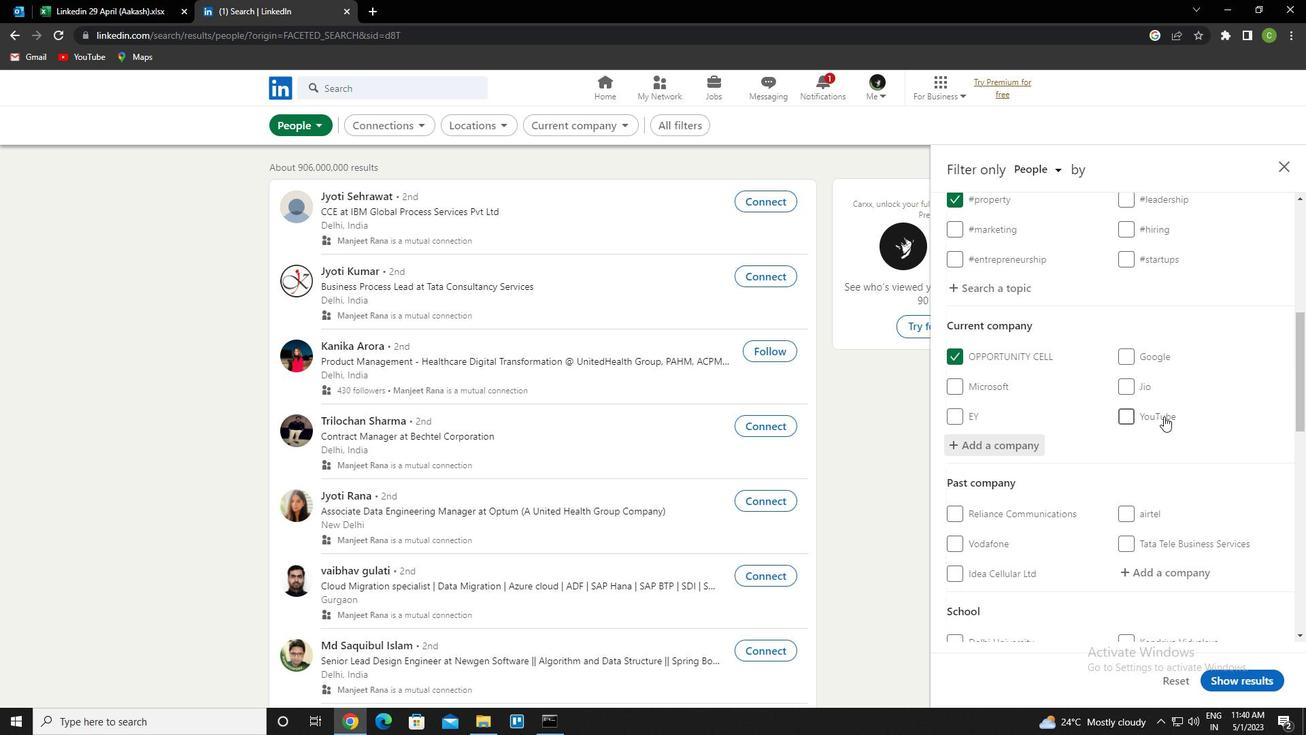 
Action: Mouse moved to (1164, 417)
Screenshot: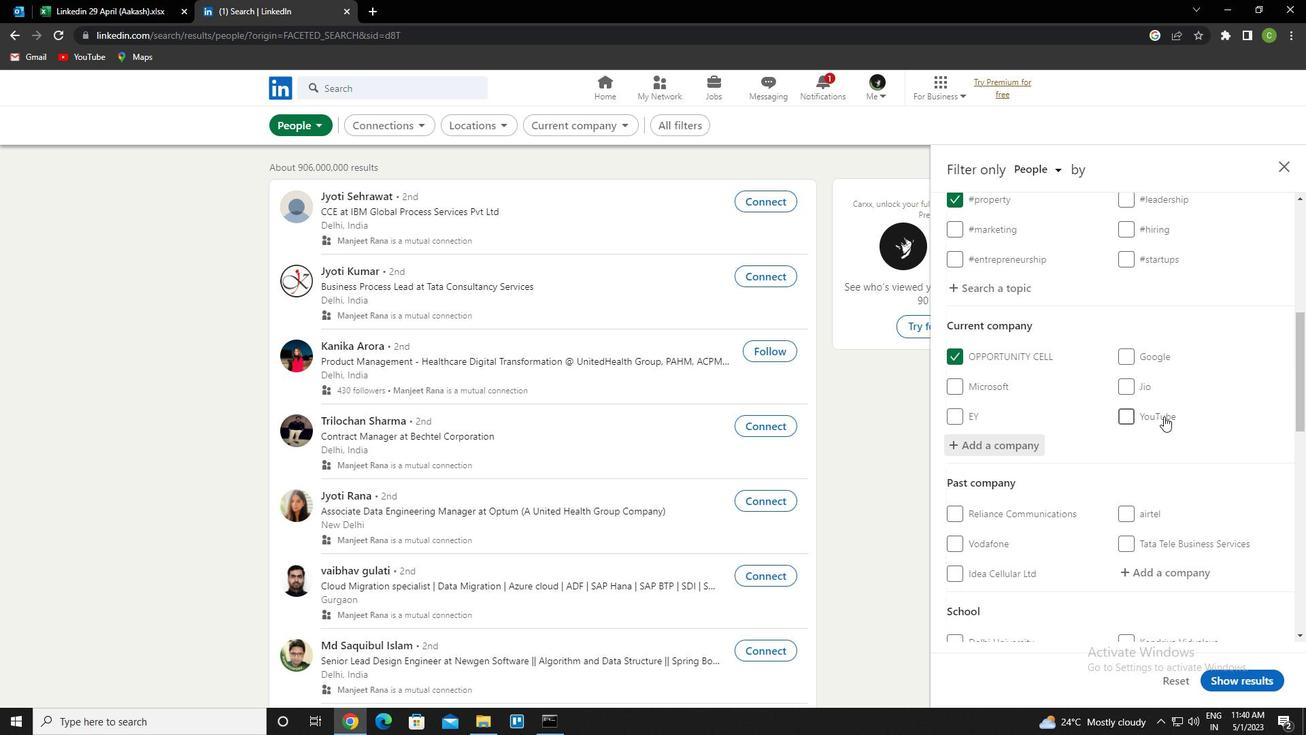 
Action: Mouse scrolled (1164, 416) with delta (0, 0)
Screenshot: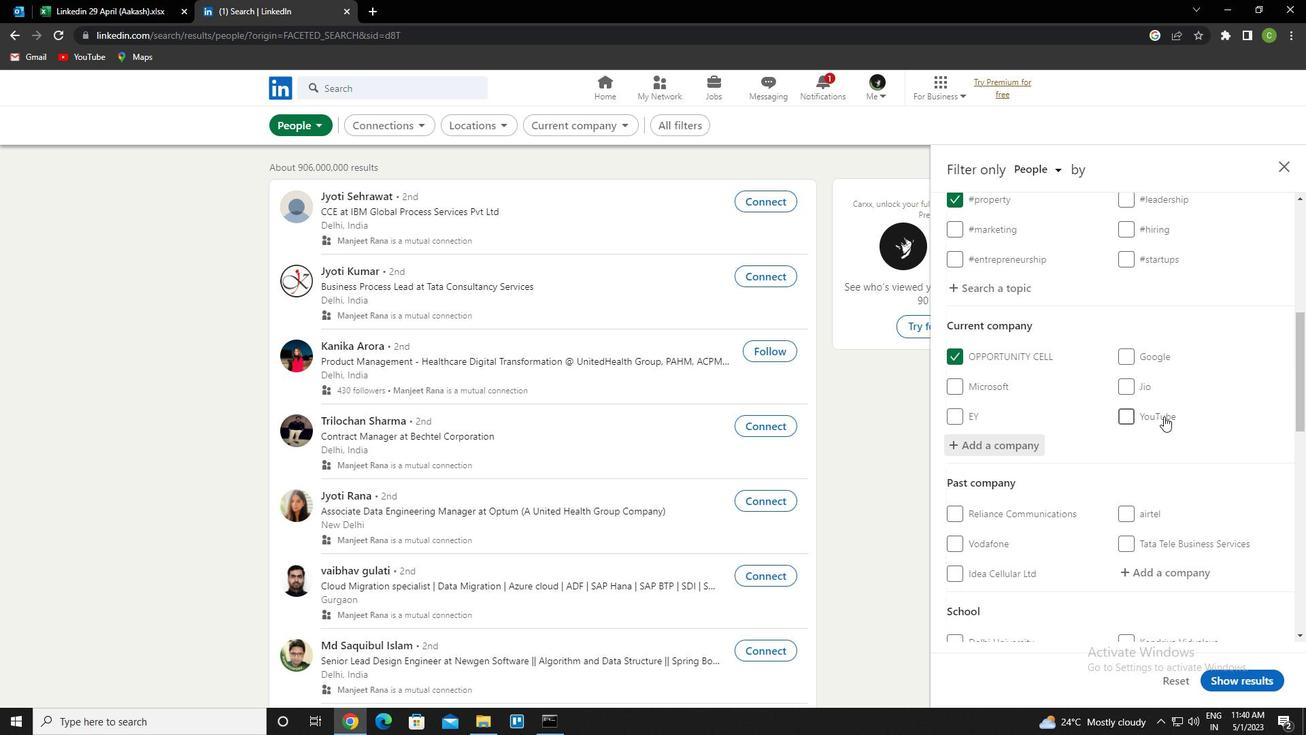 
Action: Mouse scrolled (1164, 416) with delta (0, 0)
Screenshot: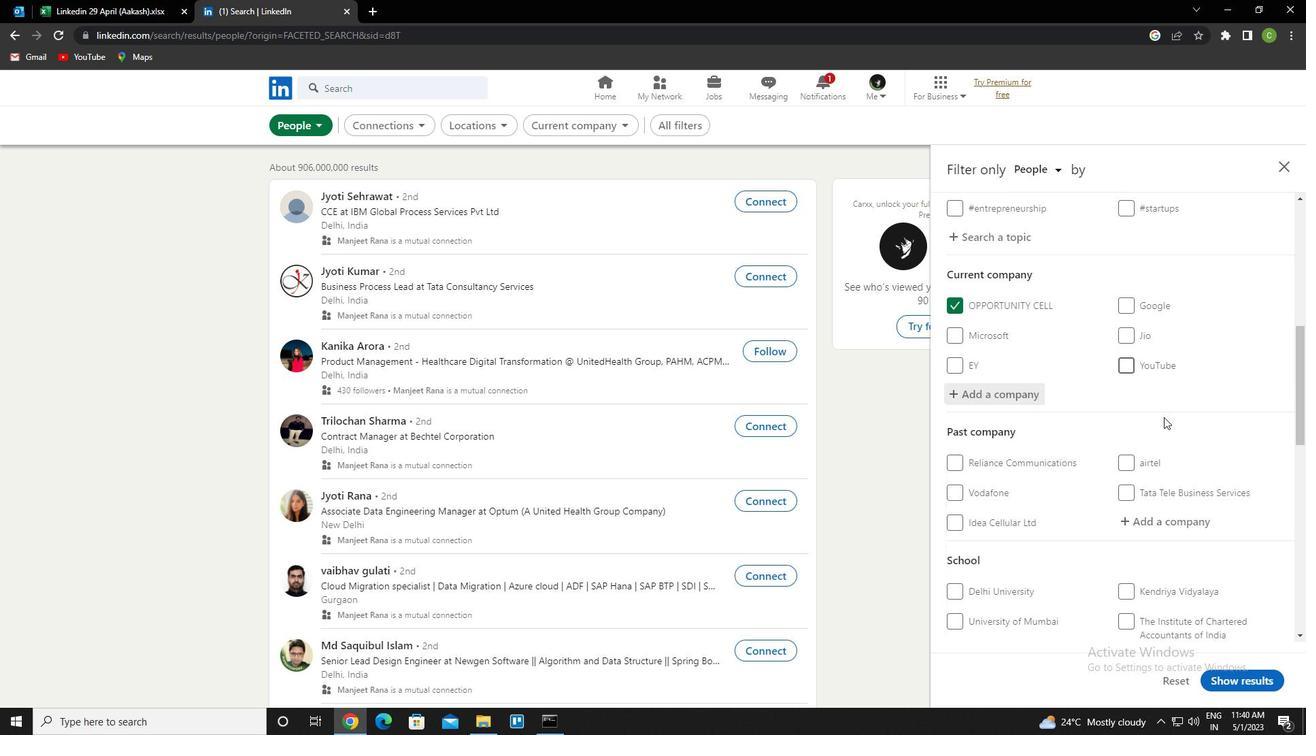 
Action: Mouse moved to (1170, 411)
Screenshot: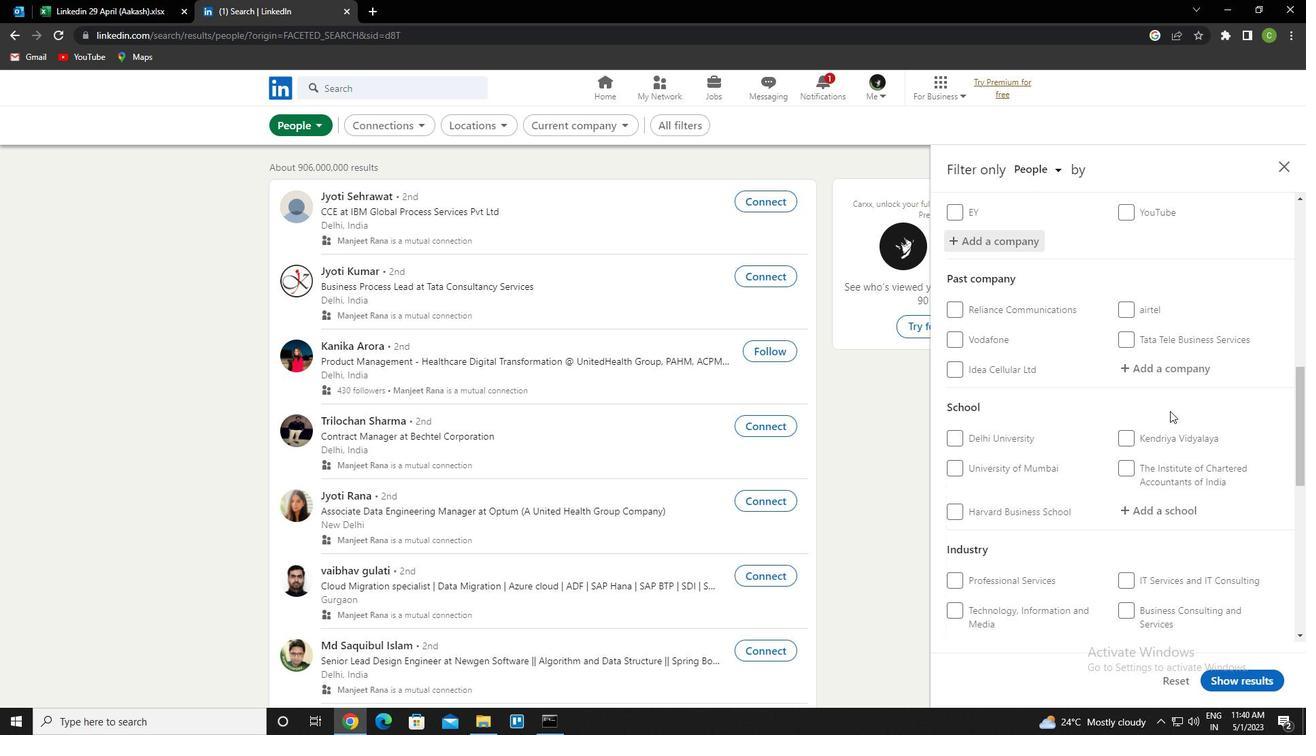 
Action: Mouse scrolled (1170, 411) with delta (0, 0)
Screenshot: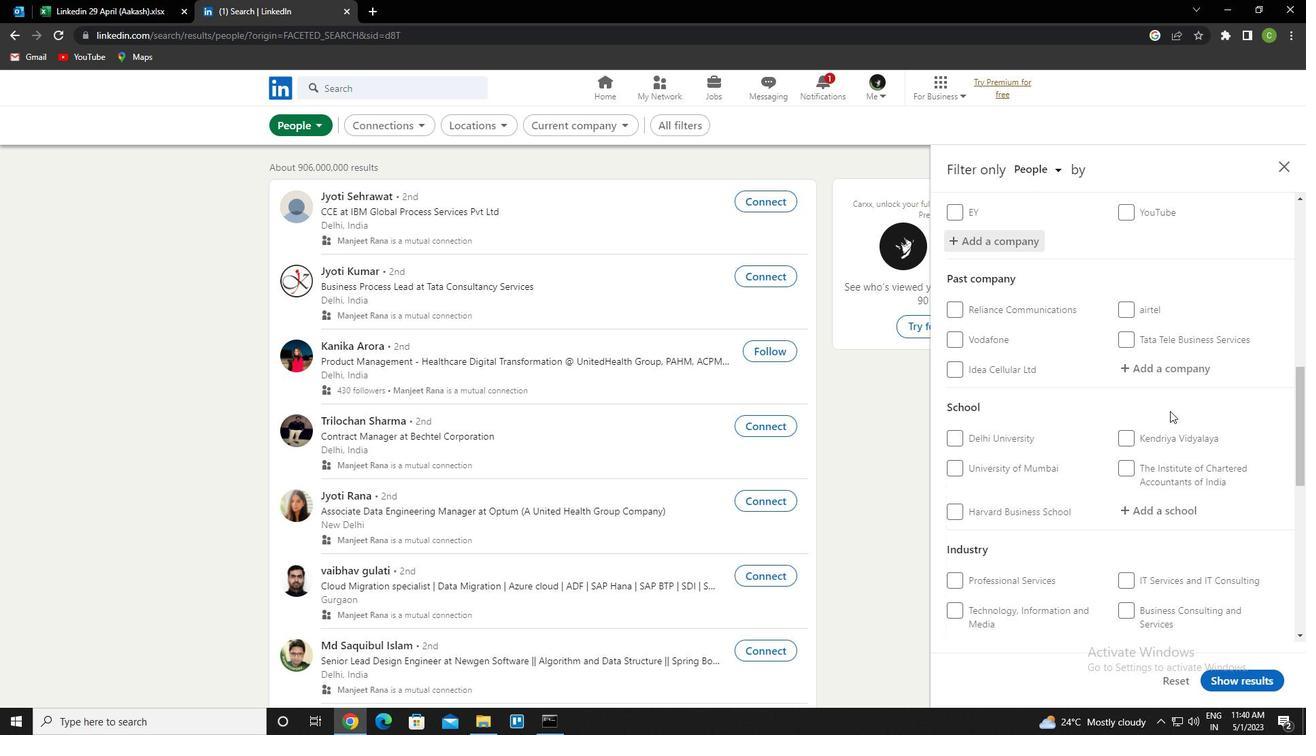 
Action: Mouse scrolled (1170, 411) with delta (0, 0)
Screenshot: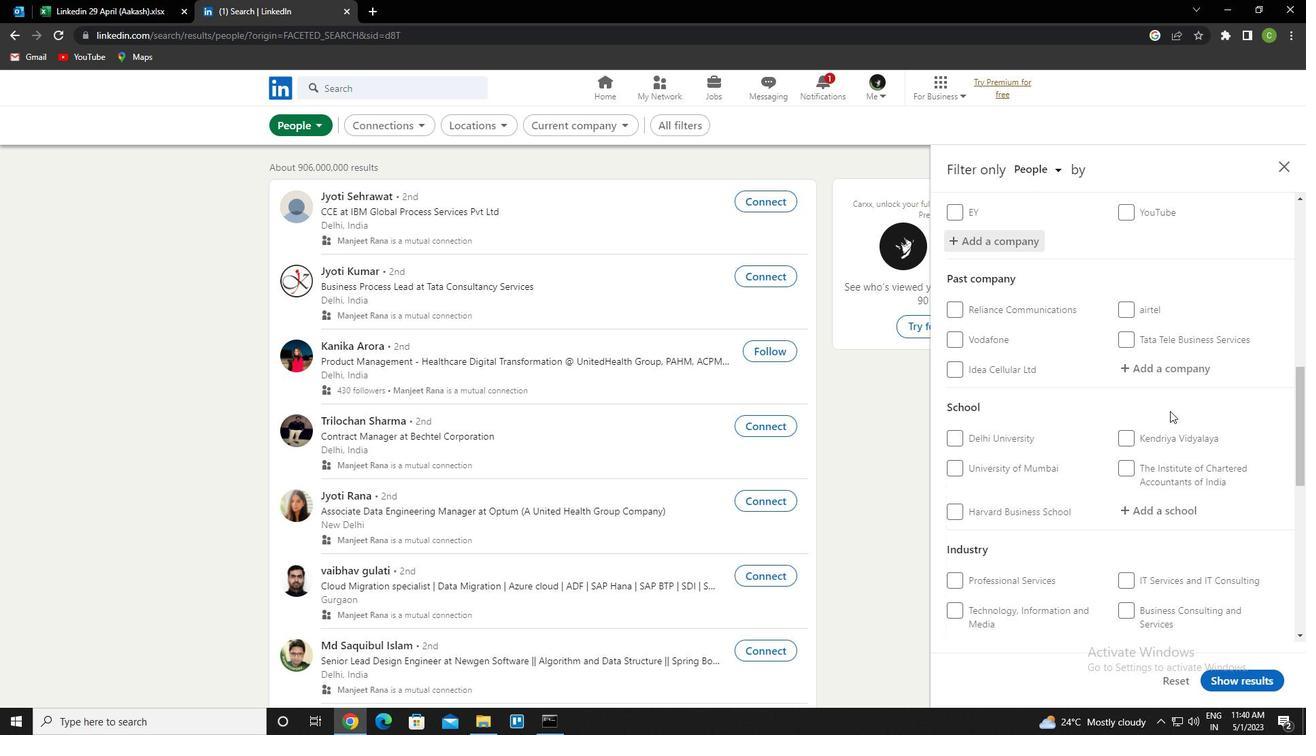 
Action: Mouse moved to (1171, 375)
Screenshot: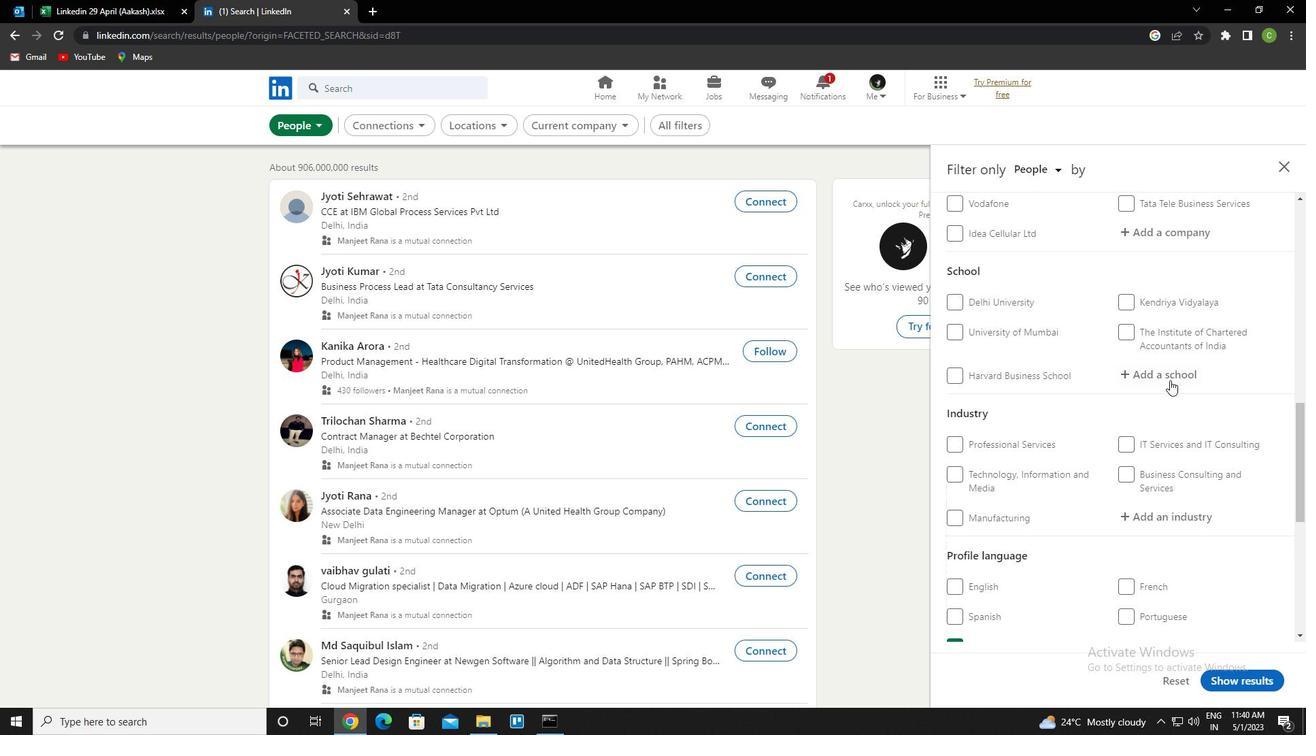 
Action: Mouse pressed left at (1171, 375)
Screenshot: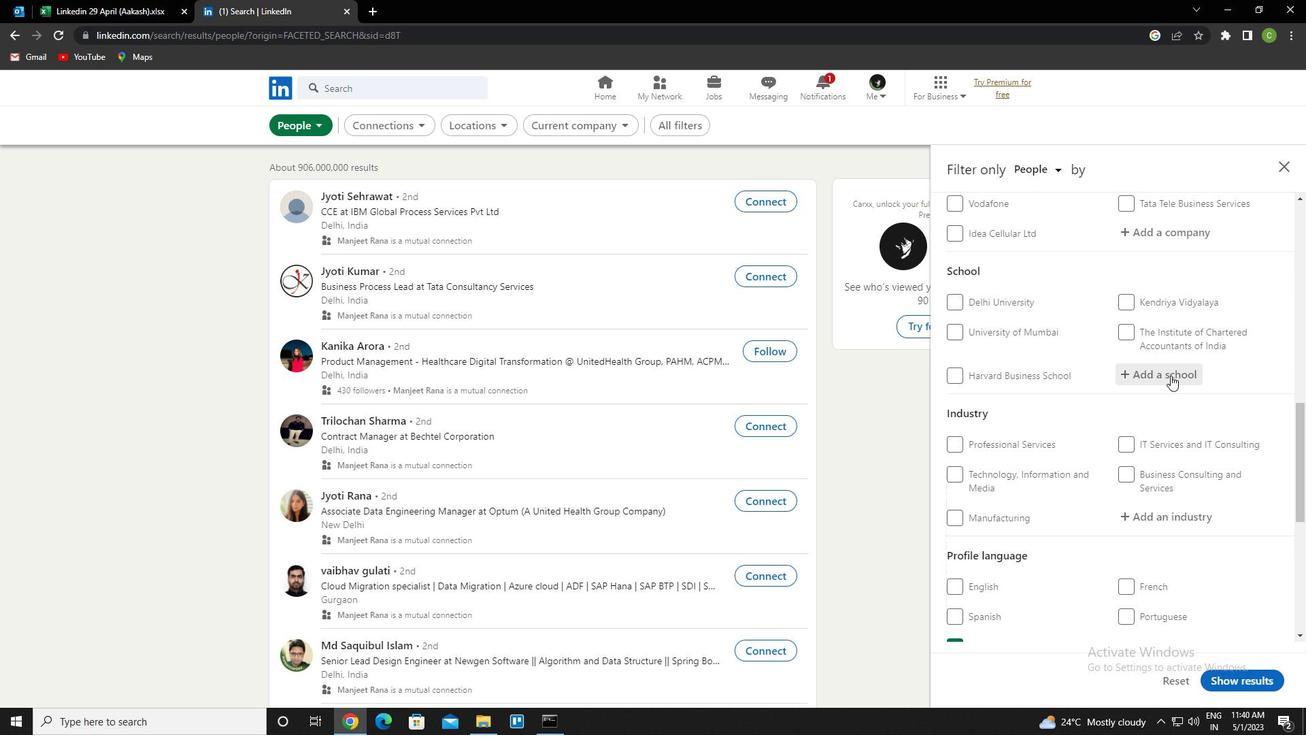 
Action: Key pressed W<Key.caps_lock>ILLIAM<Key.space>CARY<Key.backspace>EY<Key.down><Key.down><Key.enter>
Screenshot: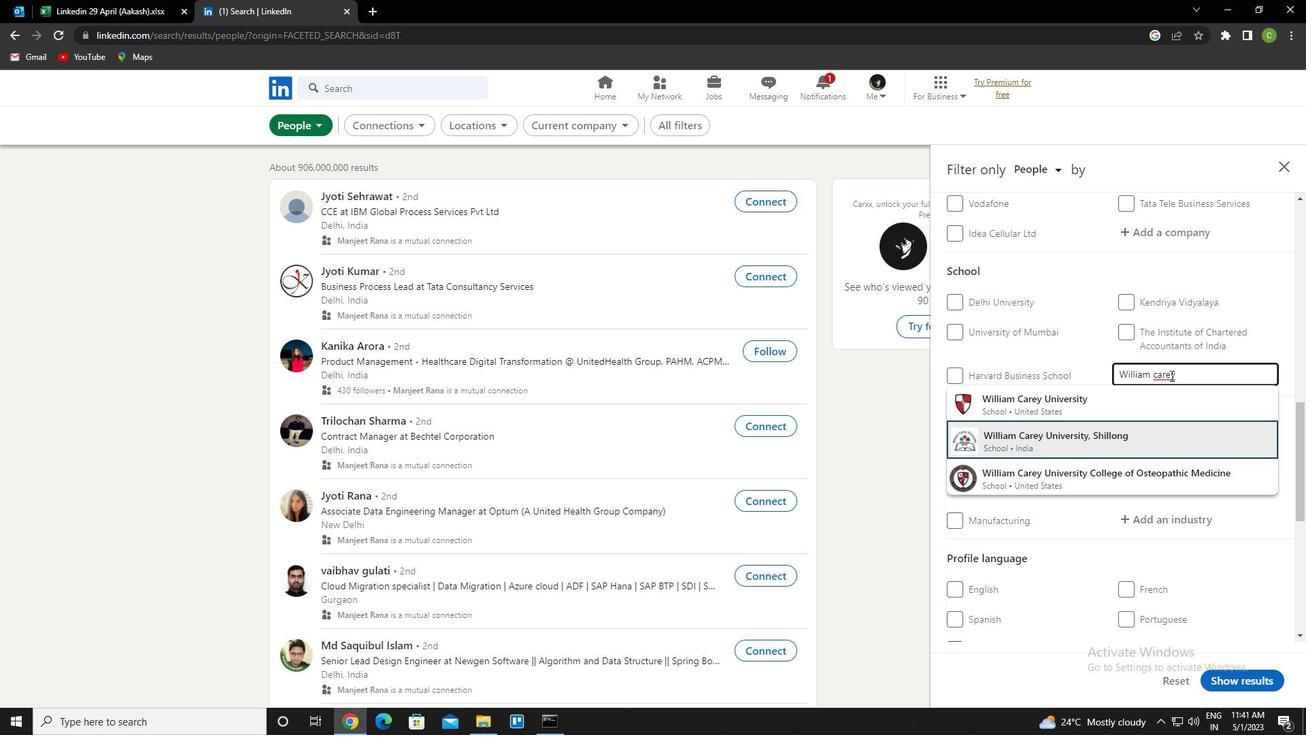 
Action: Mouse scrolled (1171, 375) with delta (0, 0)
Screenshot: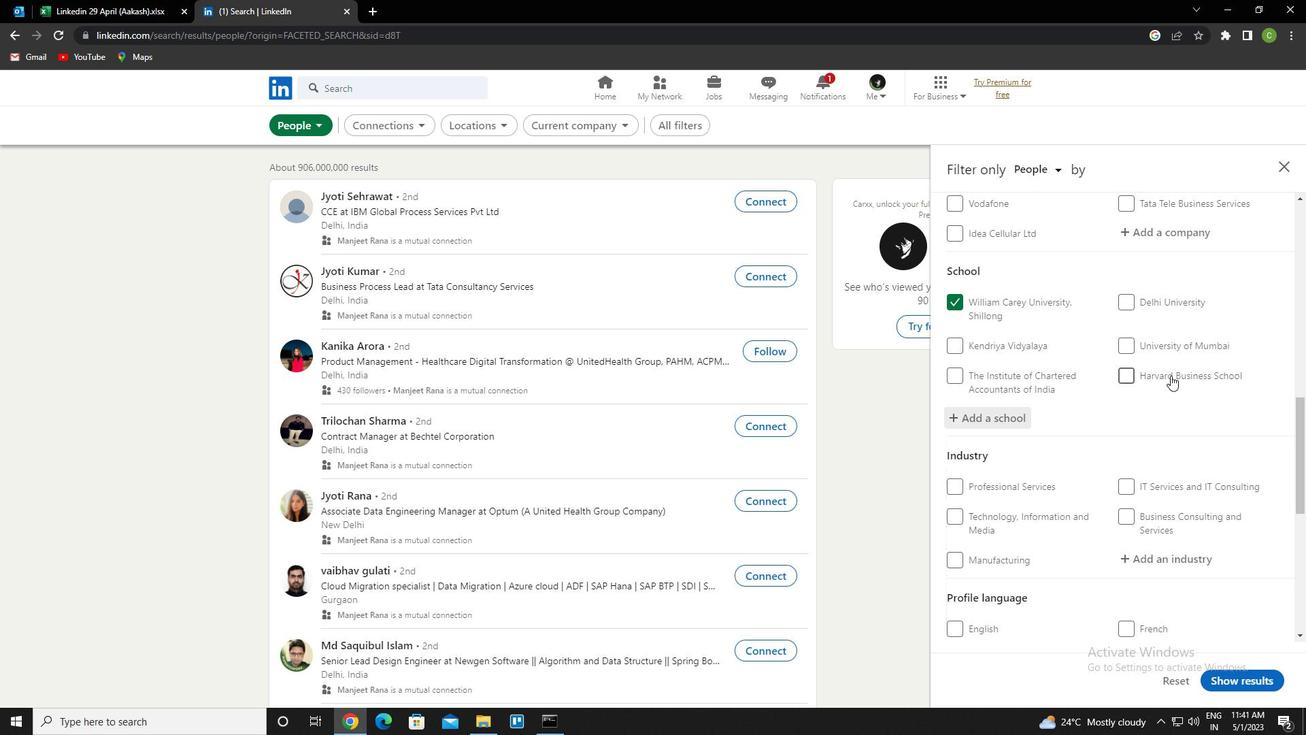 
Action: Mouse scrolled (1171, 375) with delta (0, 0)
Screenshot: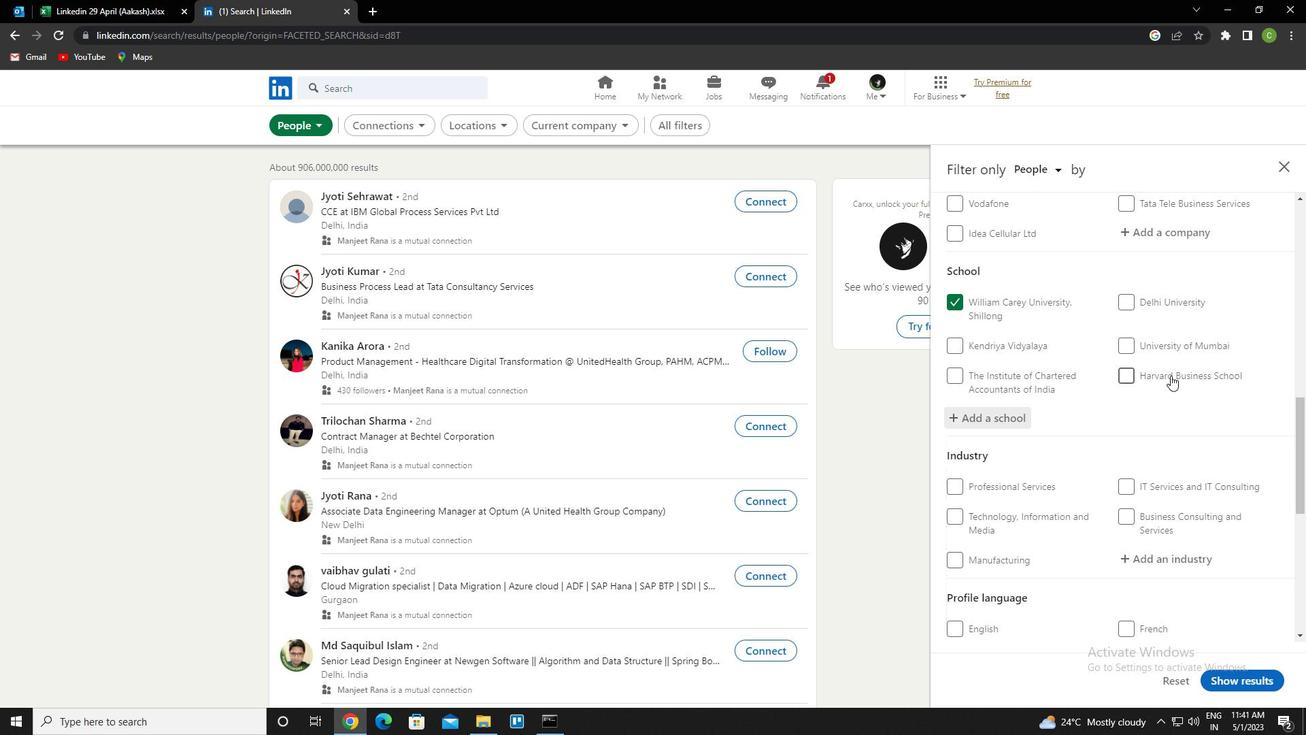 
Action: Mouse scrolled (1171, 375) with delta (0, 0)
Screenshot: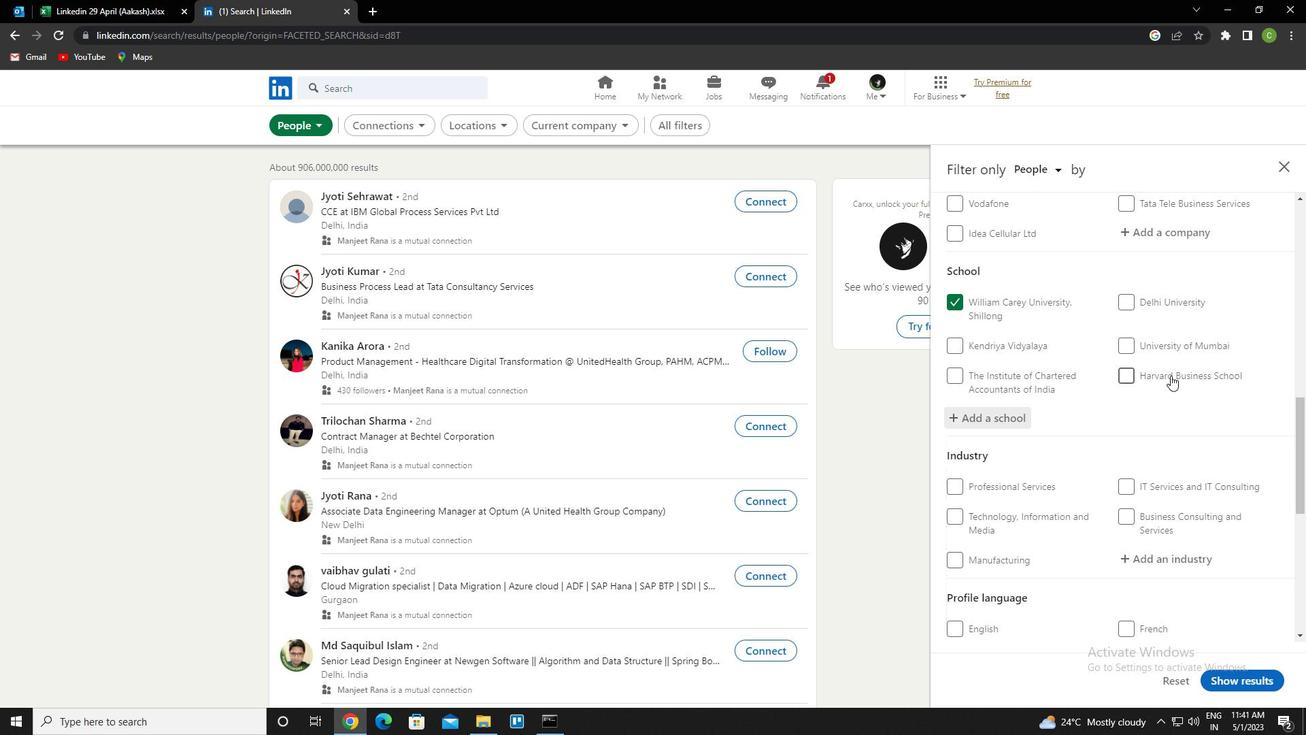 
Action: Mouse moved to (1169, 359)
Screenshot: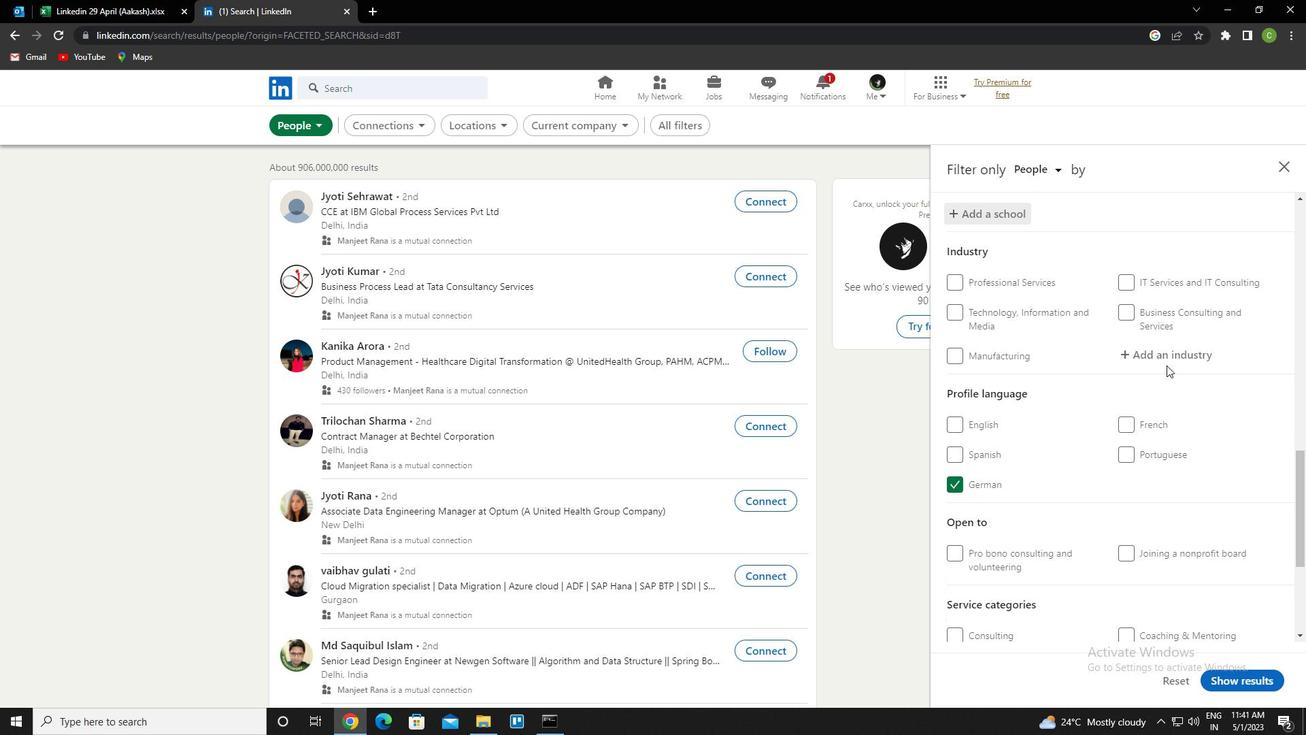 
Action: Mouse pressed left at (1169, 359)
Screenshot: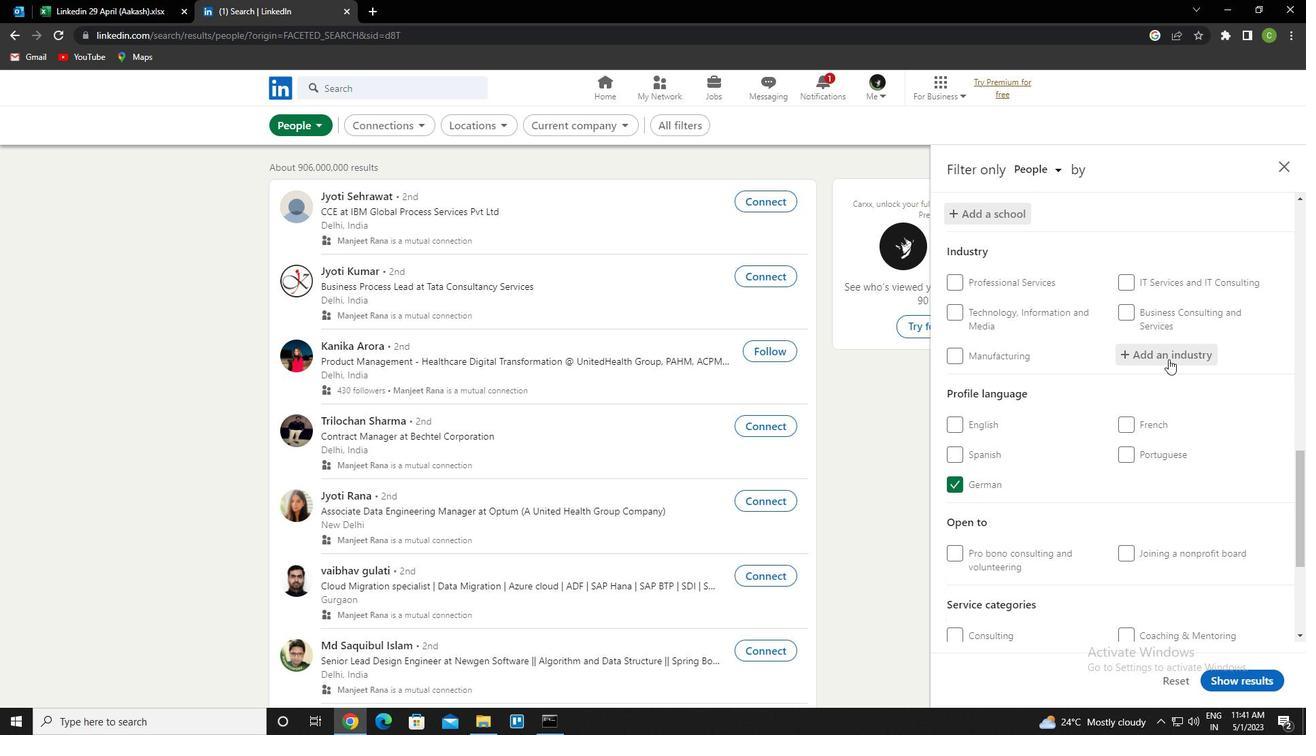 
Action: Key pressed <Key.caps_lock>T<Key.caps_lock>RANSLATION<Key.down><Key.enter>
Screenshot: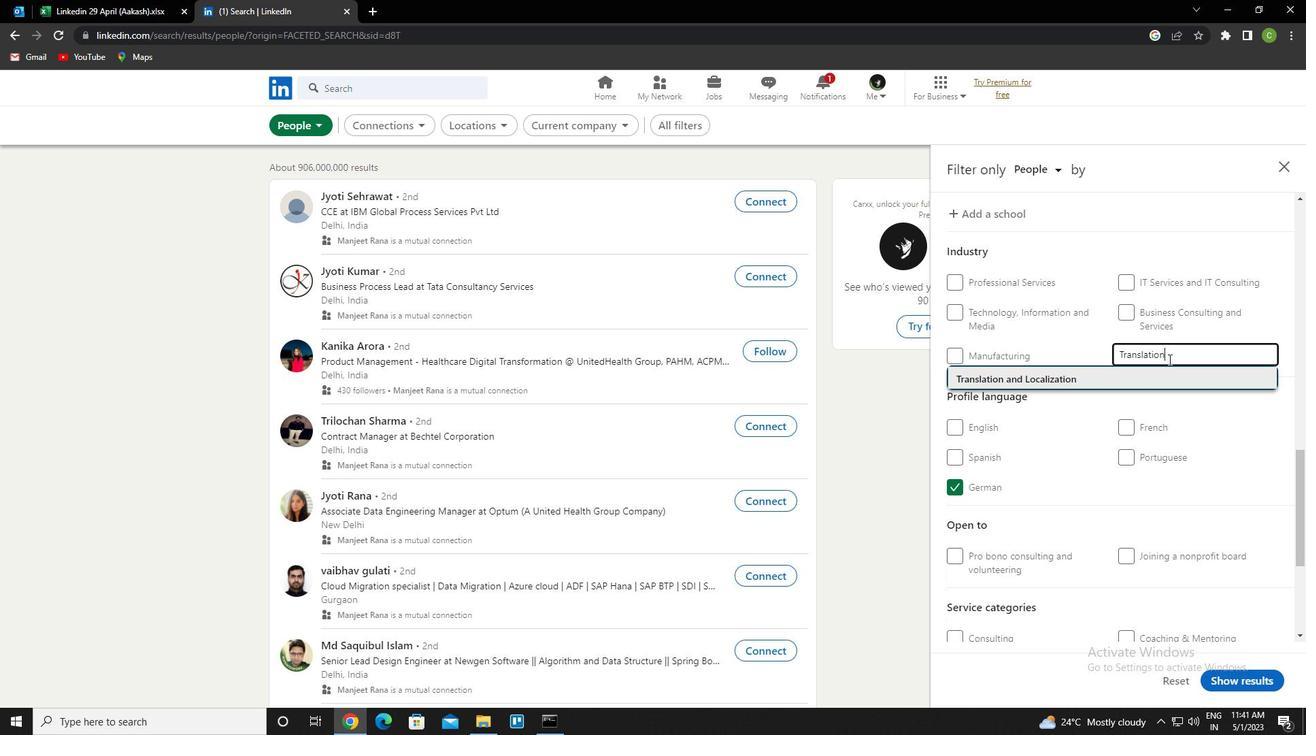 
Action: Mouse scrolled (1169, 358) with delta (0, 0)
Screenshot: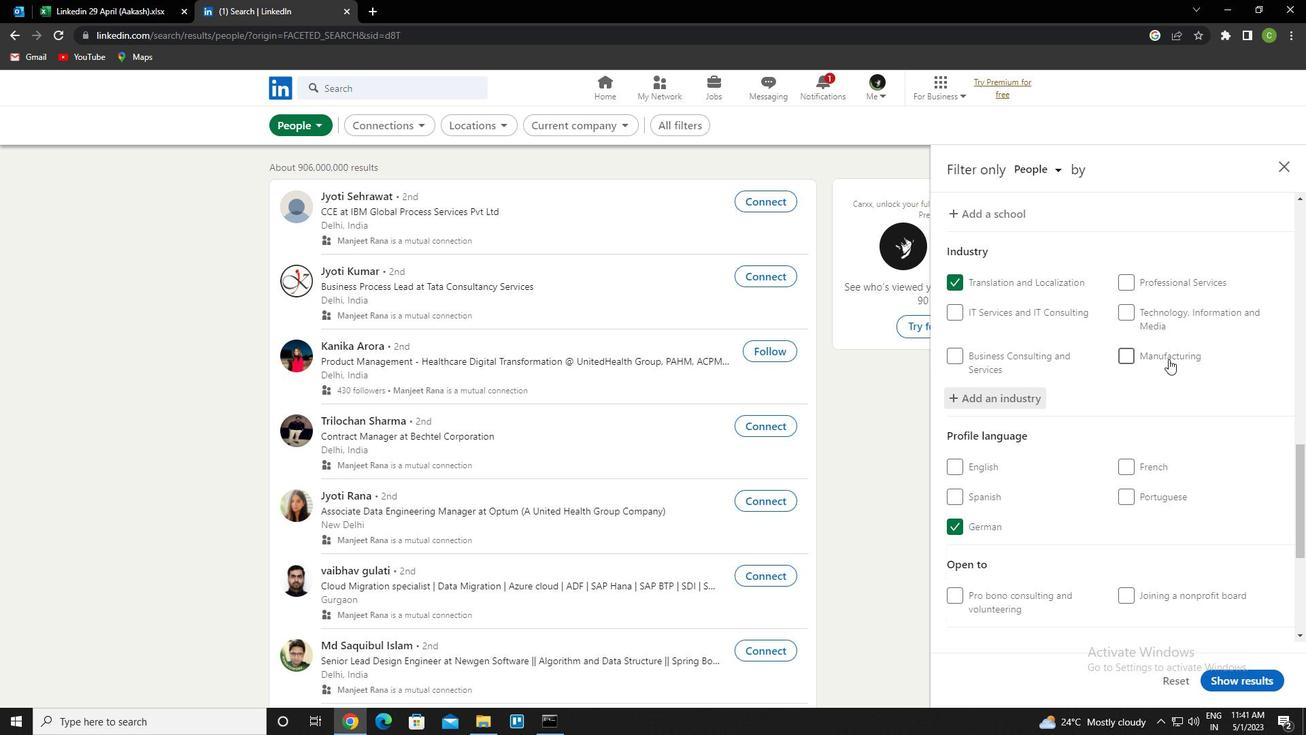 
Action: Mouse moved to (1086, 451)
Screenshot: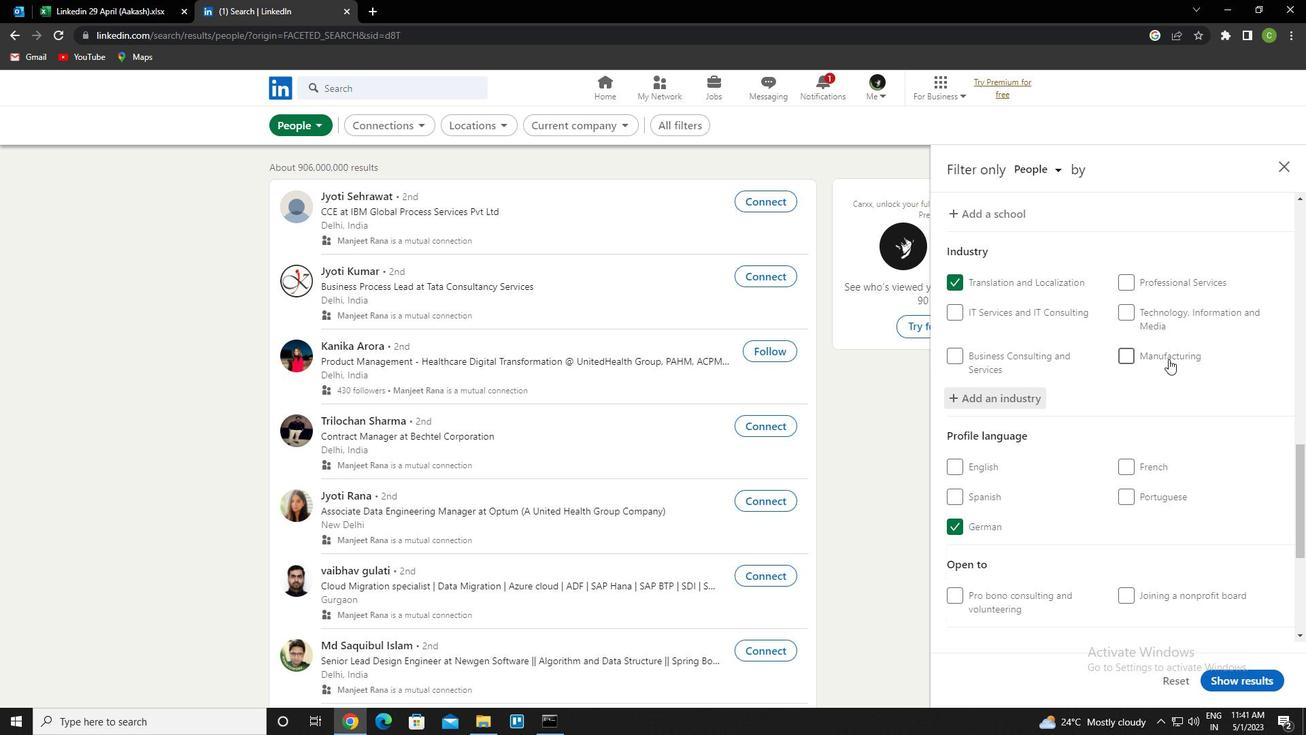 
Action: Mouse scrolled (1086, 451) with delta (0, 0)
Screenshot: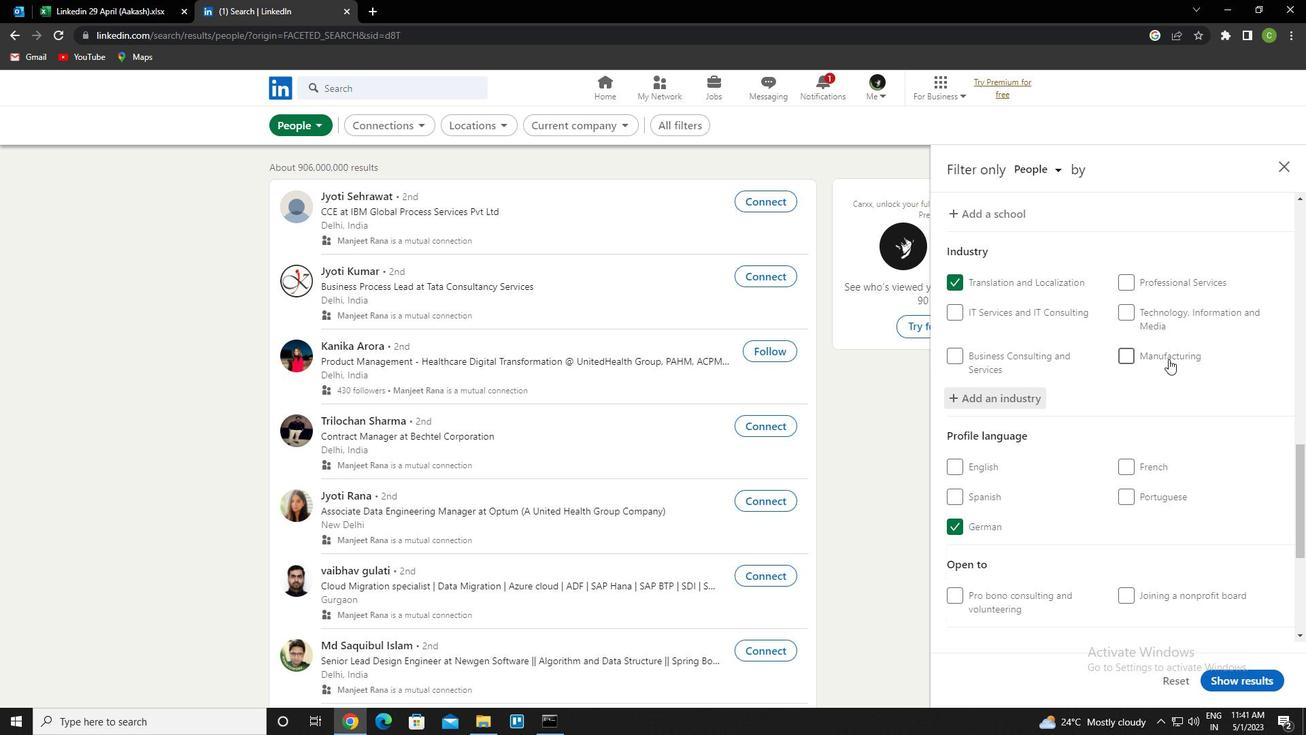 
Action: Mouse moved to (1074, 460)
Screenshot: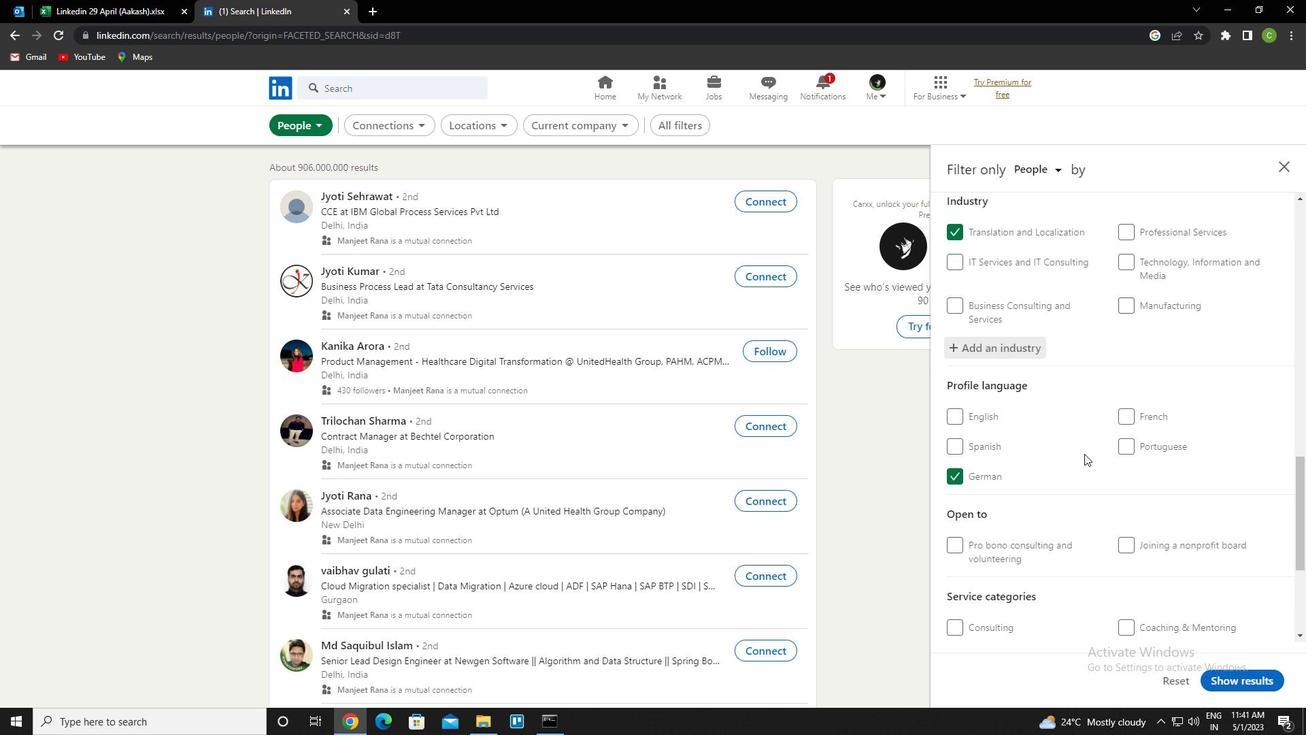 
Action: Mouse scrolled (1074, 460) with delta (0, 0)
Screenshot: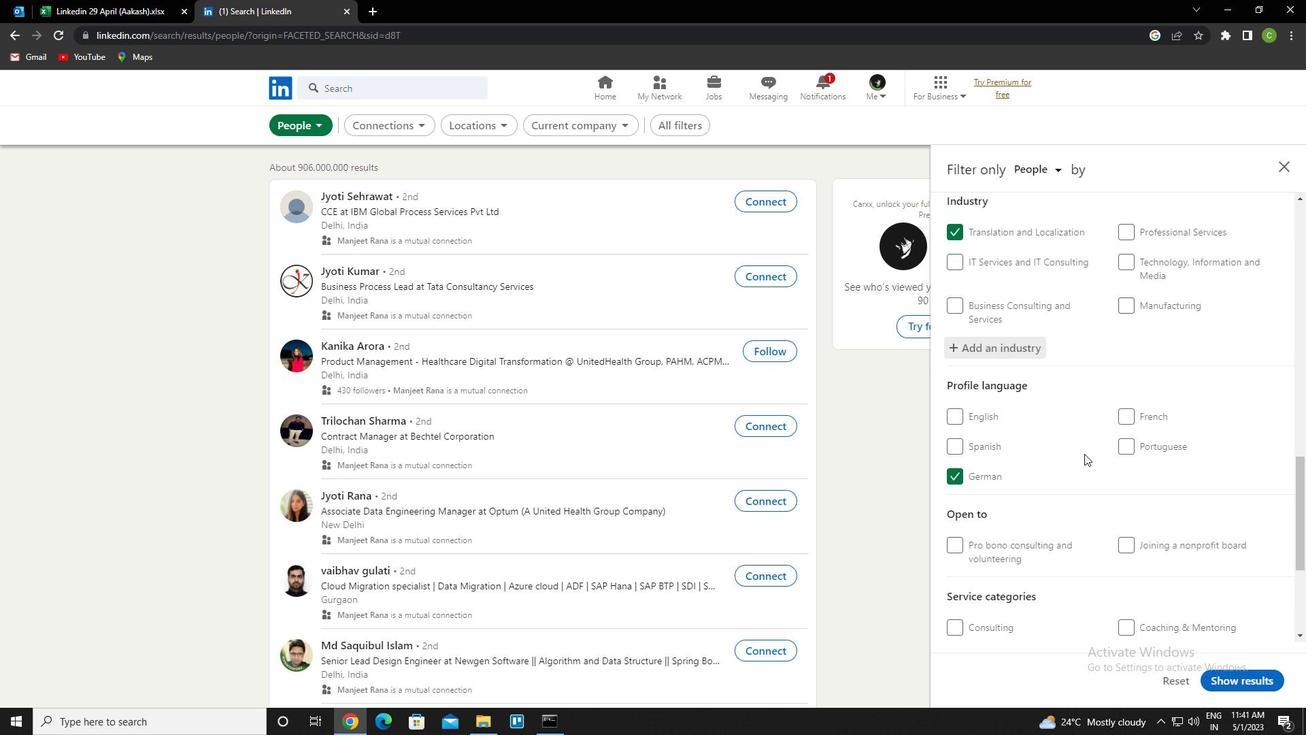 
Action: Mouse scrolled (1074, 460) with delta (0, 0)
Screenshot: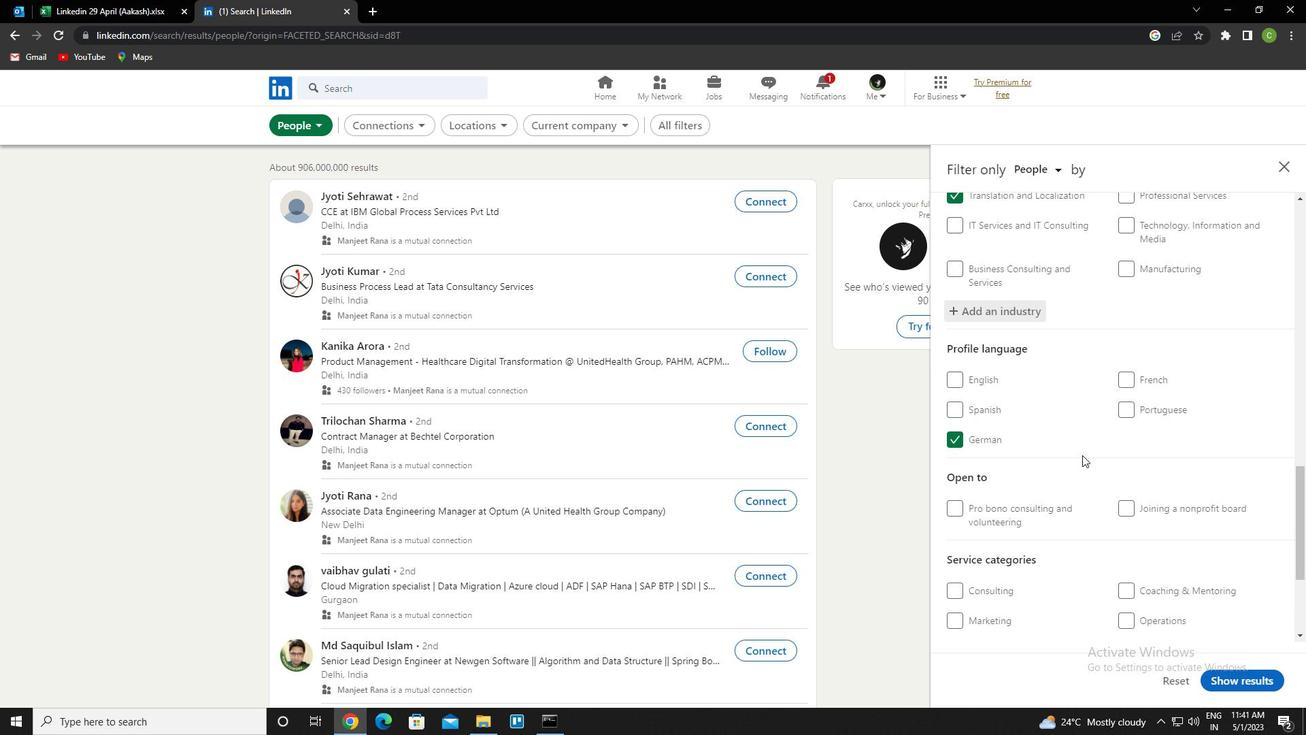 
Action: Mouse moved to (1075, 460)
Screenshot: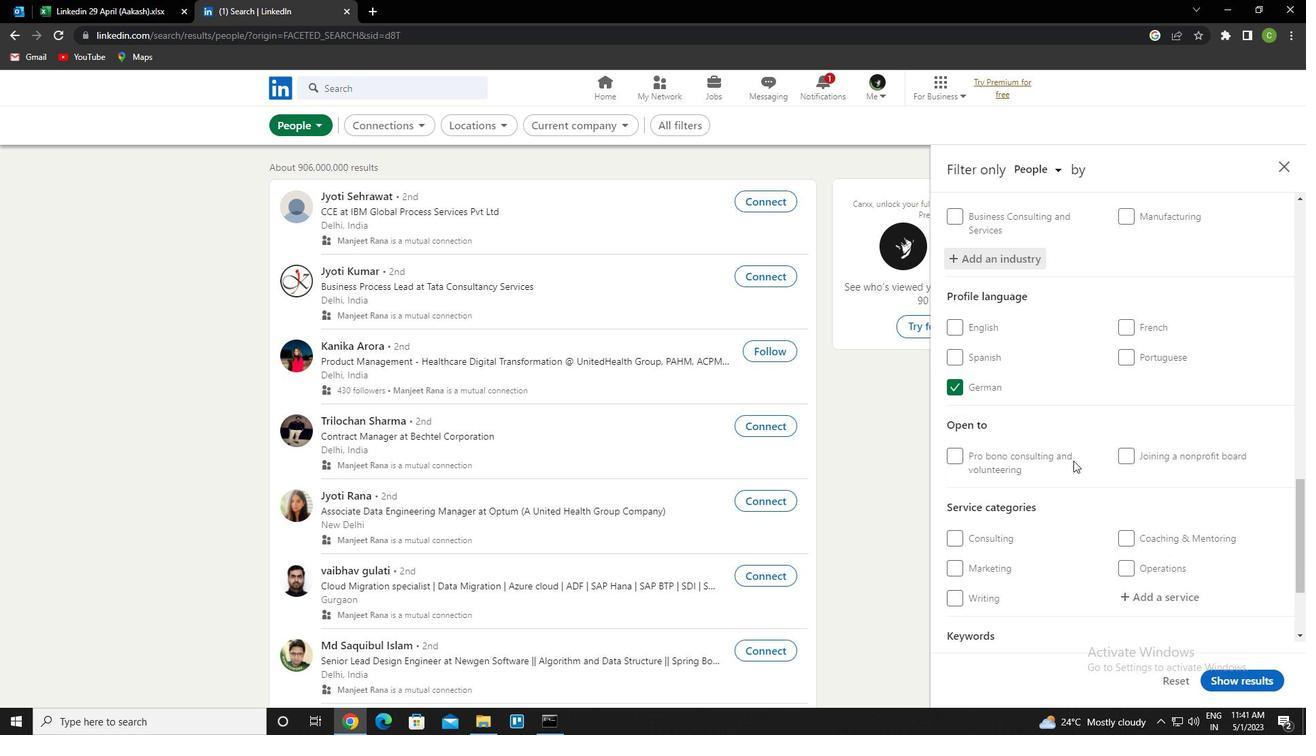 
Action: Mouse scrolled (1075, 459) with delta (0, 0)
Screenshot: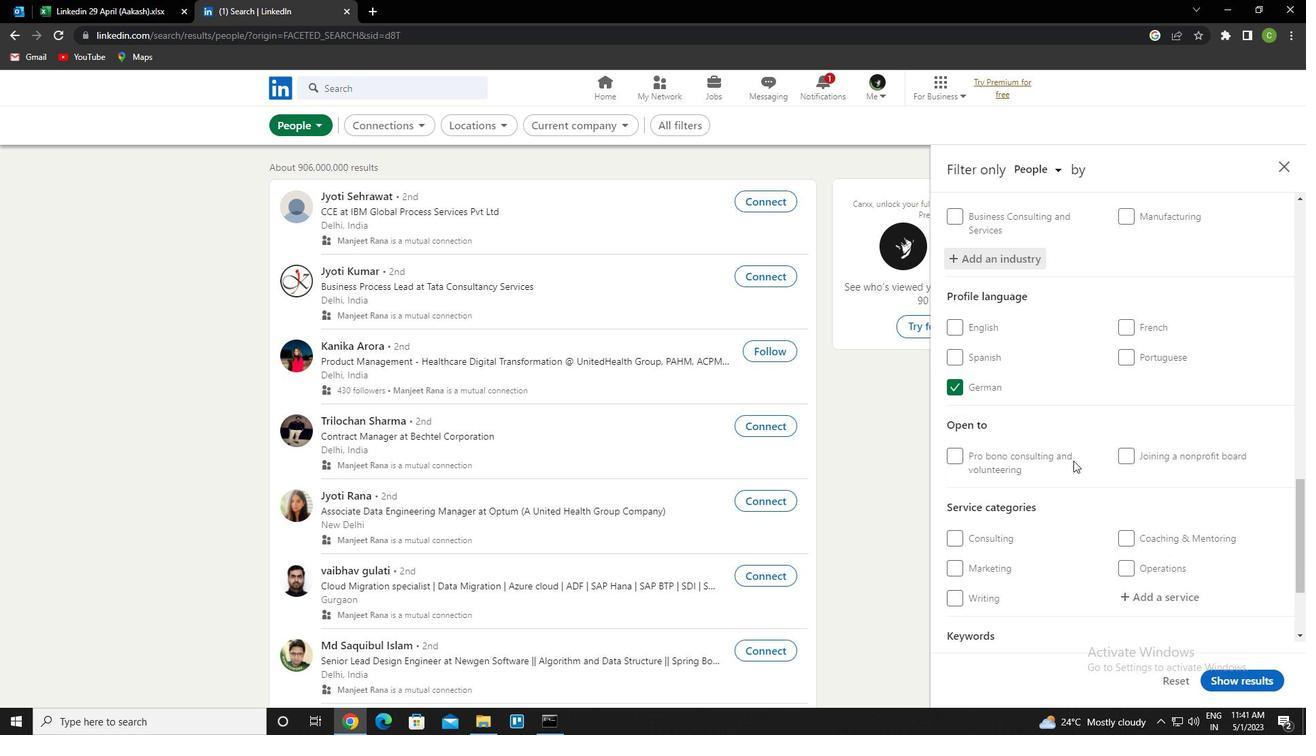 
Action: Mouse moved to (1145, 447)
Screenshot: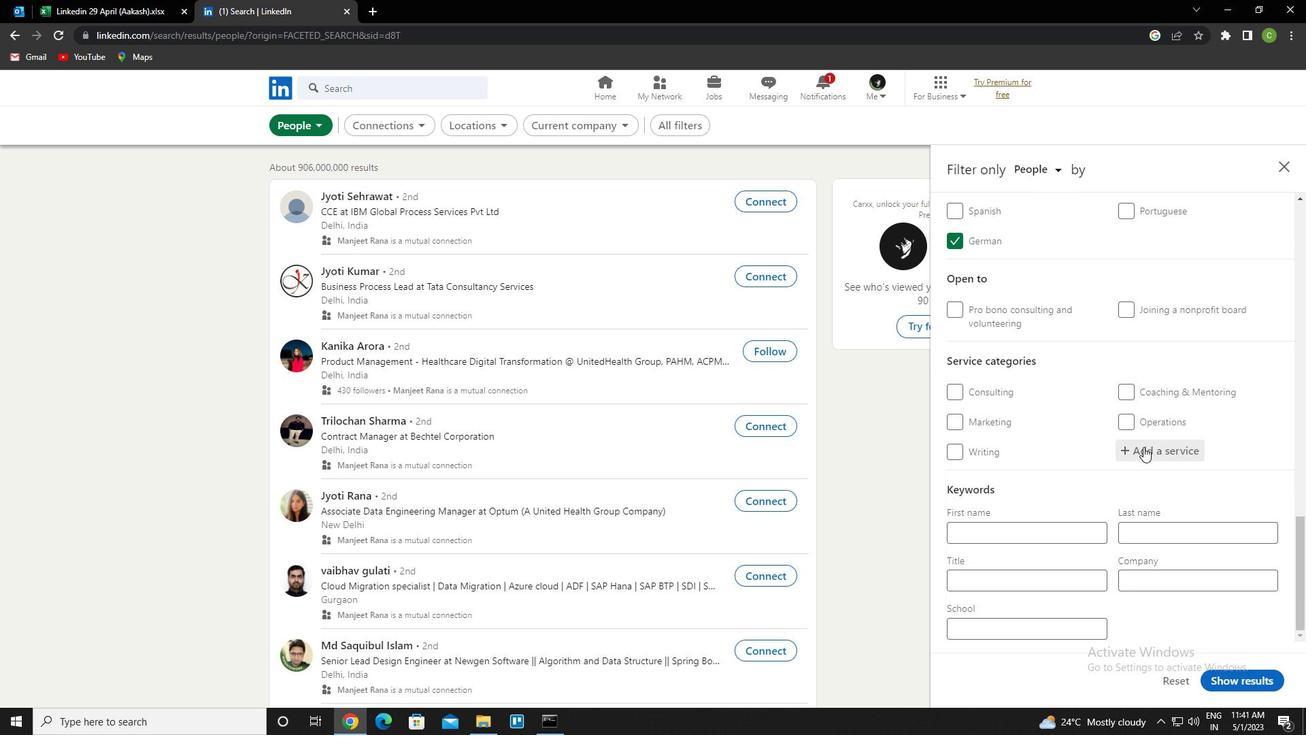 
Action: Mouse pressed left at (1145, 447)
Screenshot: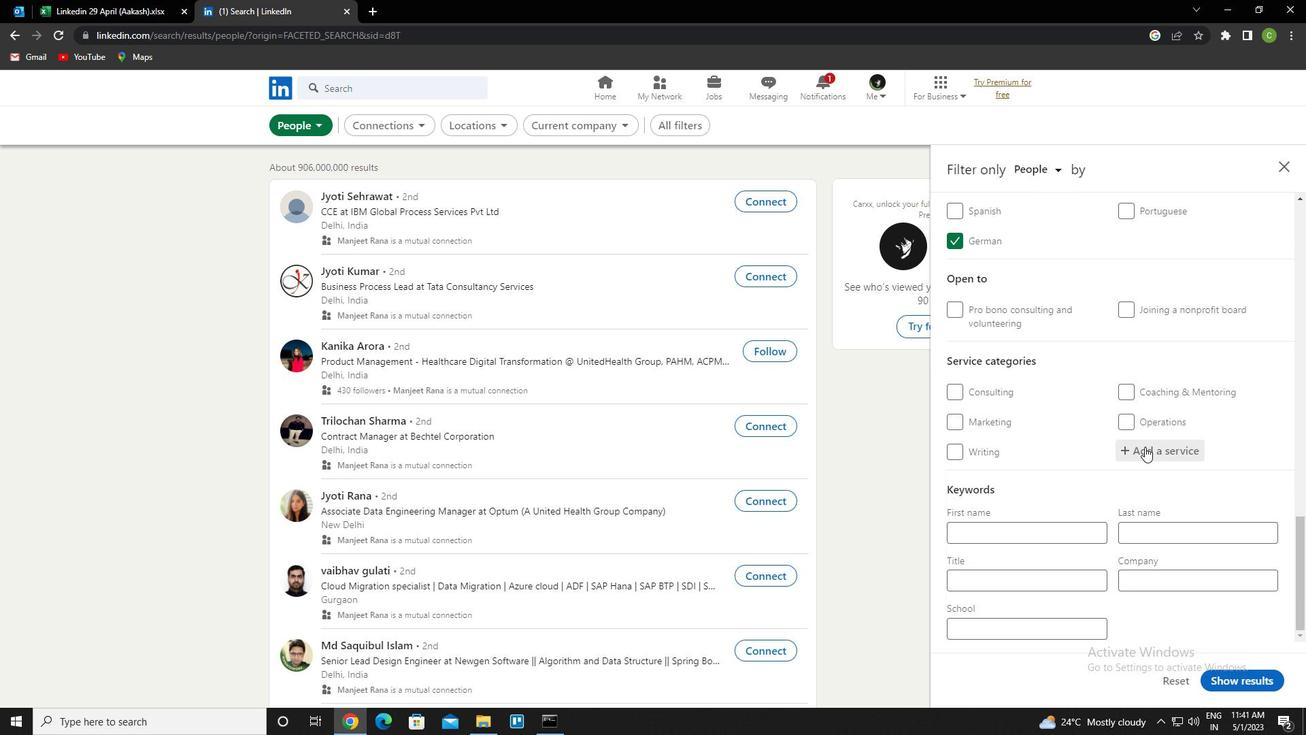 
Action: Key pressed <Key.caps_lock>T<Key.caps_lock>AX<Key.space><Key.caps_lock>P<Key.caps_lock>REPARA<Key.down><Key.enter>
Screenshot: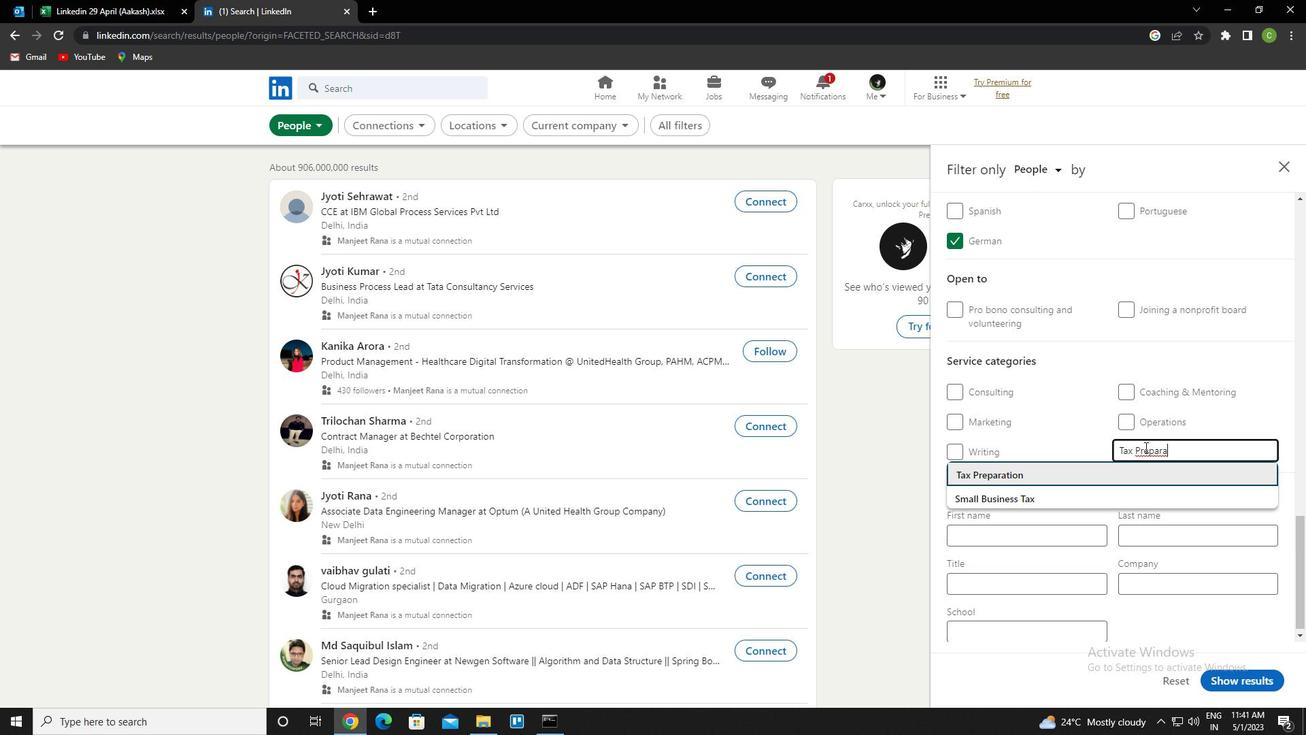 
Action: Mouse moved to (1125, 462)
Screenshot: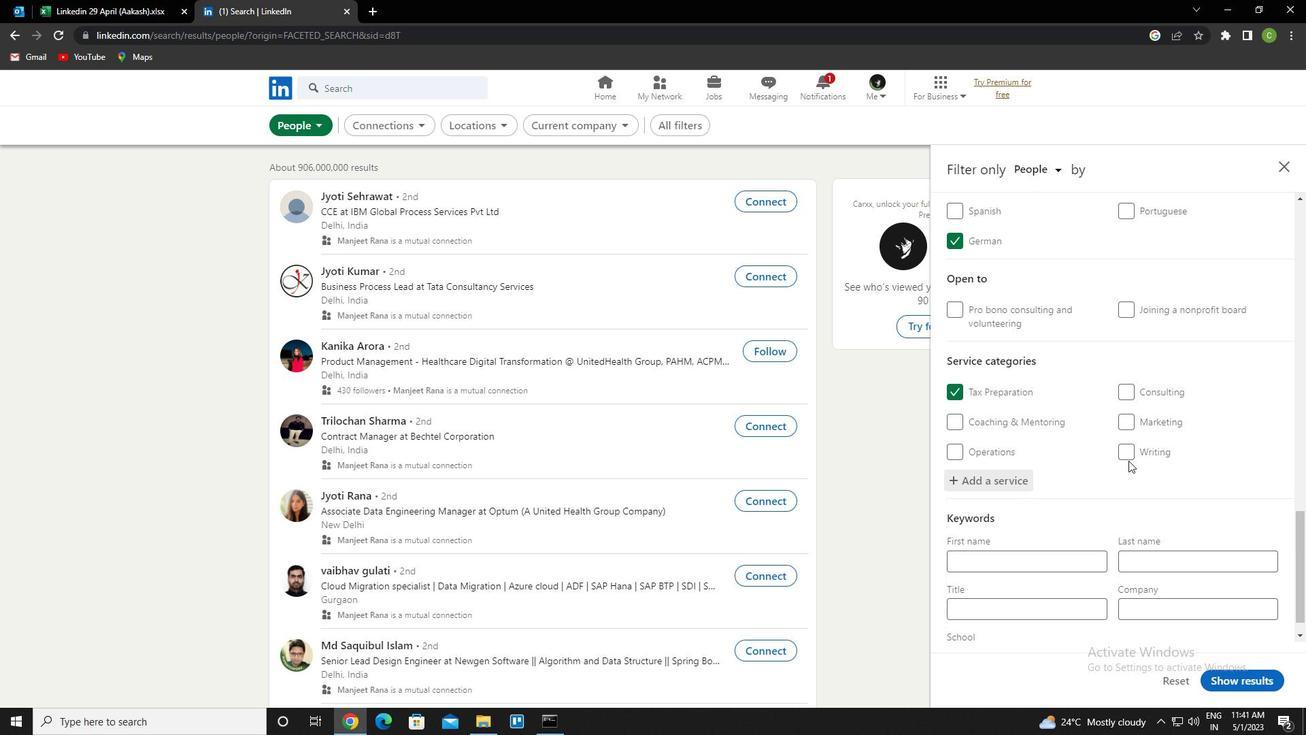 
Action: Mouse scrolled (1125, 461) with delta (0, 0)
Screenshot: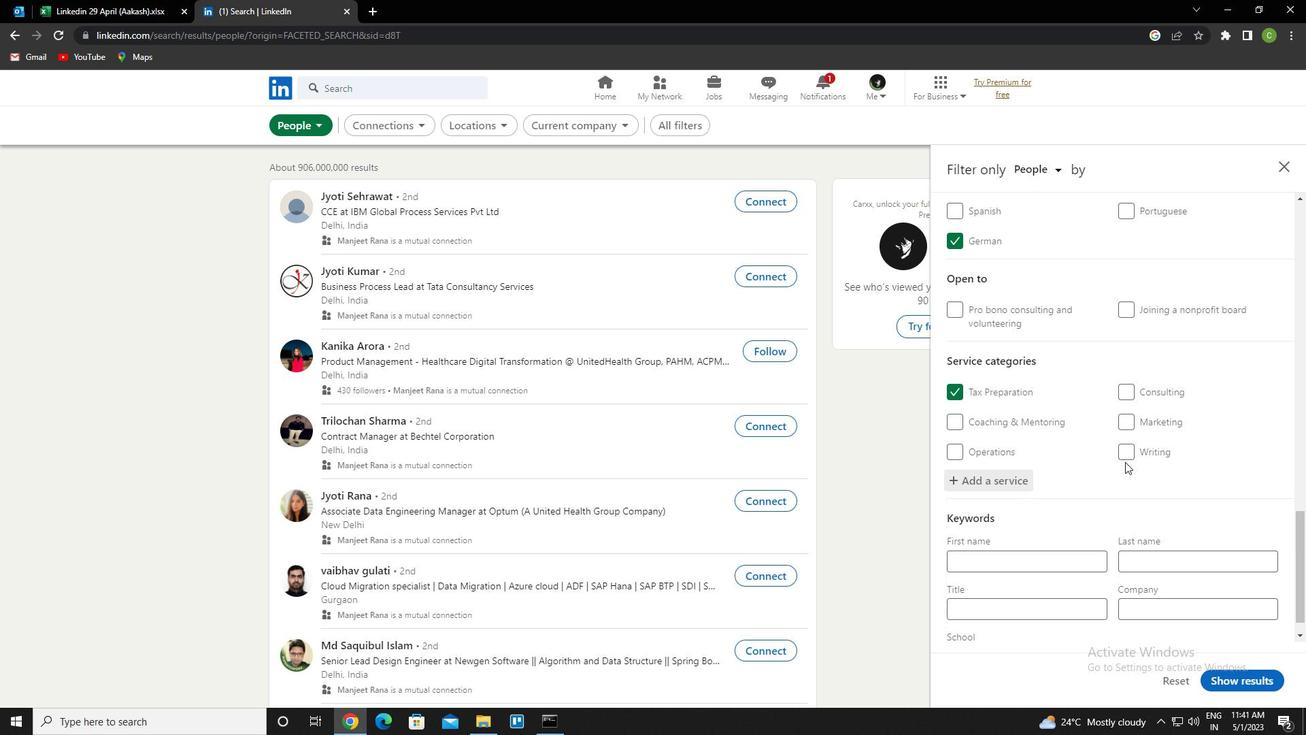 
Action: Mouse scrolled (1125, 461) with delta (0, 0)
Screenshot: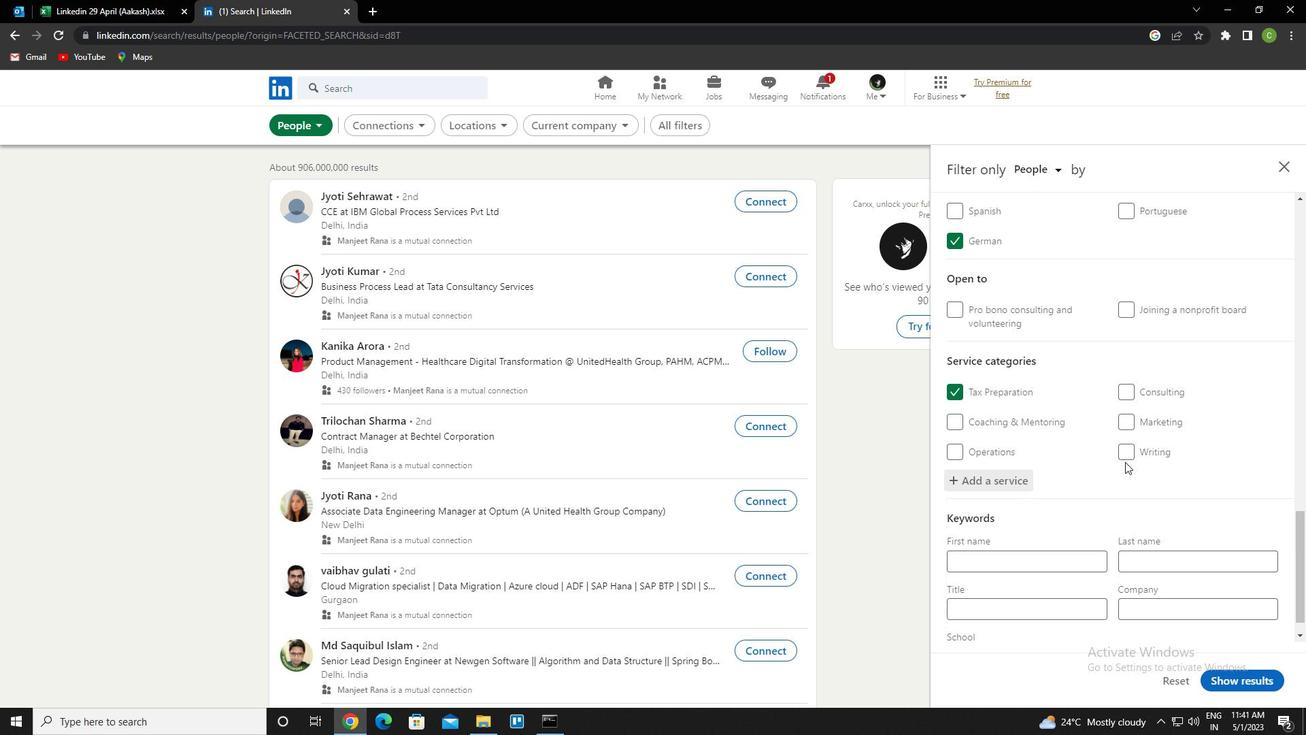 
Action: Mouse scrolled (1125, 461) with delta (0, 0)
Screenshot: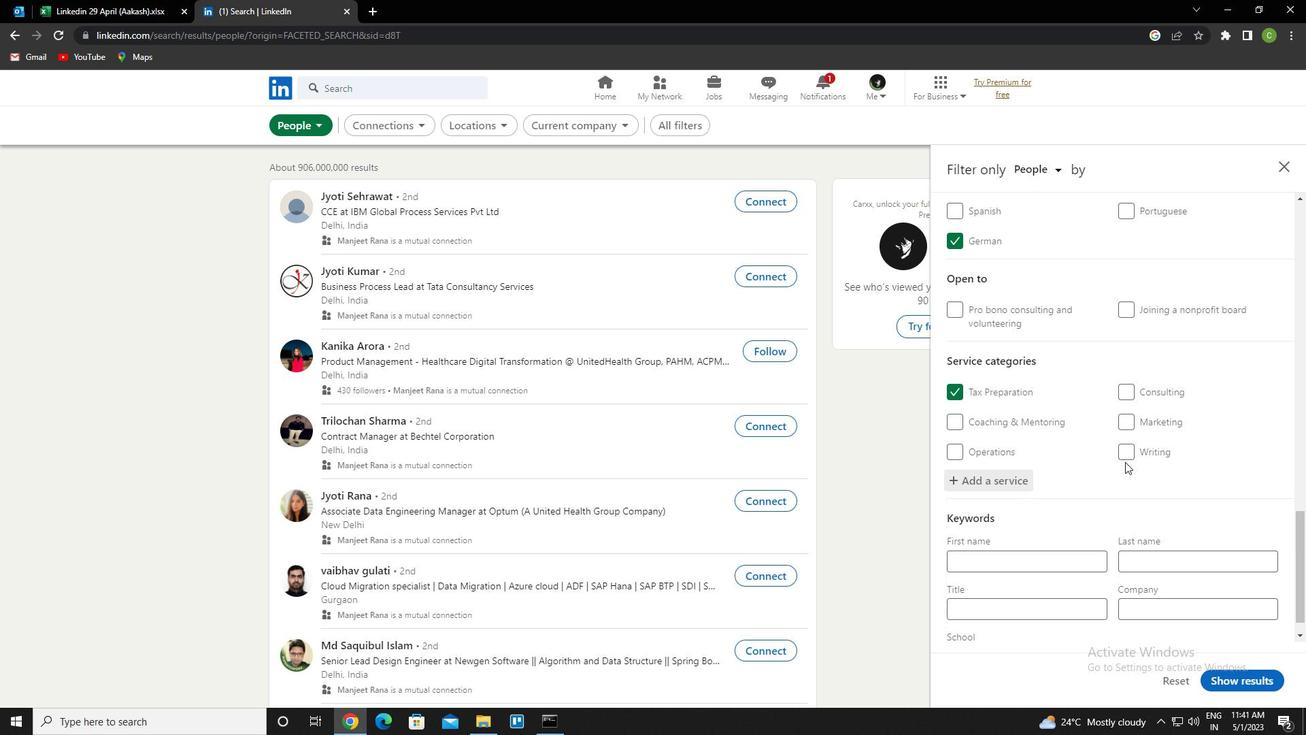 
Action: Mouse scrolled (1125, 461) with delta (0, 0)
Screenshot: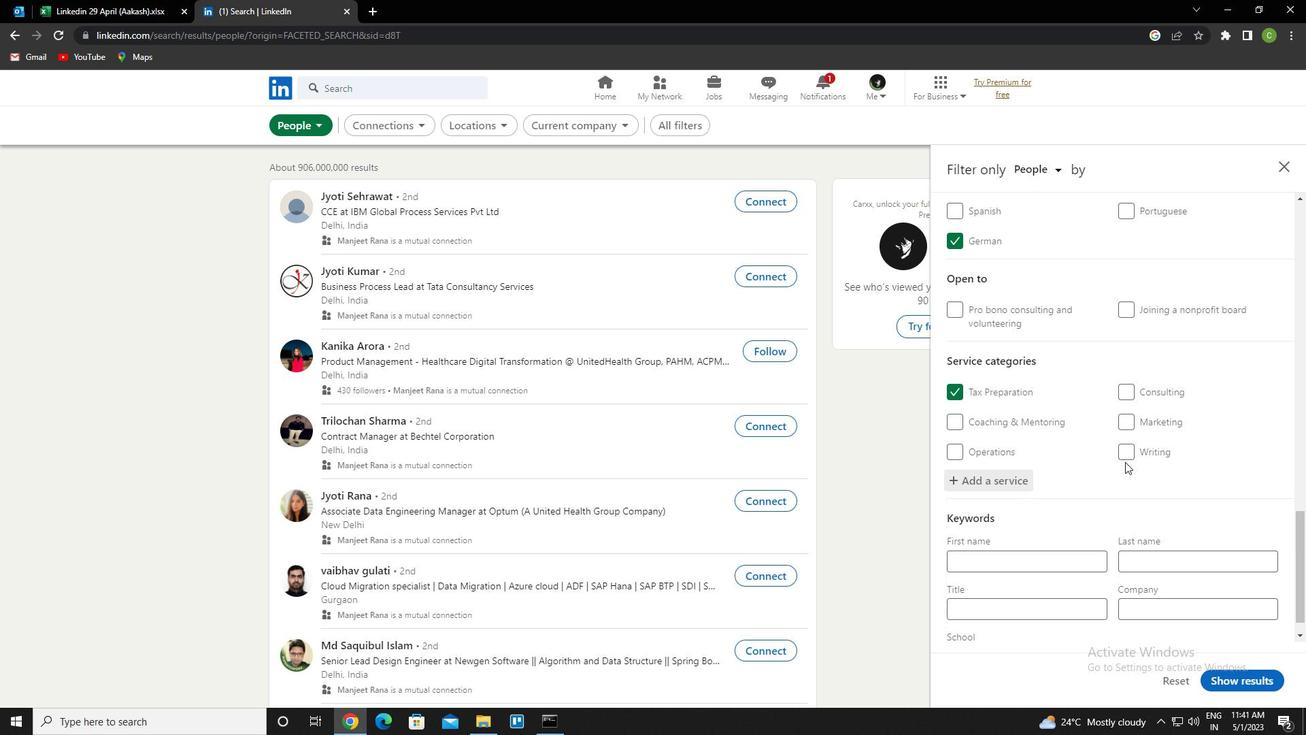 
Action: Mouse scrolled (1125, 461) with delta (0, 0)
Screenshot: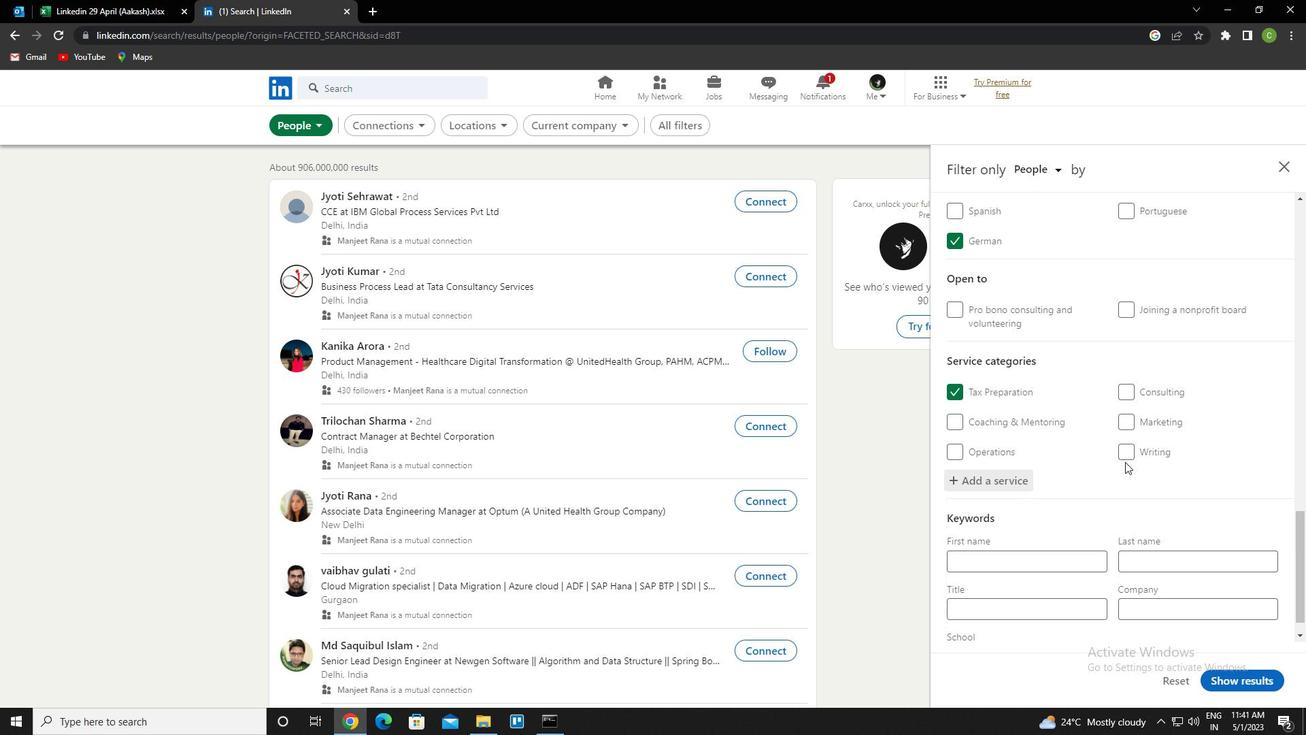 
Action: Mouse scrolled (1125, 461) with delta (0, 0)
Screenshot: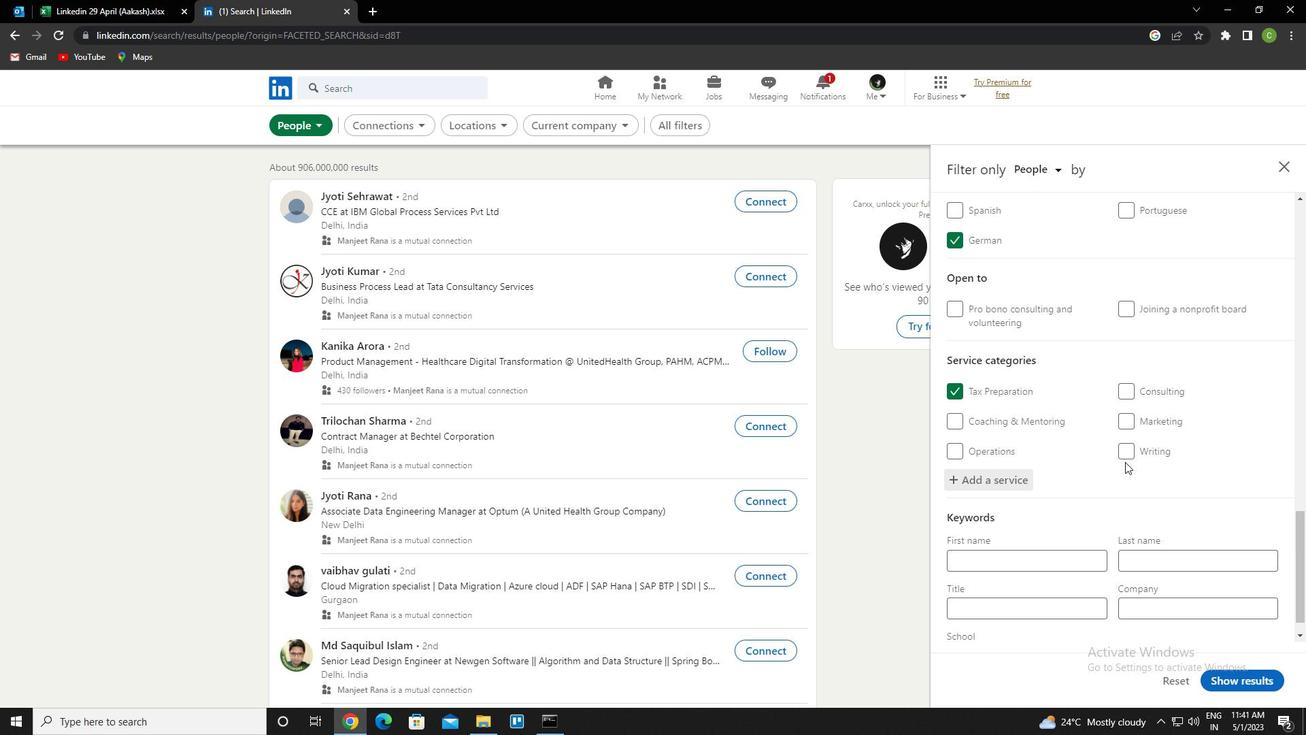 
Action: Mouse scrolled (1125, 461) with delta (0, 0)
Screenshot: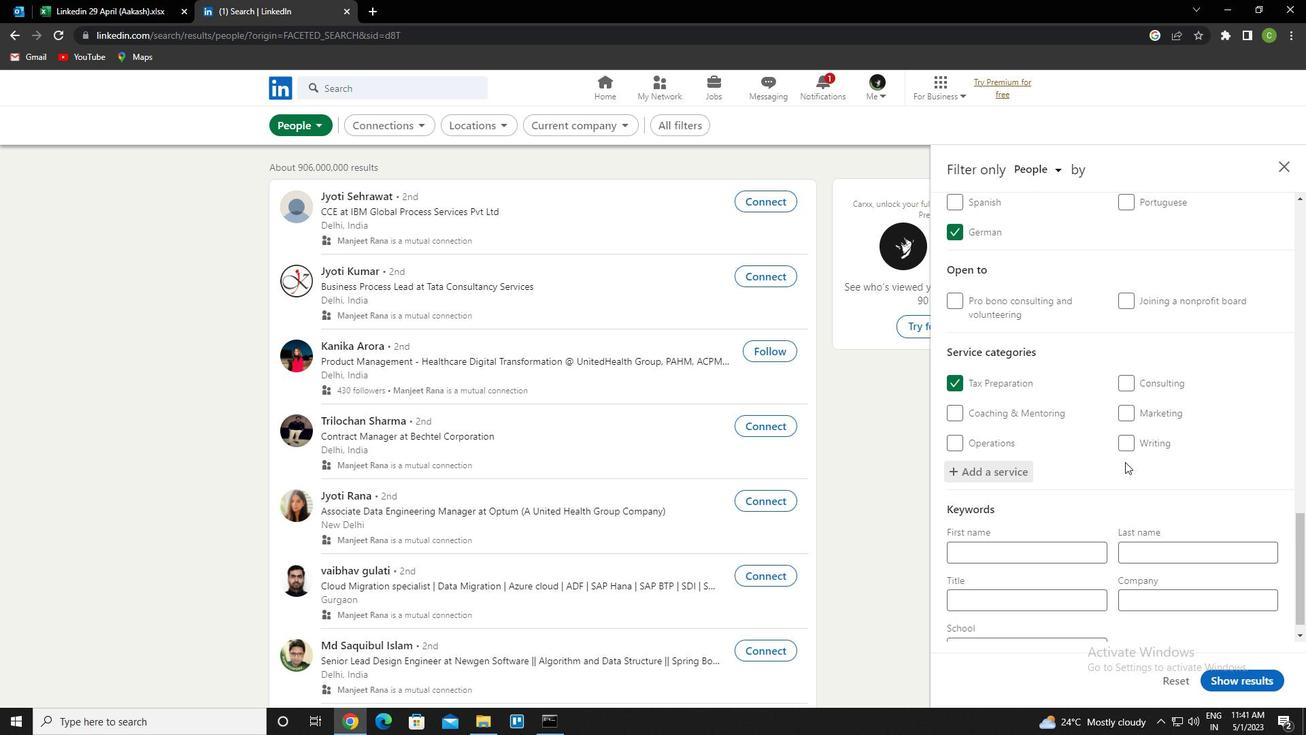 
Action: Mouse moved to (1122, 463)
Screenshot: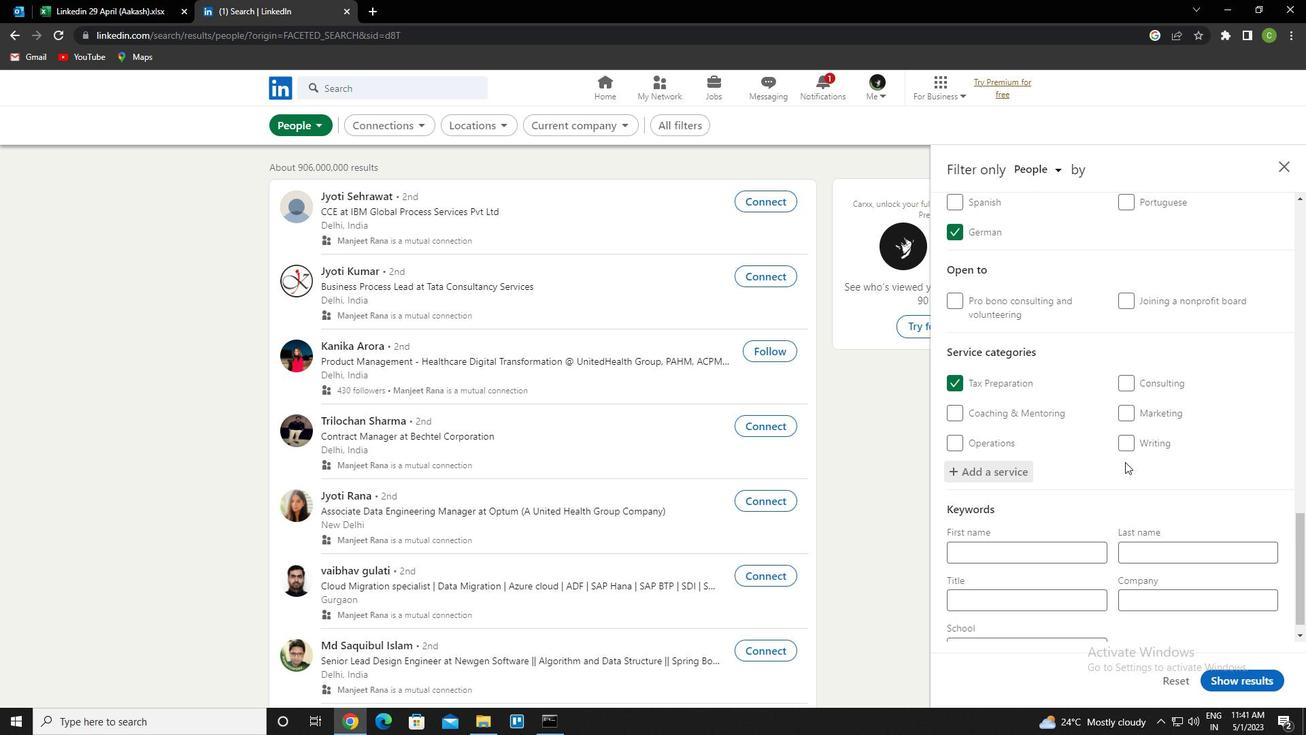 
Action: Mouse scrolled (1122, 462) with delta (0, 0)
Screenshot: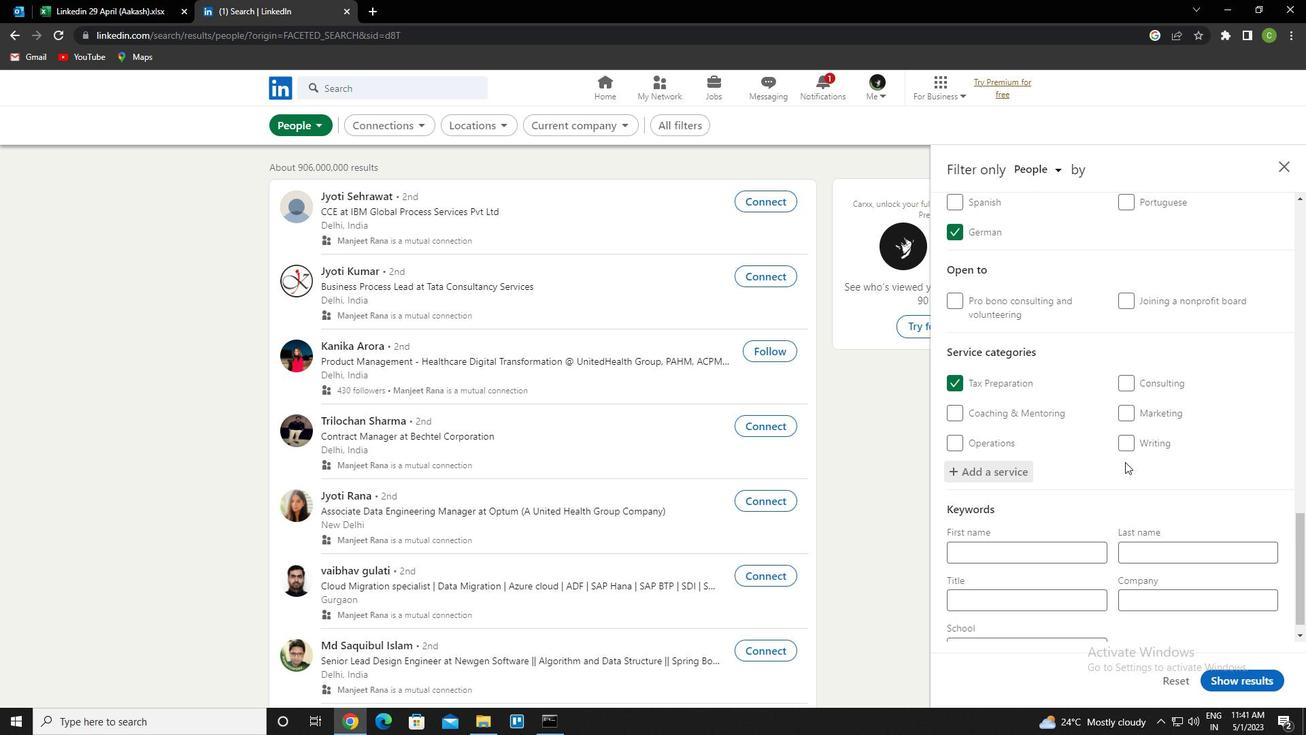 
Action: Mouse moved to (1112, 471)
Screenshot: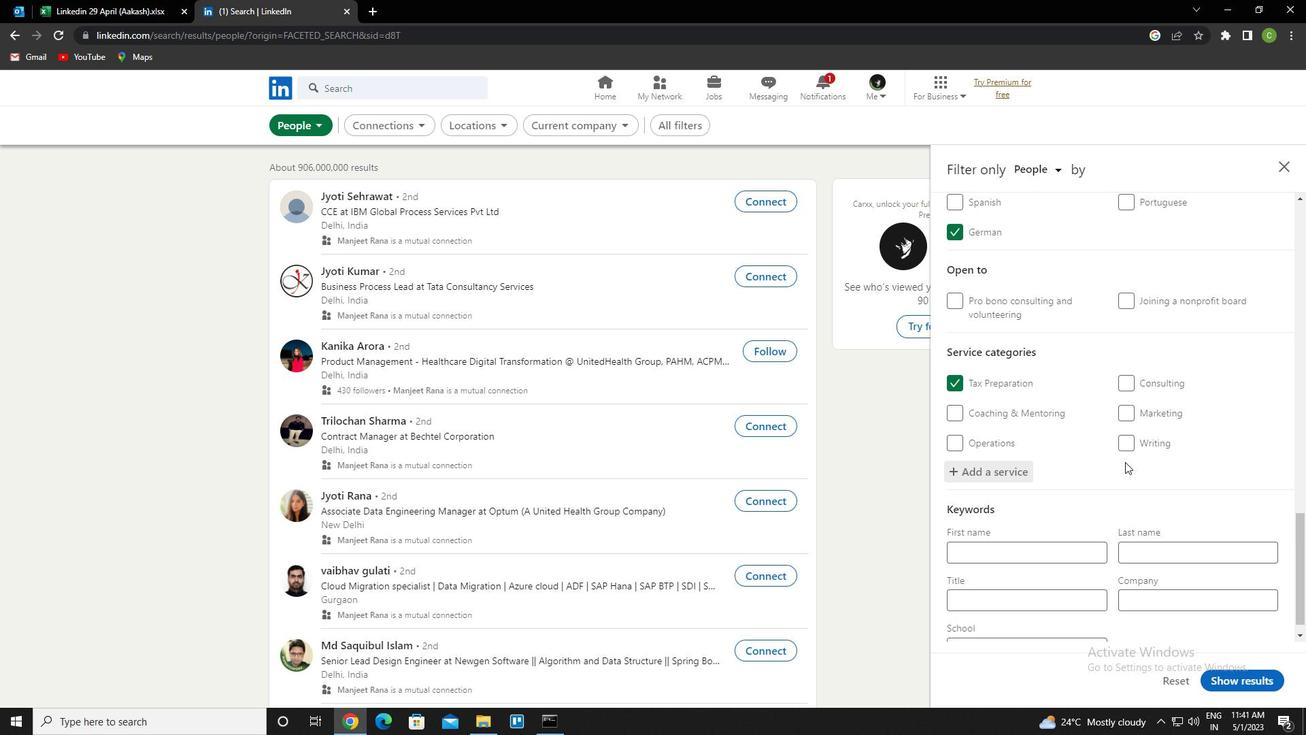 
Action: Mouse scrolled (1112, 471) with delta (0, 0)
Screenshot: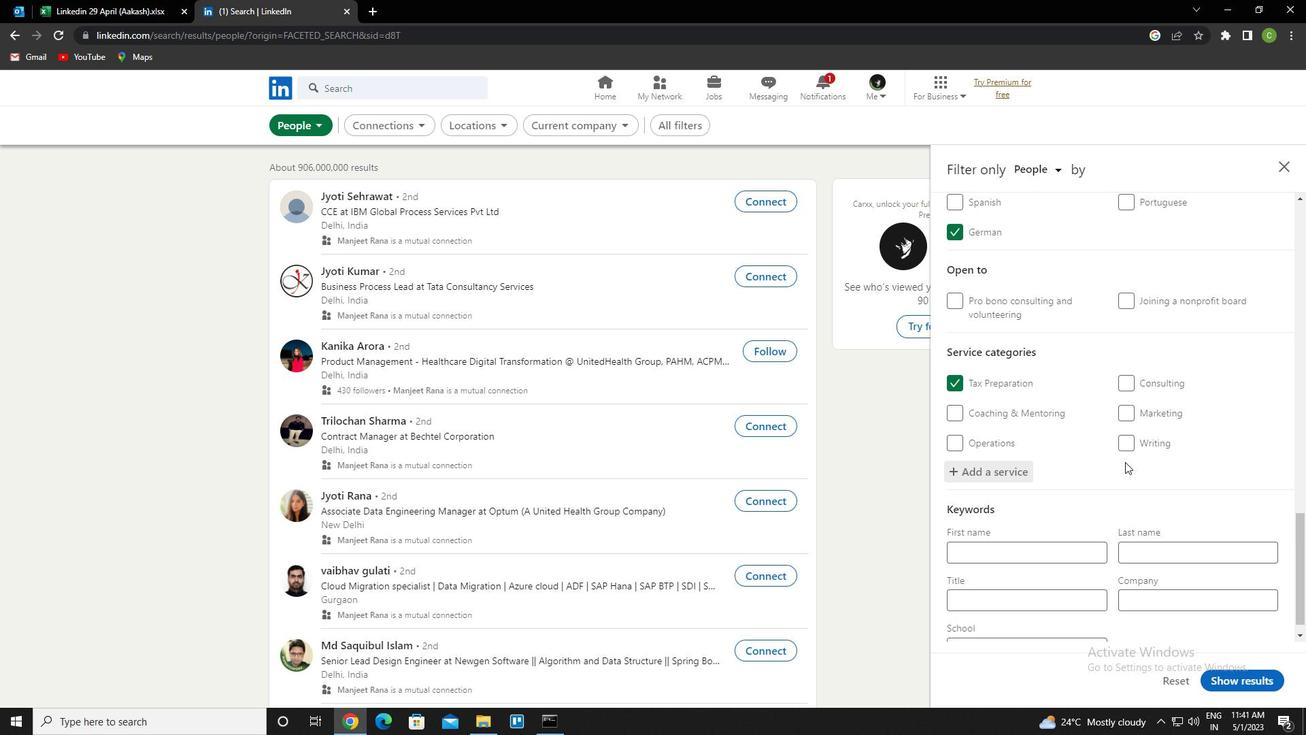 
Action: Mouse moved to (1039, 574)
Screenshot: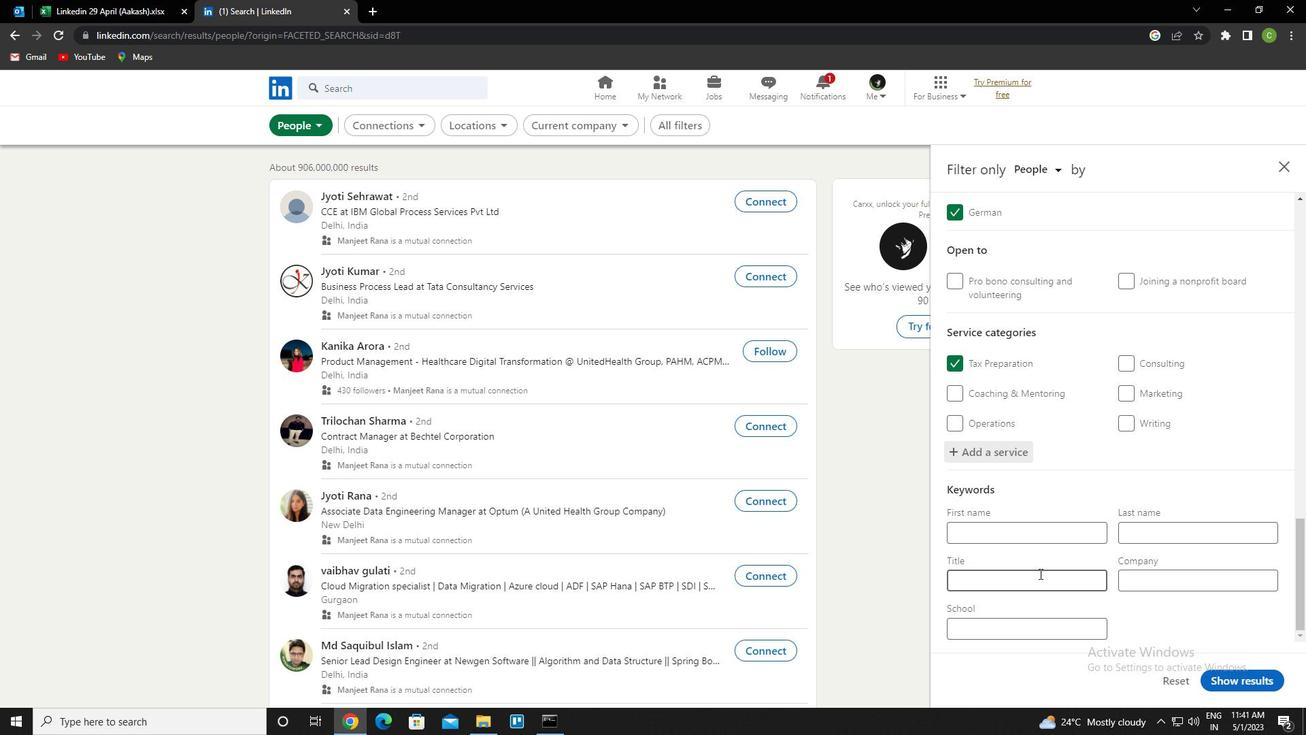 
Action: Mouse pressed left at (1039, 574)
Screenshot: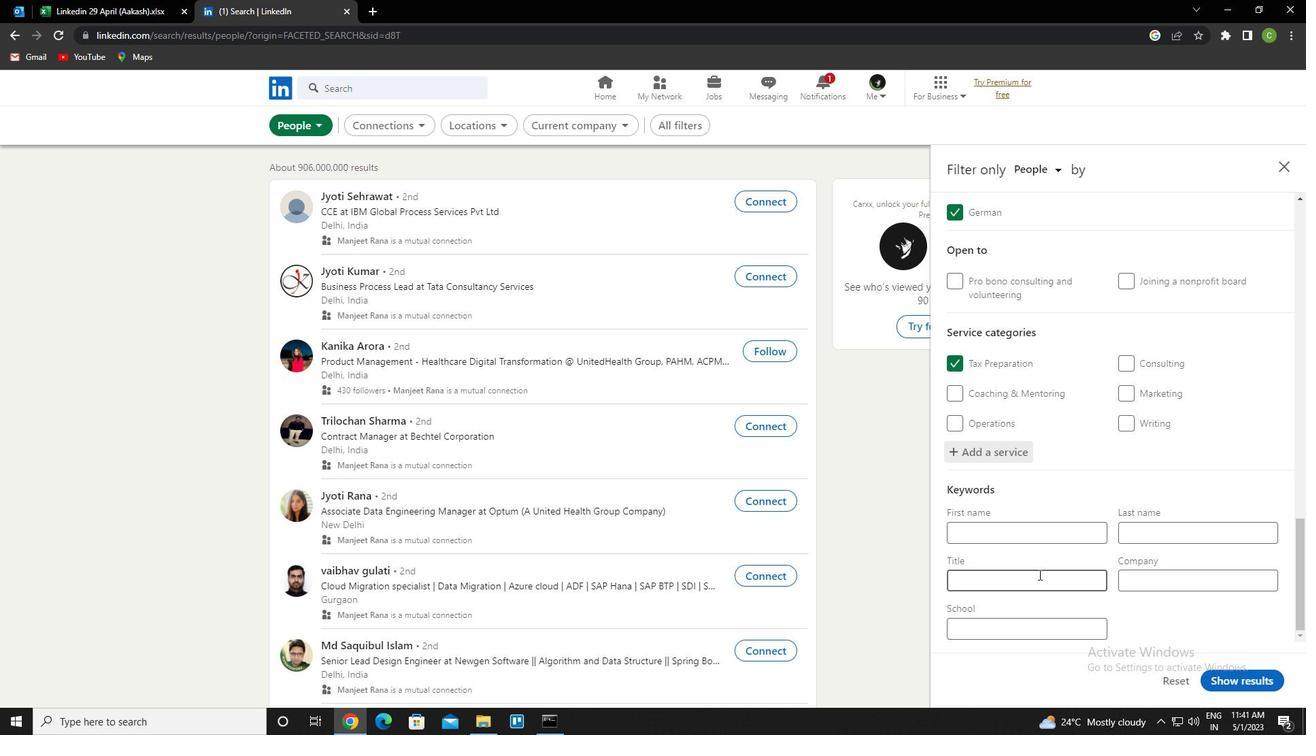 
Action: Mouse moved to (1025, 586)
Screenshot: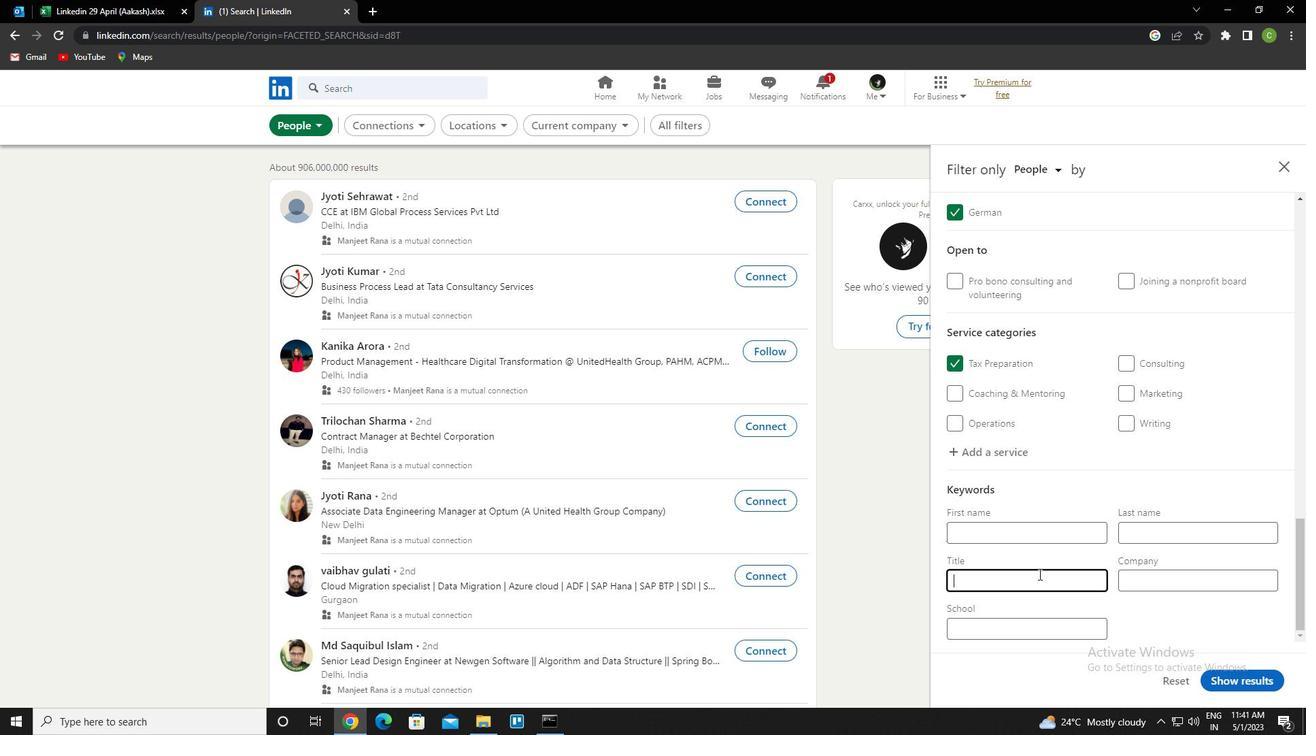 
Action: Key pressed <Key.caps_lock>T<Key.caps_lock>ELEPHONE<Key.space><Key.caps_lock>O<Key.caps_lock>PERATO
Screenshot: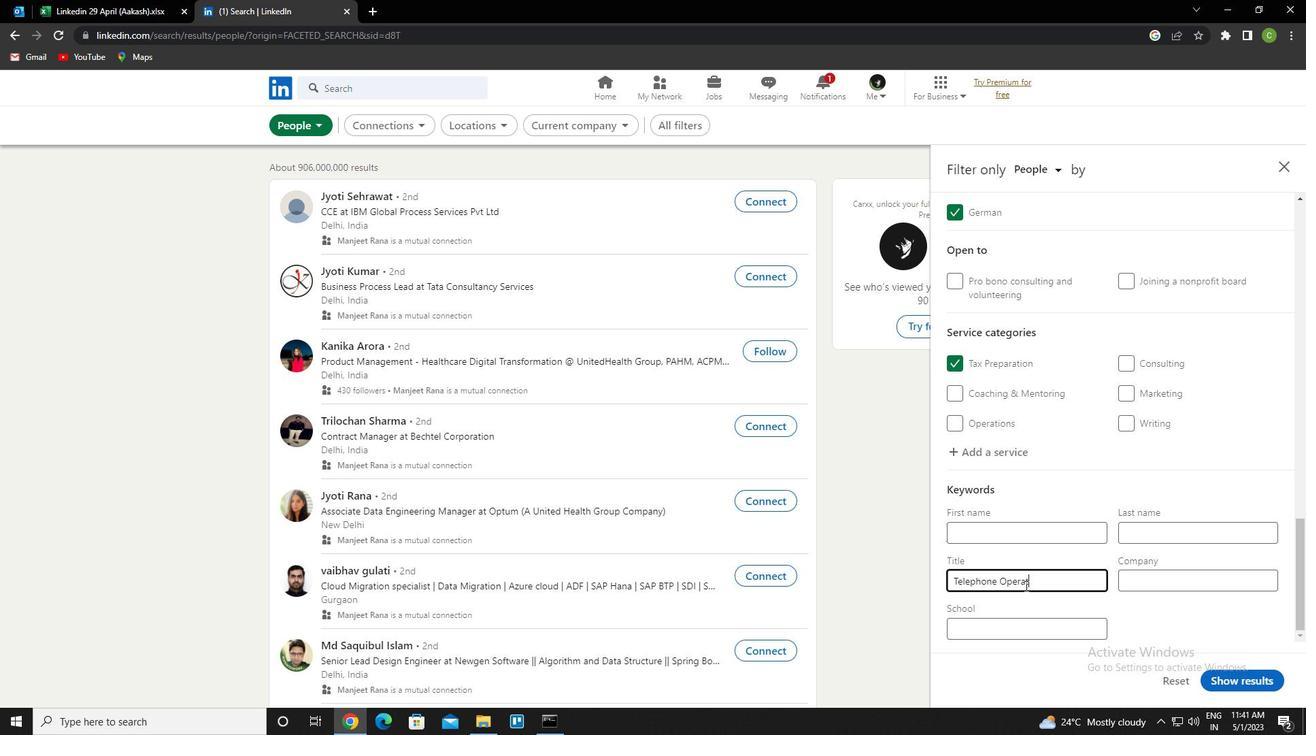 
Action: Mouse moved to (1044, 609)
Screenshot: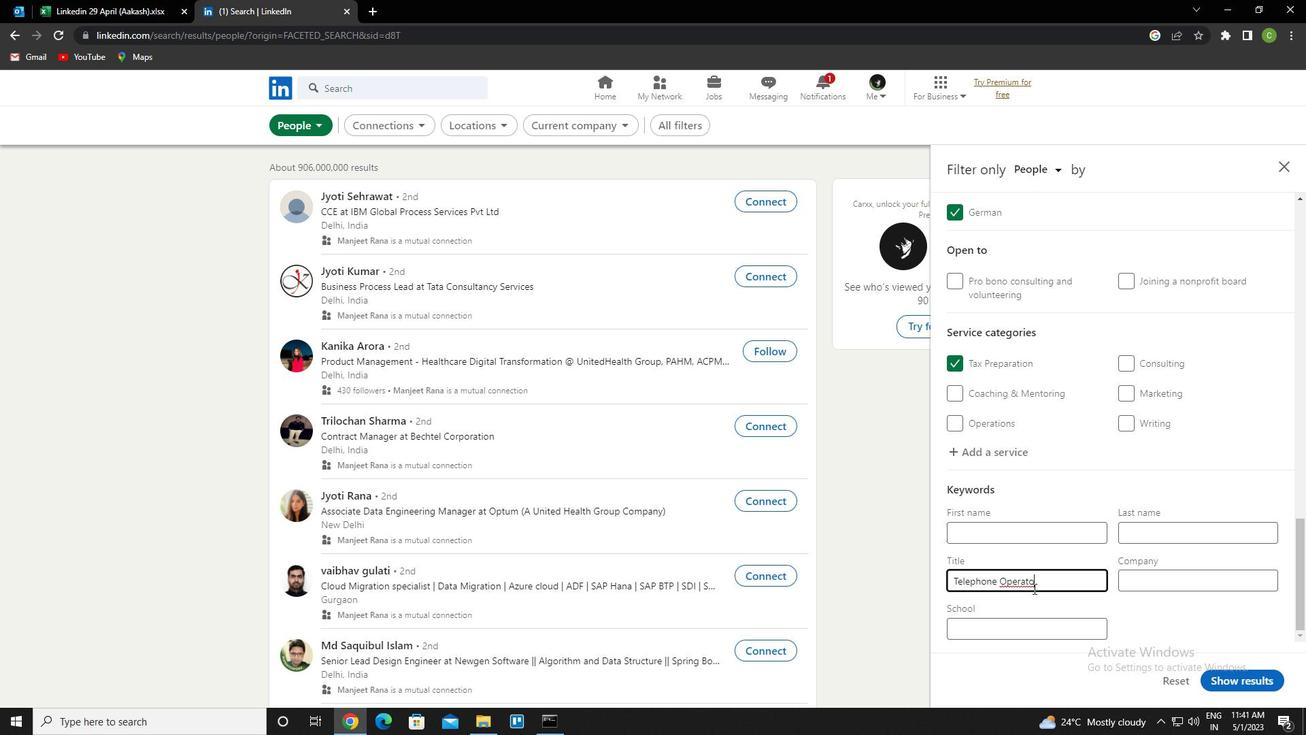 
Action: Key pressed R
Screenshot: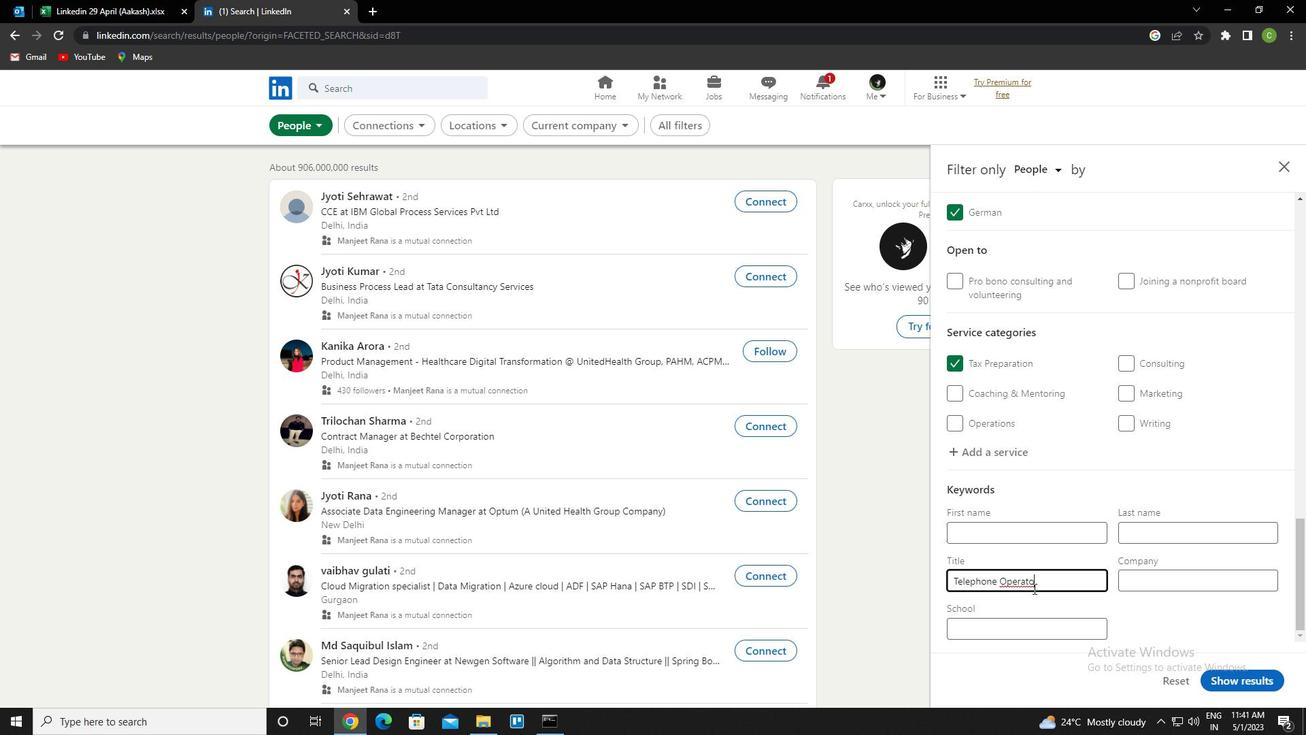 
Action: Mouse moved to (1268, 676)
Screenshot: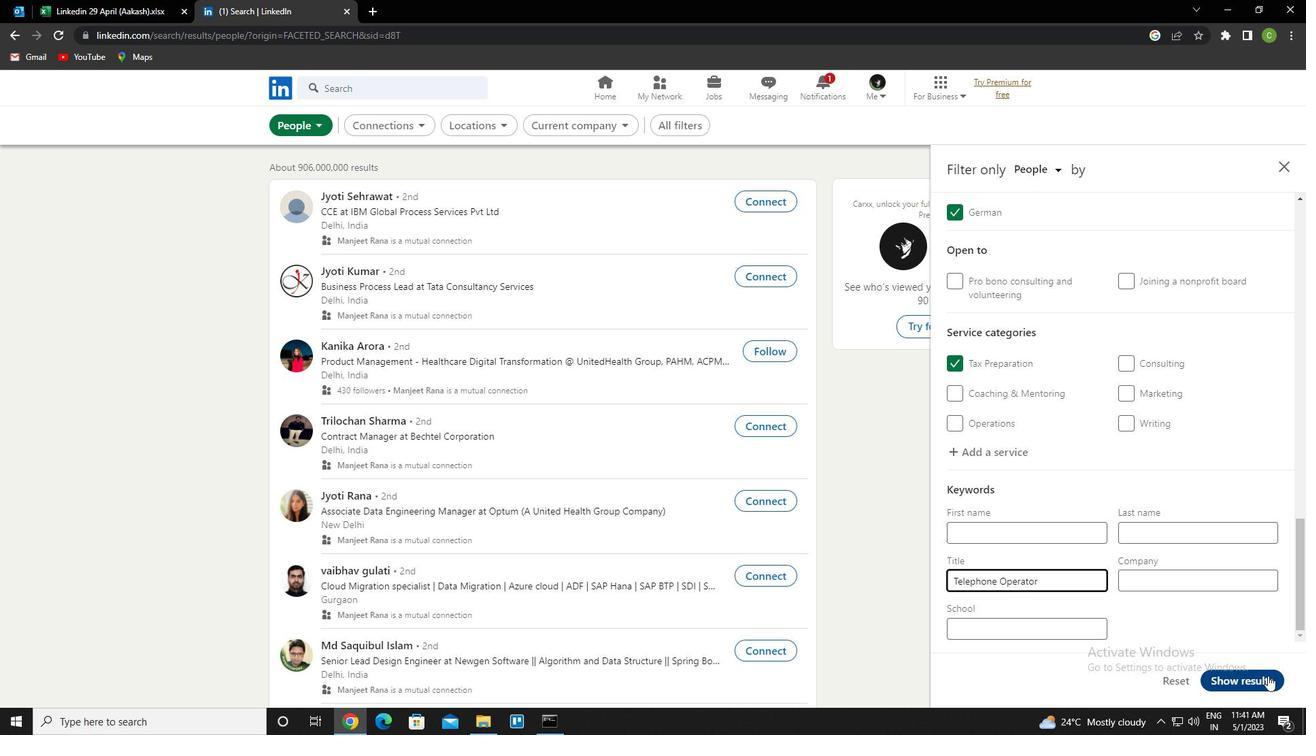 
Action: Mouse pressed left at (1268, 676)
Screenshot: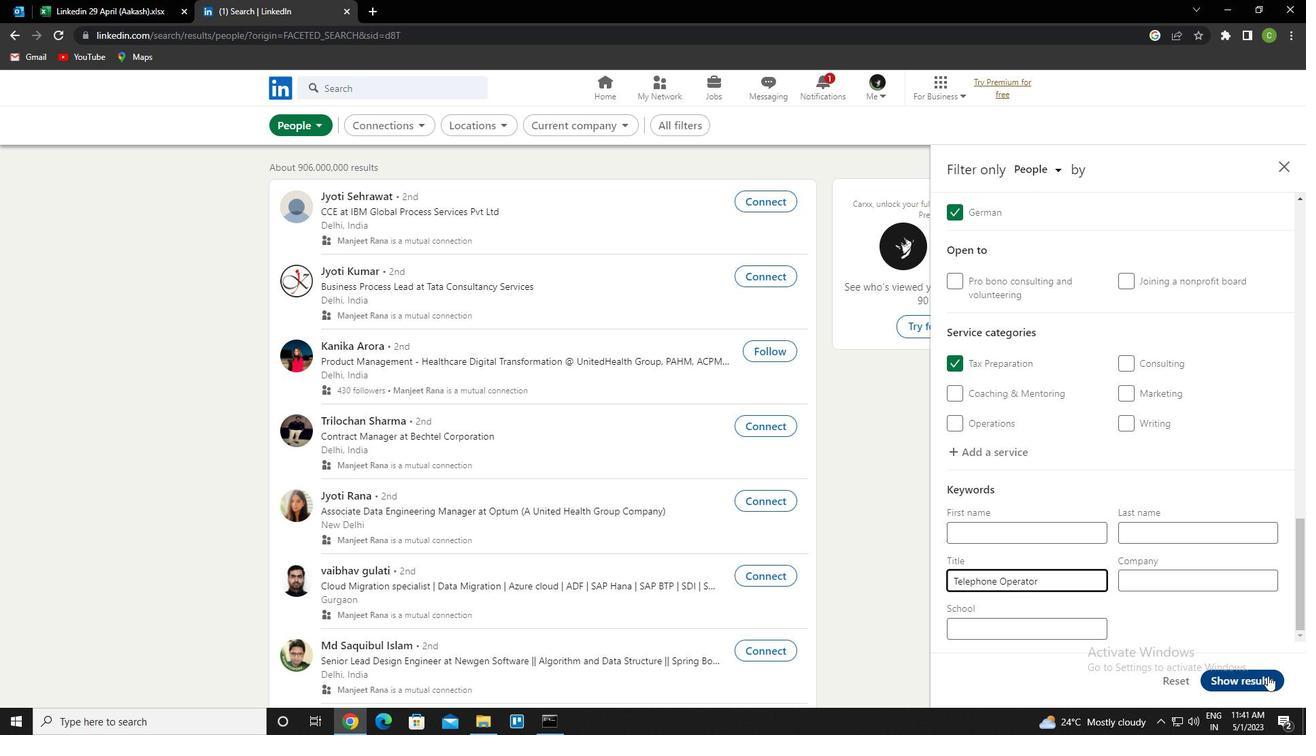 
Action: Mouse moved to (662, 249)
Screenshot: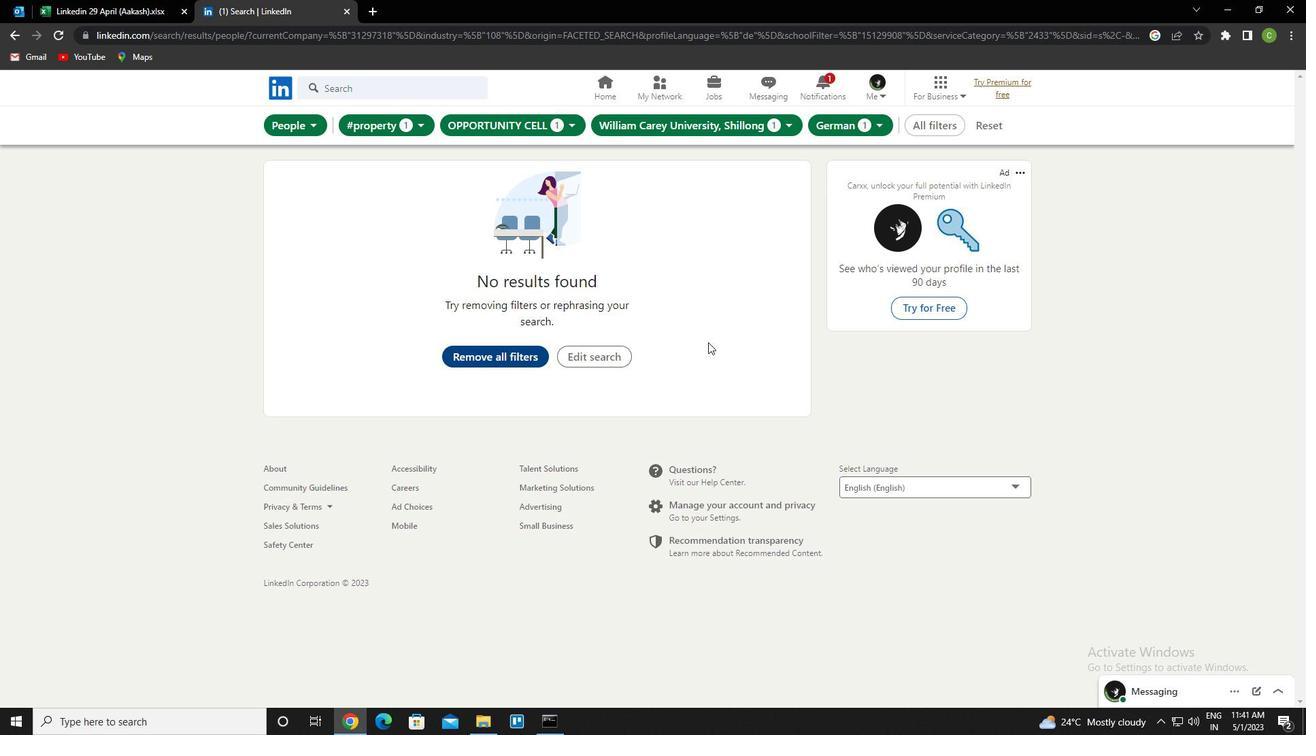 
